 Task: Open the event Second Performance Improvement Plan Review and Progress Evaluation on '2023/11/23', change the date to 2023/12/13, change the font style of the description to Verdana, set the availability to Away, insert an emoji Yellow heart, logged in from the account softage.10@softage.net and add another guest for the event, softage.7@softage.net. Change the alignment of the event description to Align center.Change the font color of the description to Blue and select an event charm, 
Action: Mouse moved to (341, 162)
Screenshot: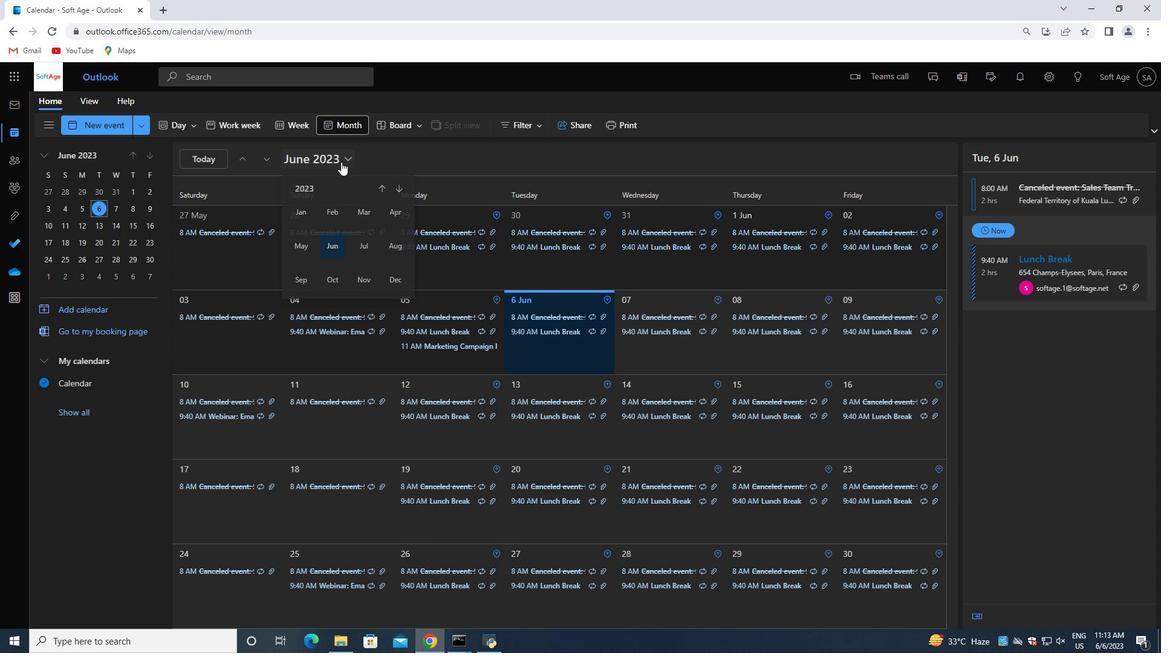
Action: Mouse pressed left at (341, 162)
Screenshot: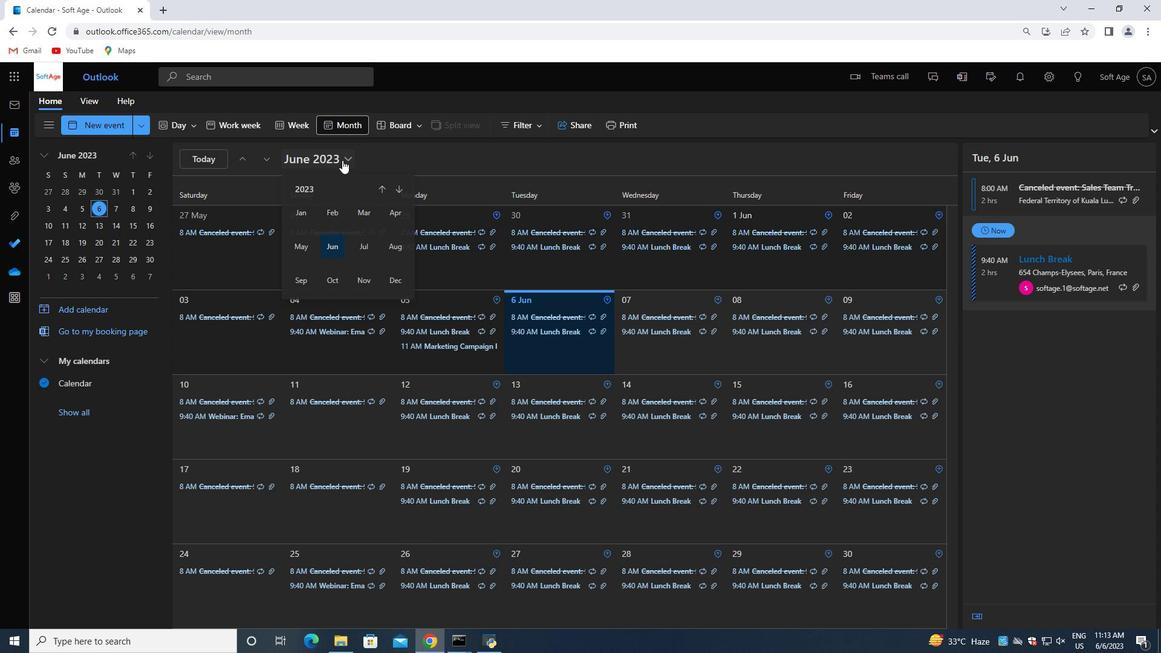 
Action: Mouse moved to (363, 280)
Screenshot: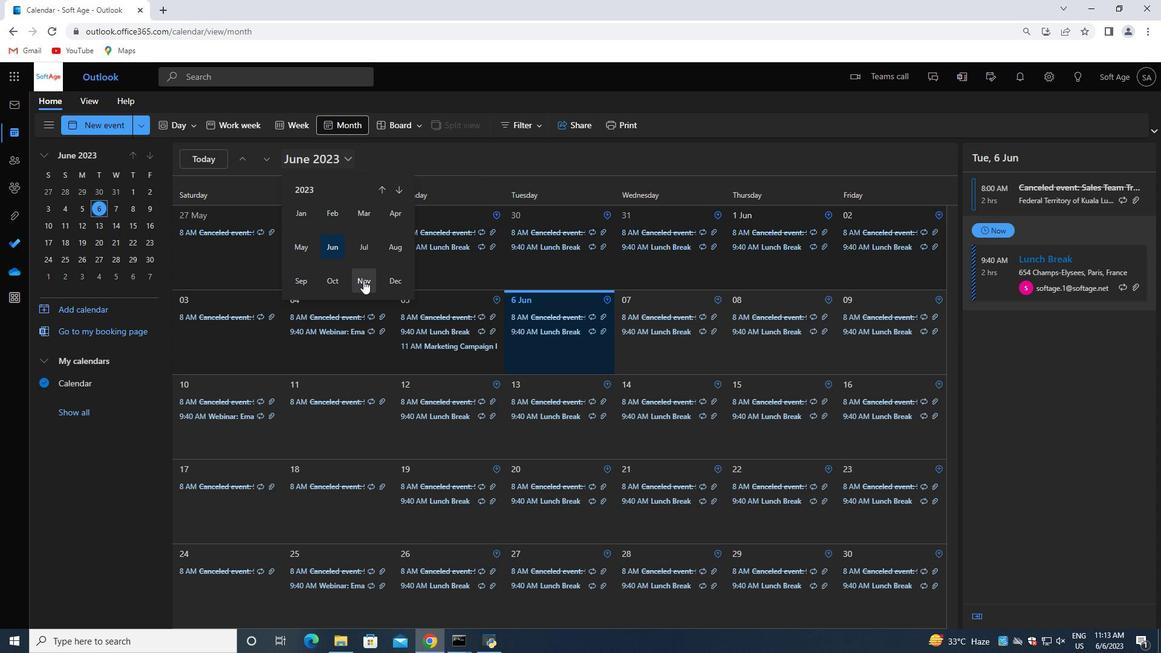 
Action: Mouse pressed left at (363, 280)
Screenshot: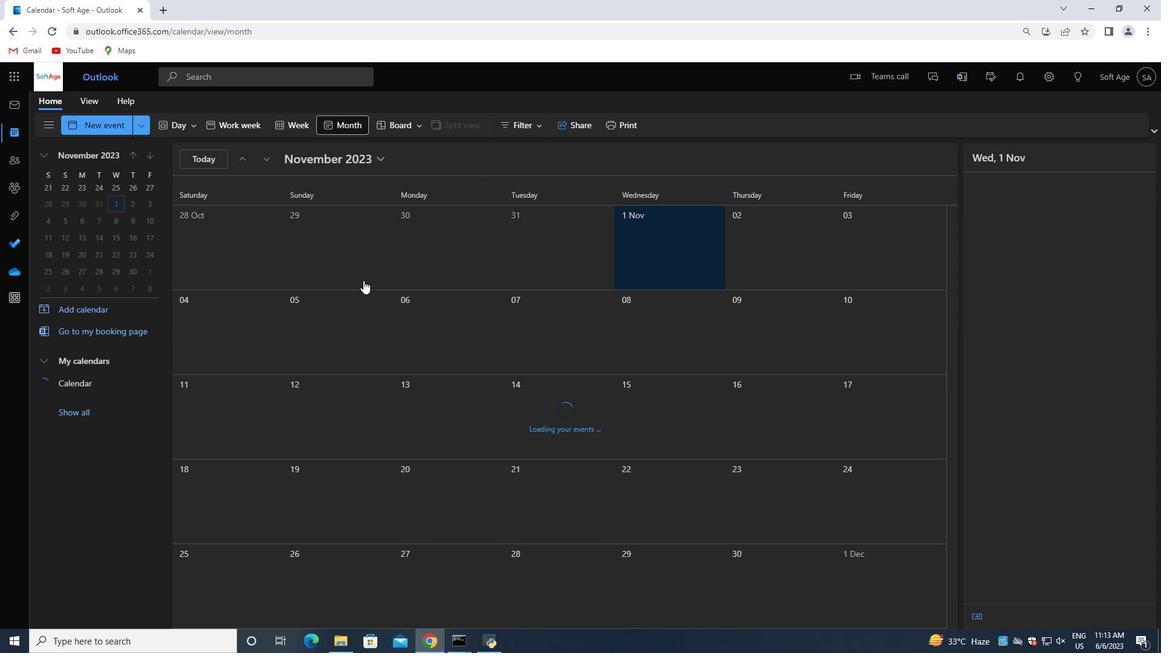 
Action: Mouse moved to (747, 538)
Screenshot: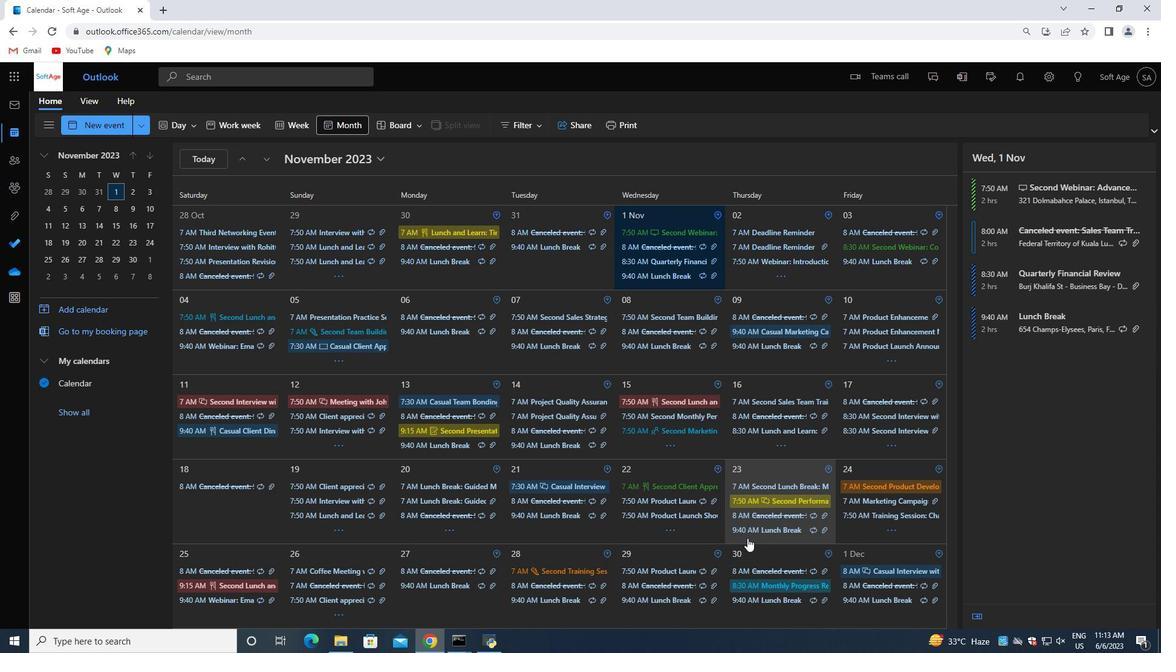 
Action: Mouse pressed left at (747, 538)
Screenshot: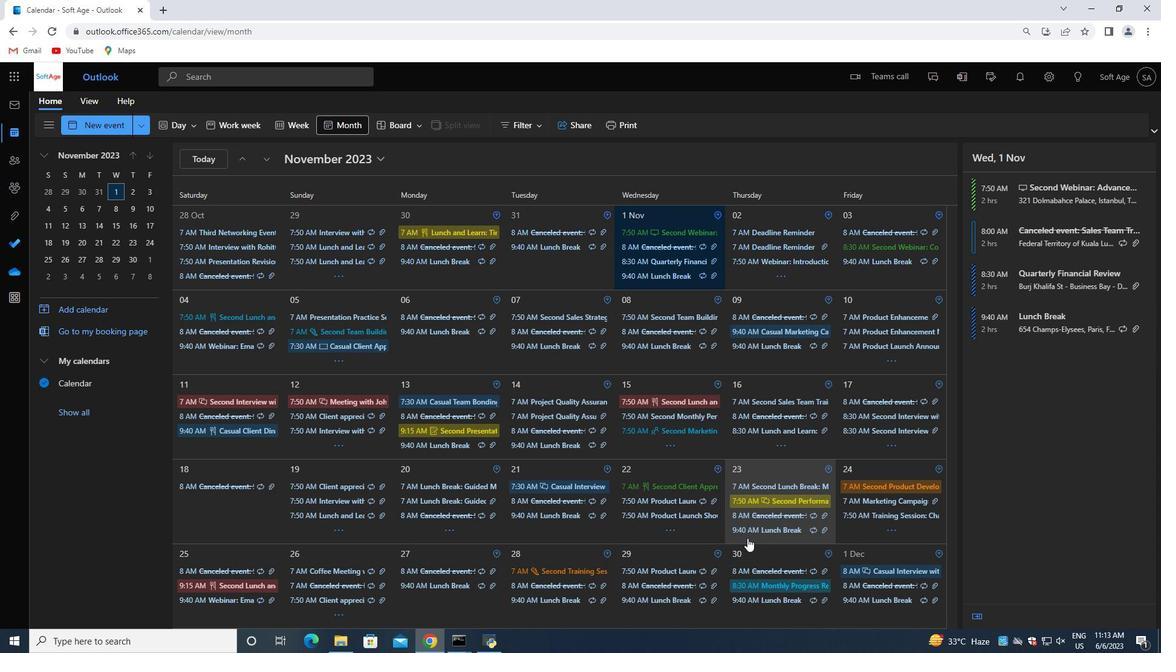 
Action: Mouse moved to (1107, 241)
Screenshot: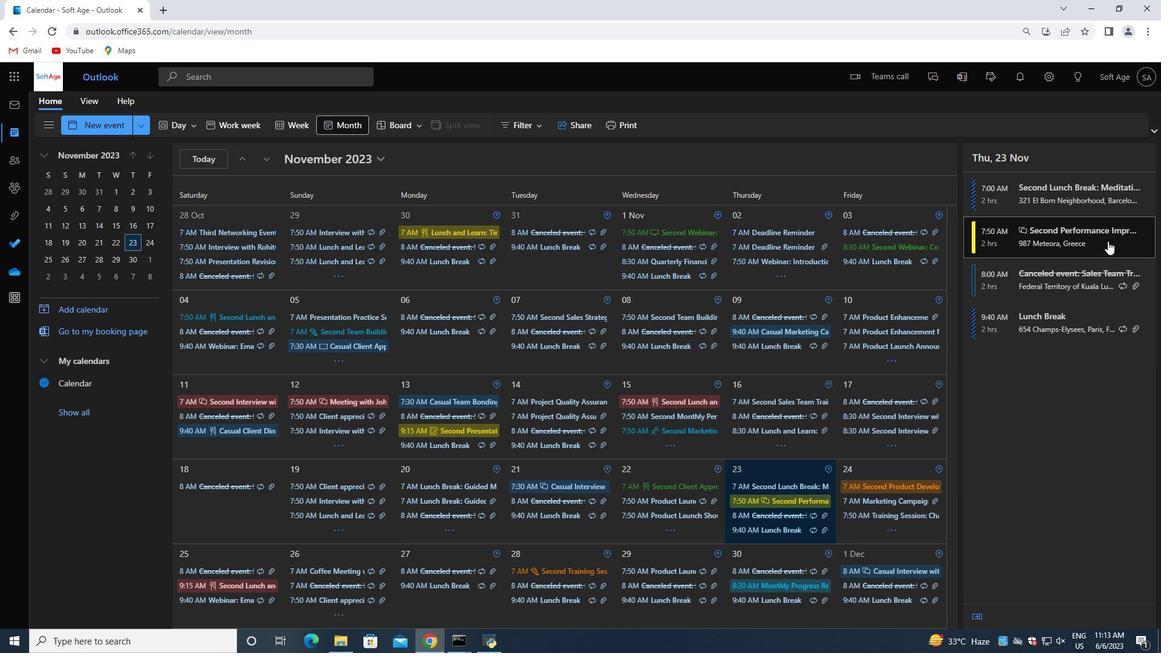 
Action: Mouse pressed left at (1107, 241)
Screenshot: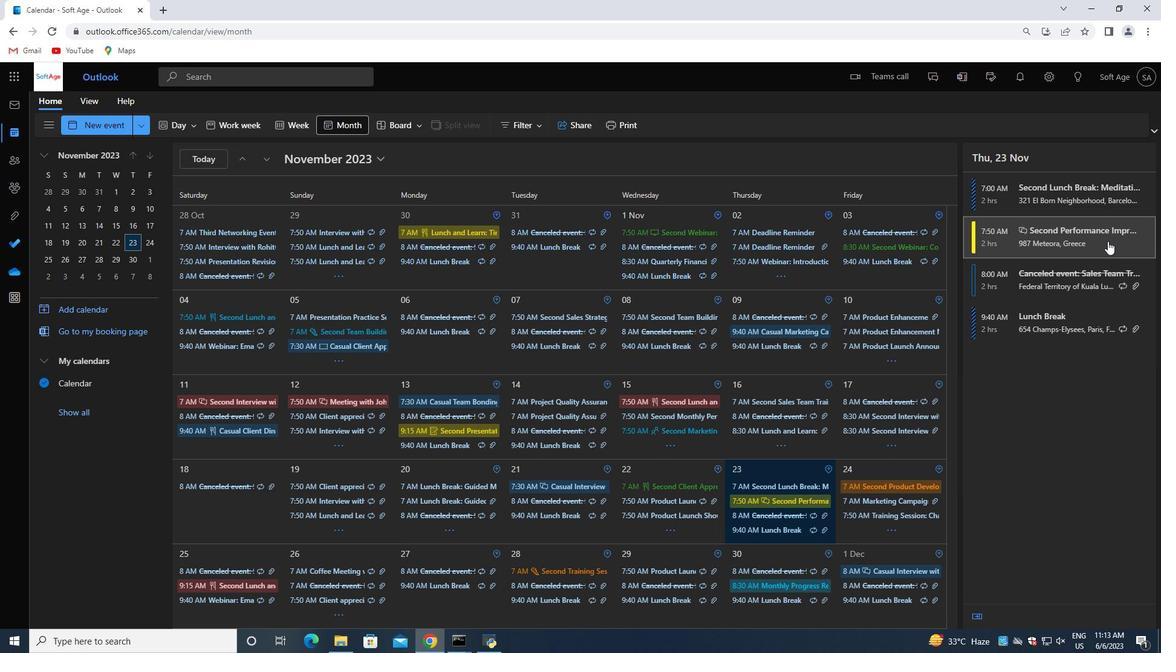 
Action: Mouse moved to (769, 387)
Screenshot: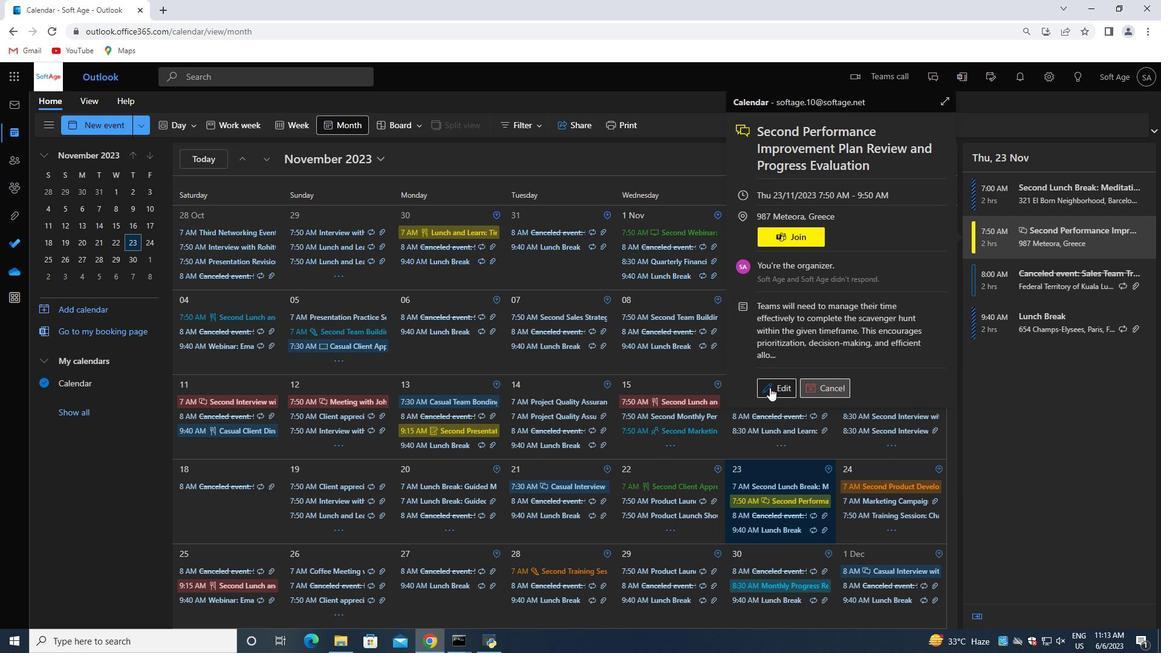 
Action: Mouse pressed left at (769, 387)
Screenshot: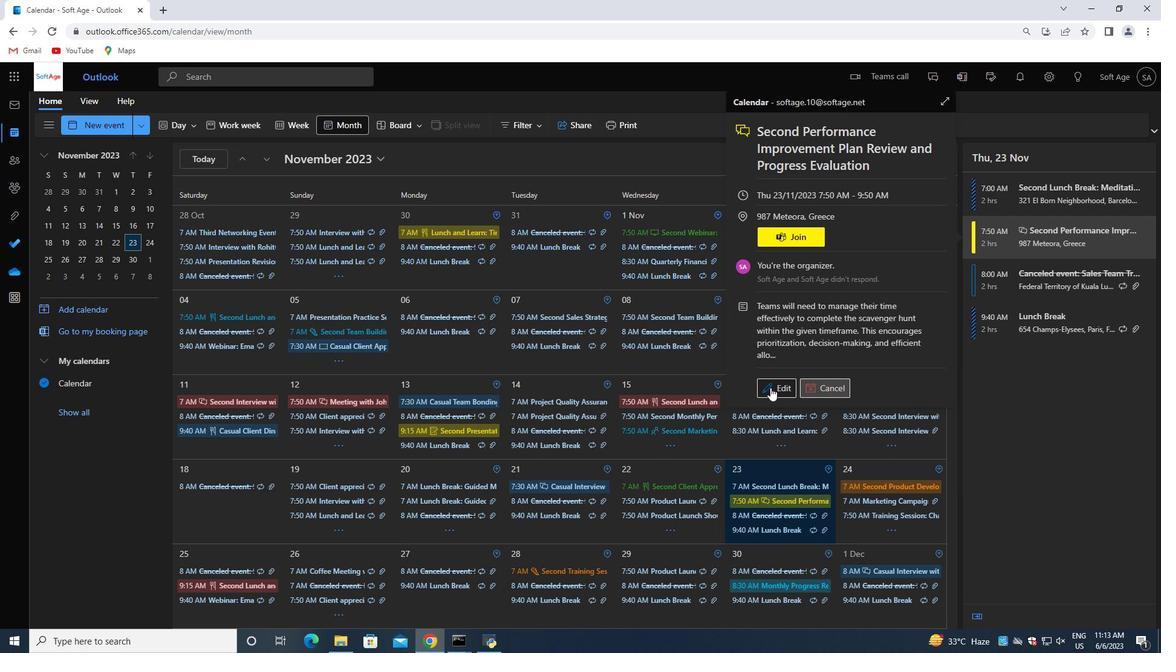 
Action: Mouse moved to (351, 335)
Screenshot: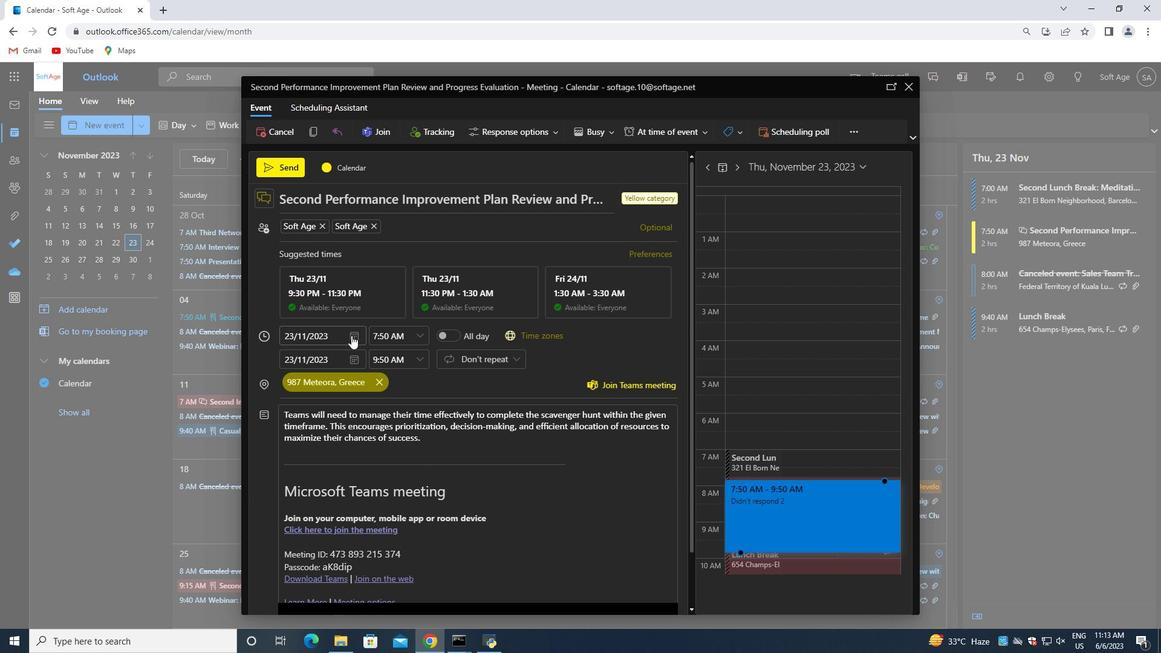 
Action: Mouse pressed left at (351, 335)
Screenshot: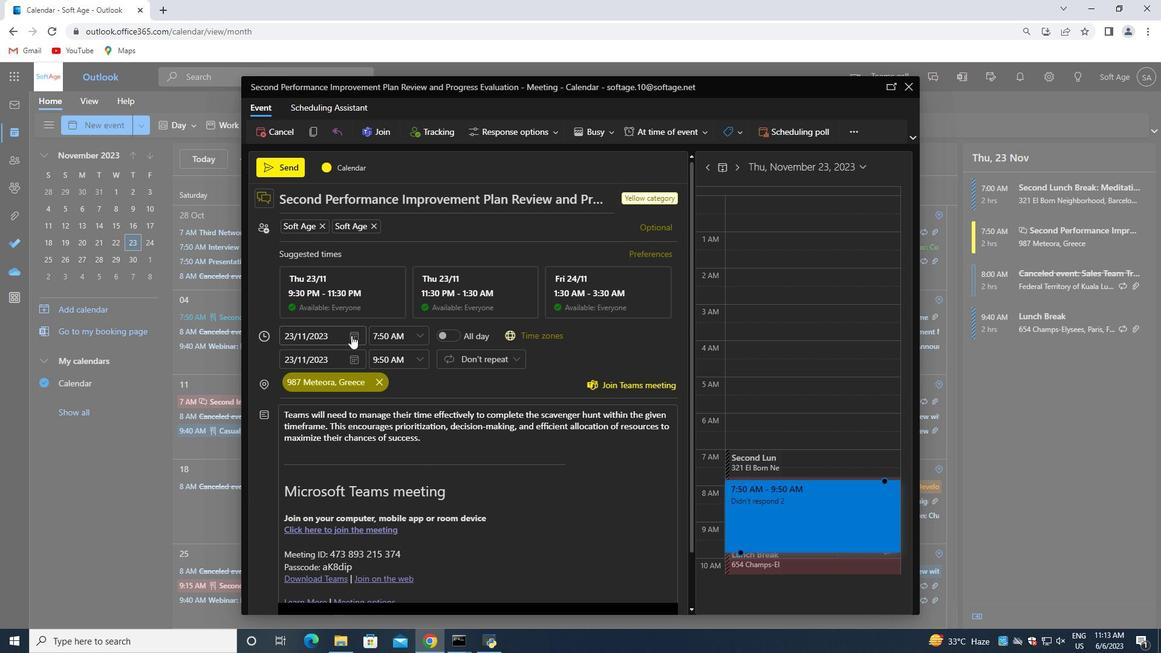 
Action: Mouse moved to (391, 359)
Screenshot: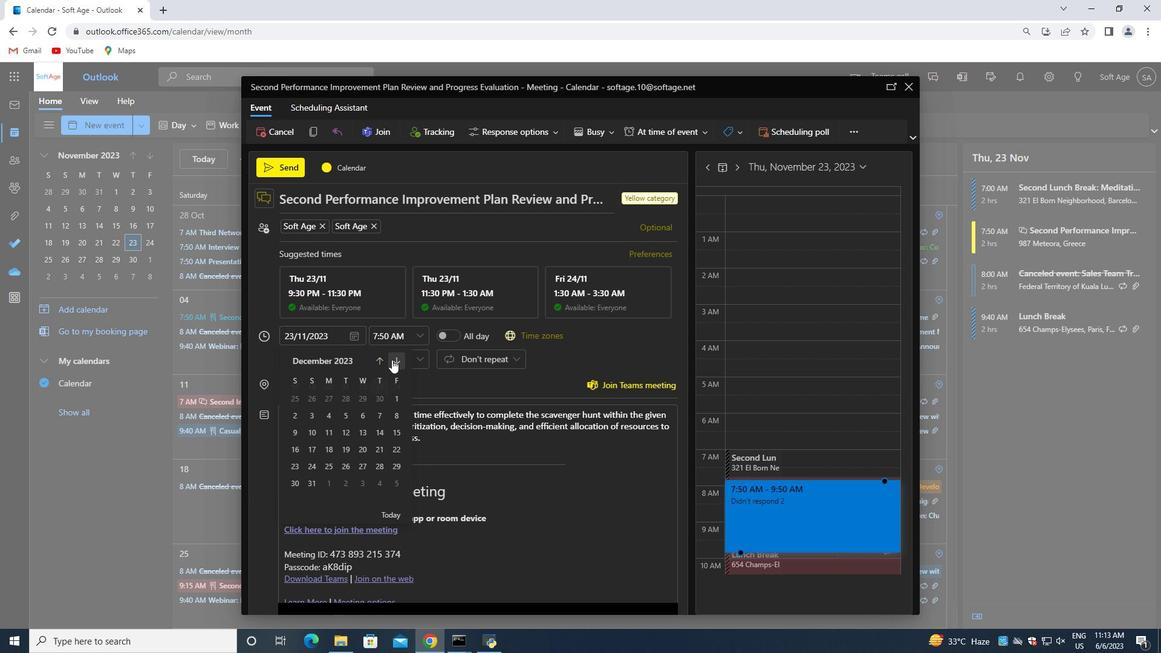 
Action: Mouse pressed left at (391, 359)
Screenshot: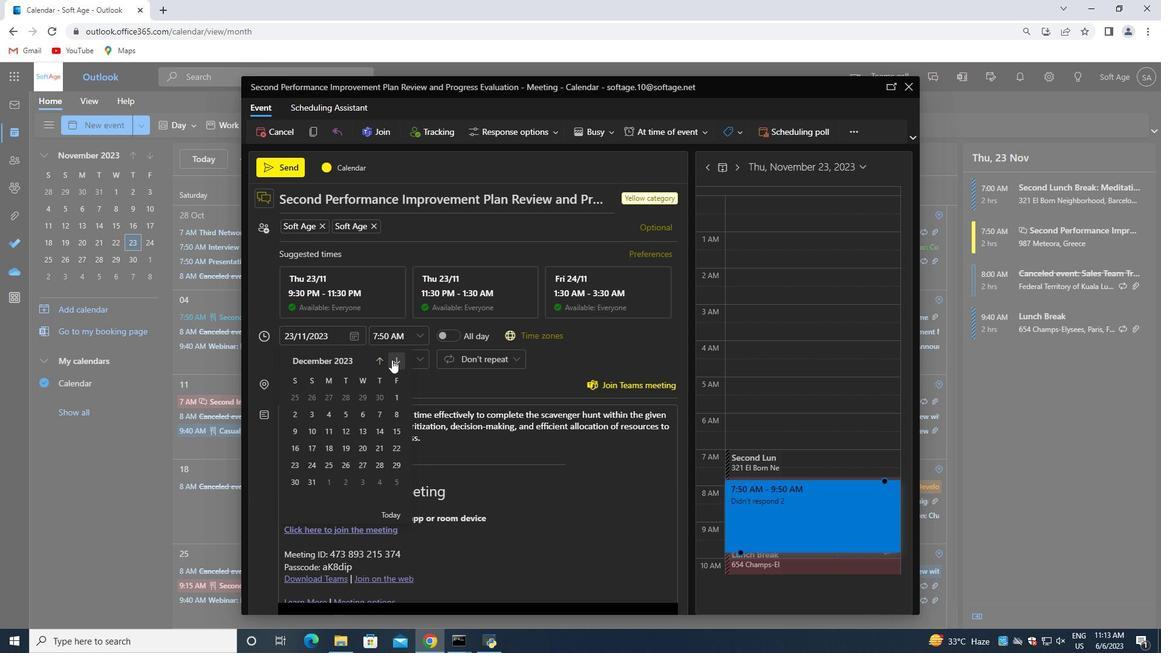 
Action: Mouse moved to (367, 428)
Screenshot: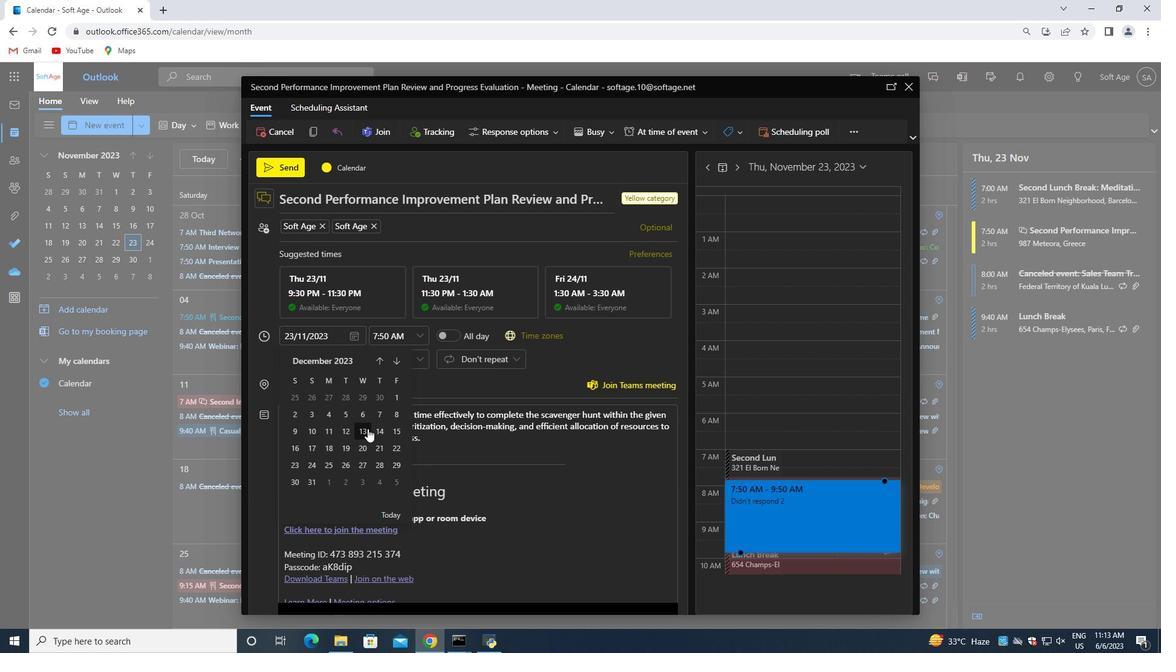 
Action: Mouse pressed left at (367, 428)
Screenshot: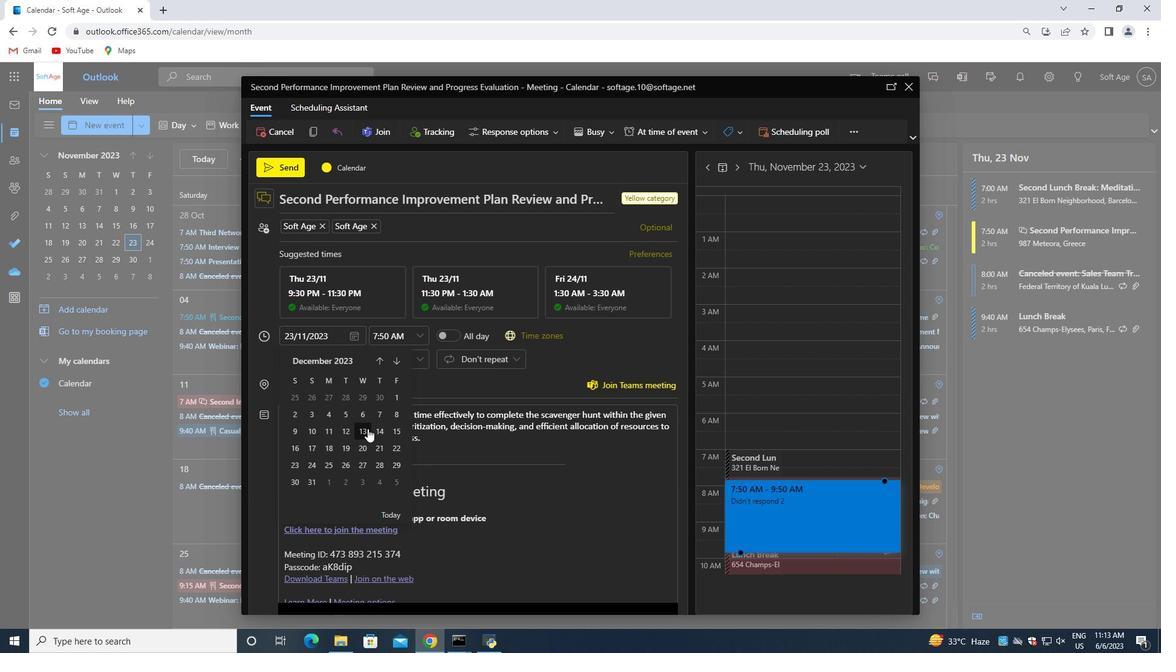 
Action: Mouse moved to (428, 439)
Screenshot: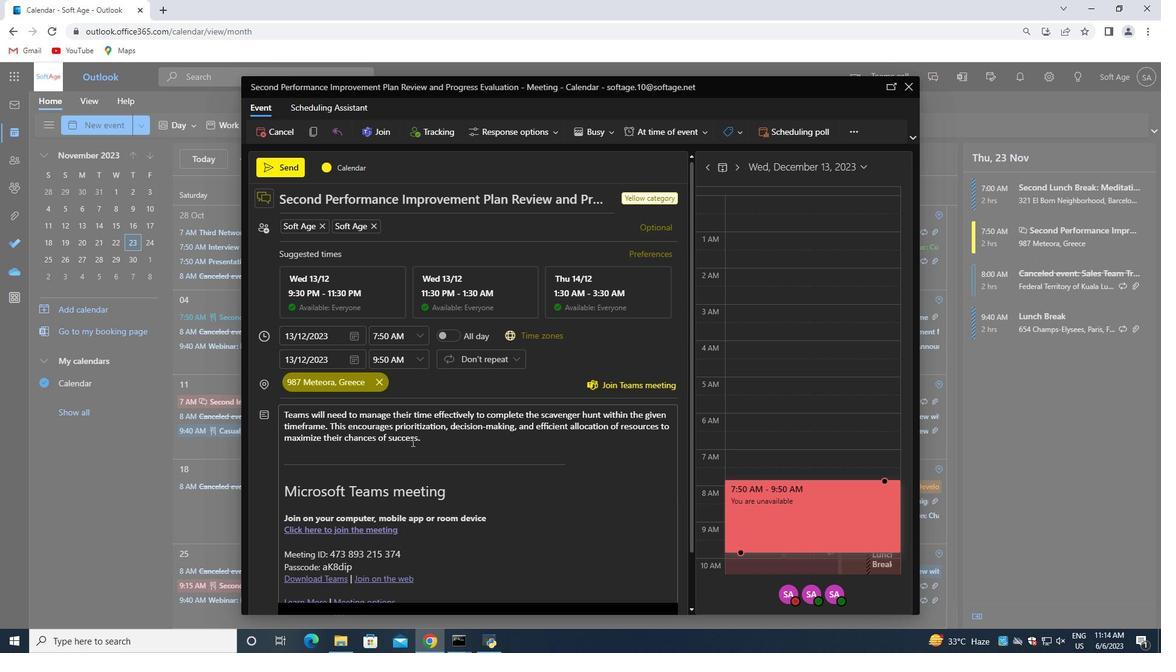 
Action: Mouse pressed left at (428, 439)
Screenshot: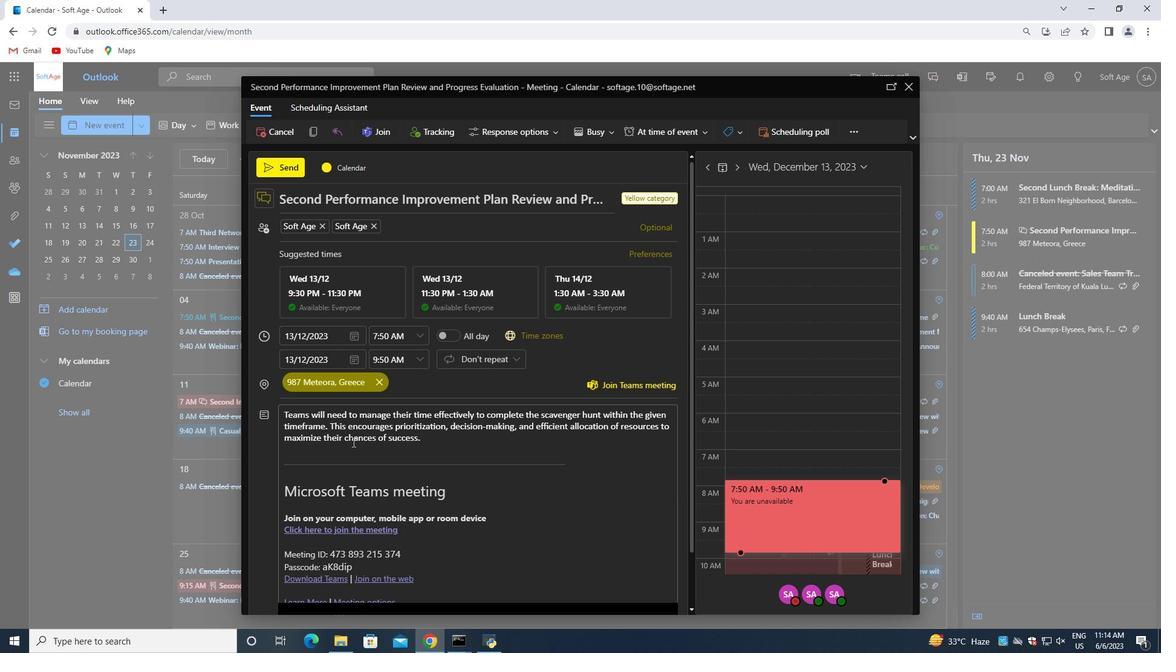 
Action: Mouse moved to (465, 450)
Screenshot: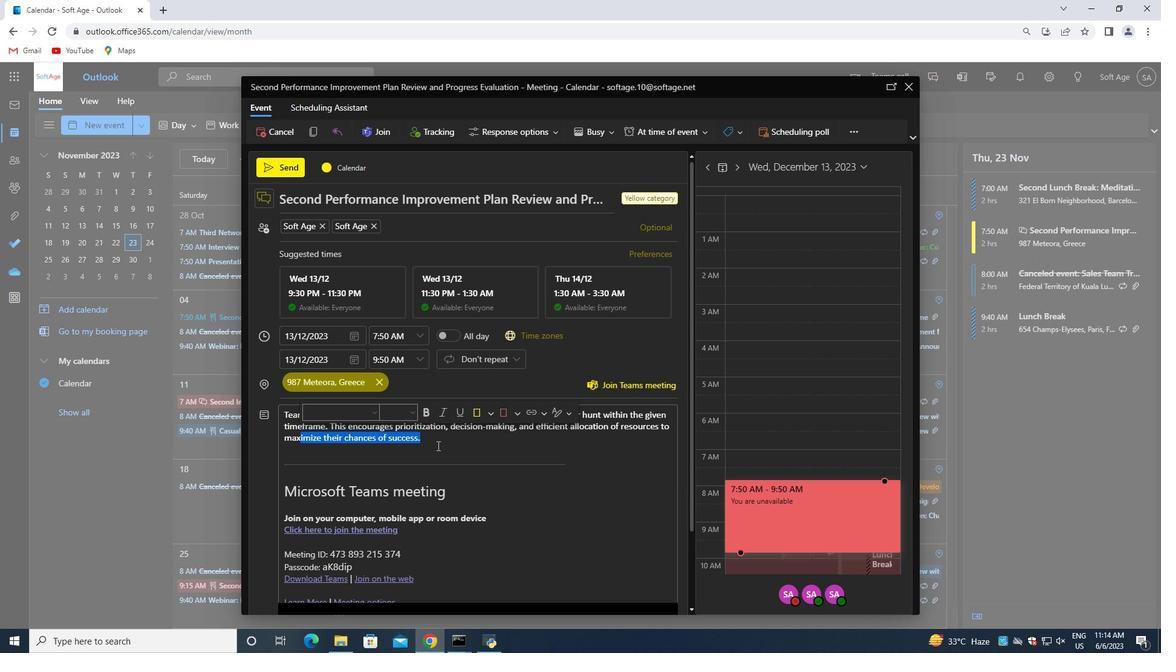 
Action: Mouse pressed left at (465, 450)
Screenshot: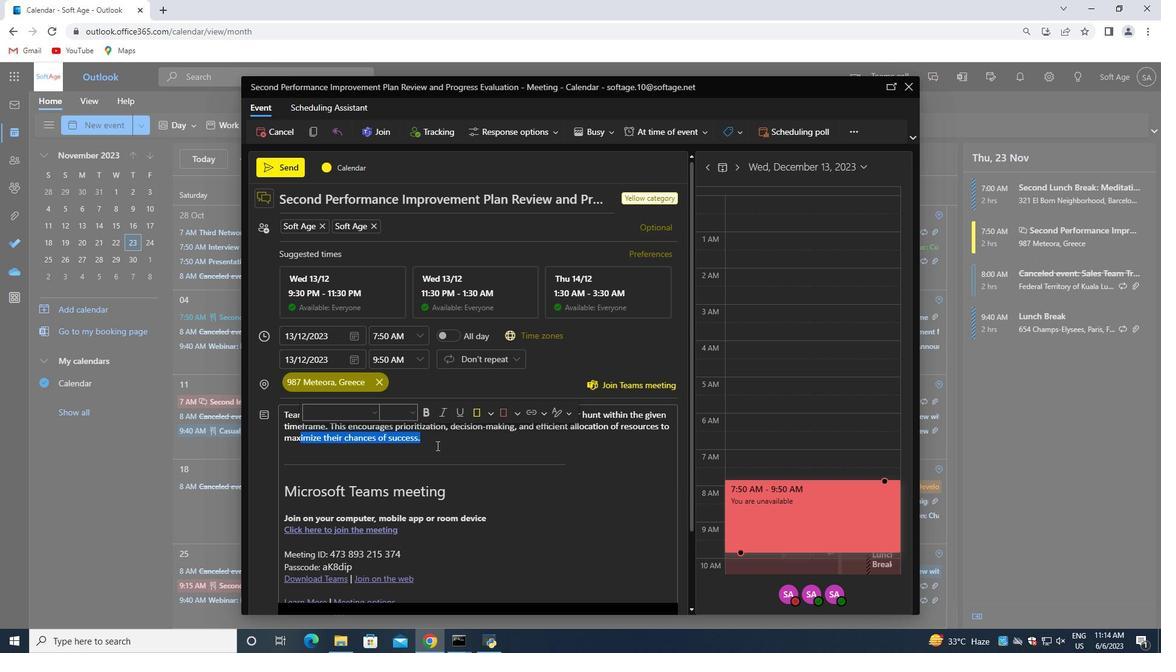 
Action: Mouse moved to (429, 435)
Screenshot: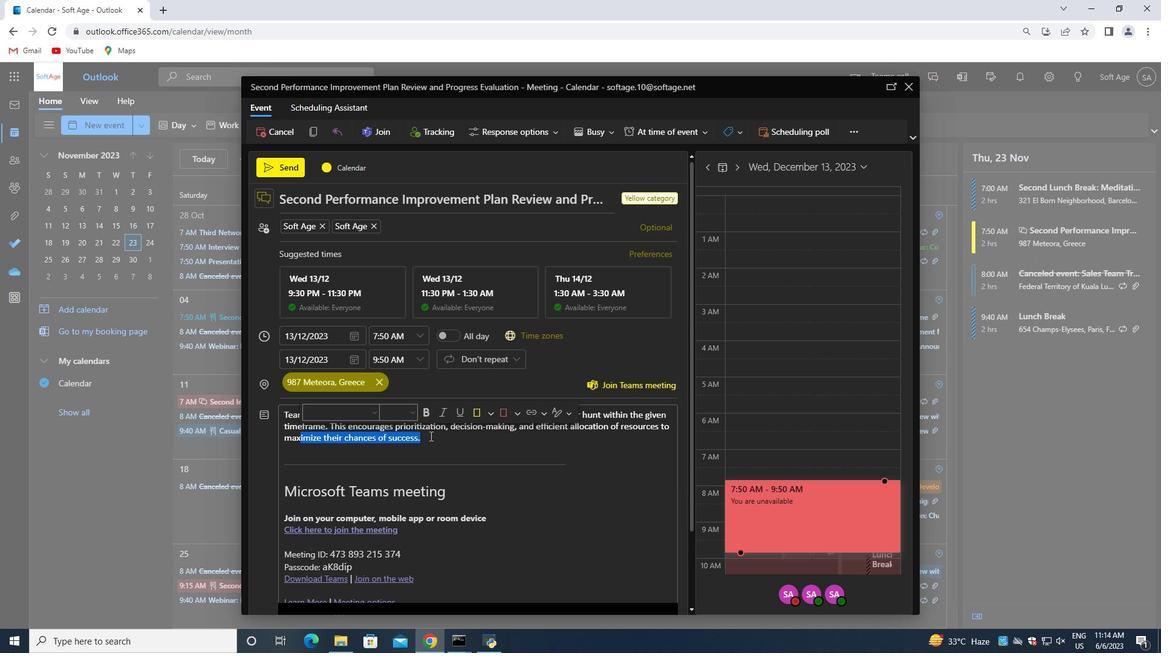 
Action: Key pressed ctrl+A
Screenshot: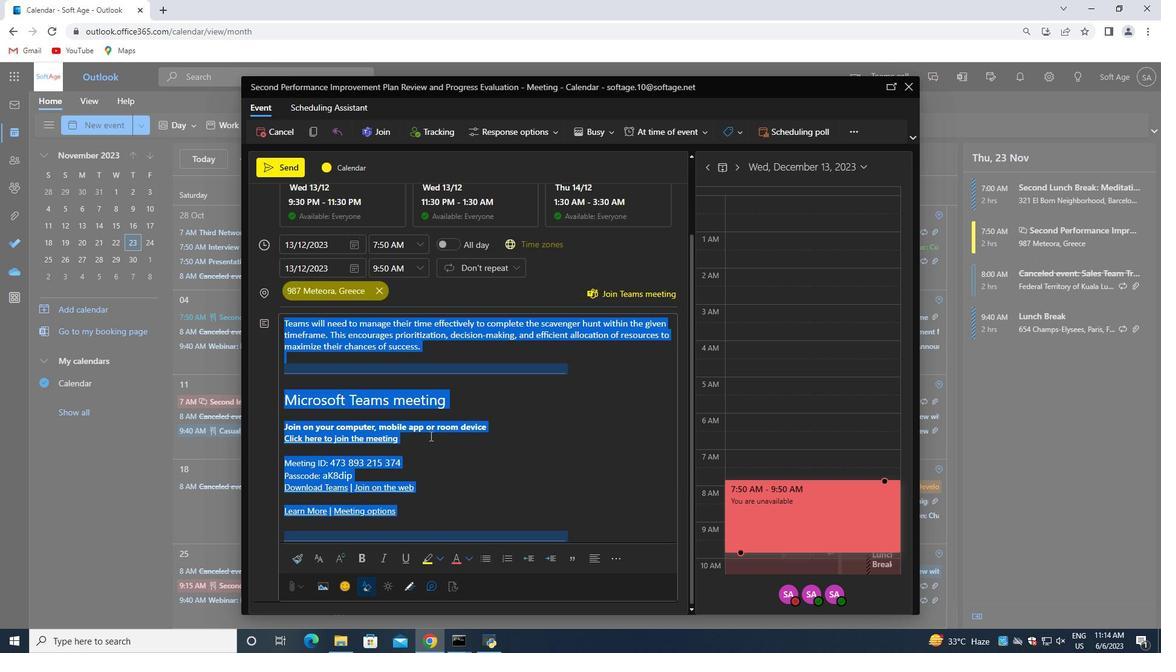 
Action: Mouse moved to (448, 460)
Screenshot: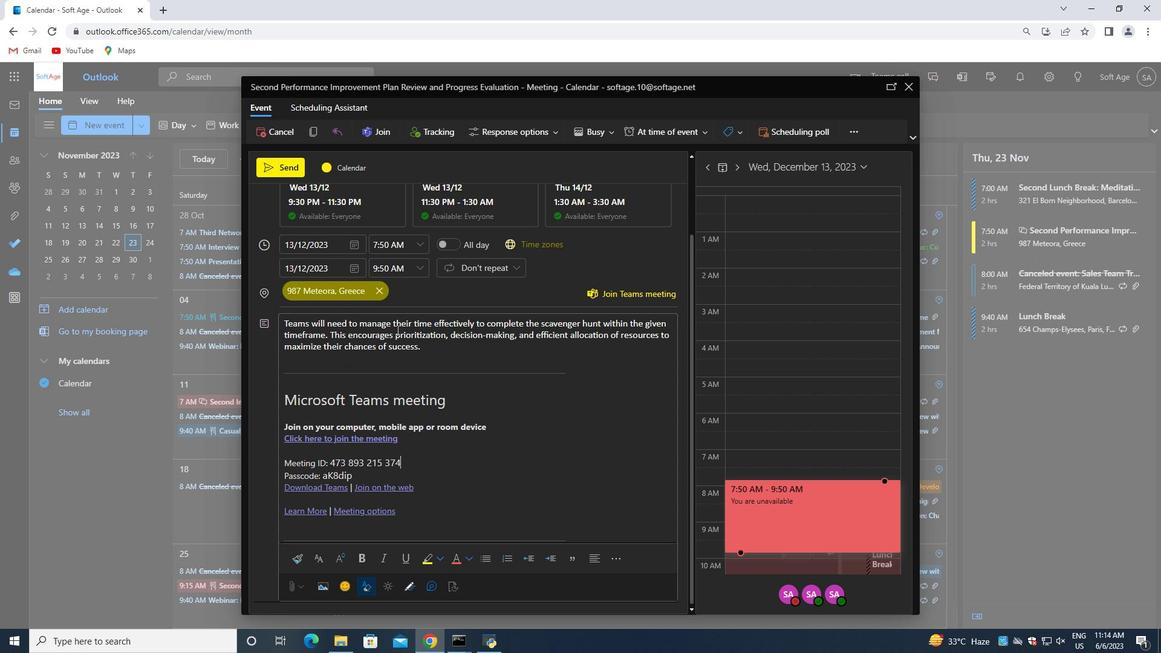 
Action: Mouse pressed left at (448, 460)
Screenshot: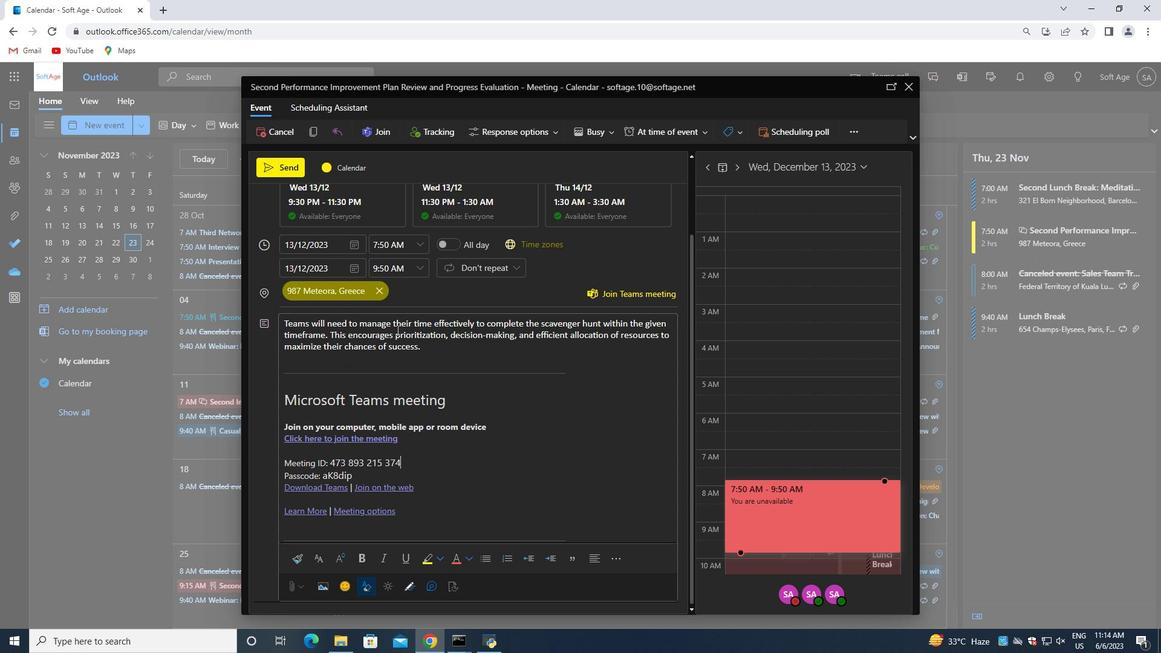 
Action: Mouse moved to (425, 347)
Screenshot: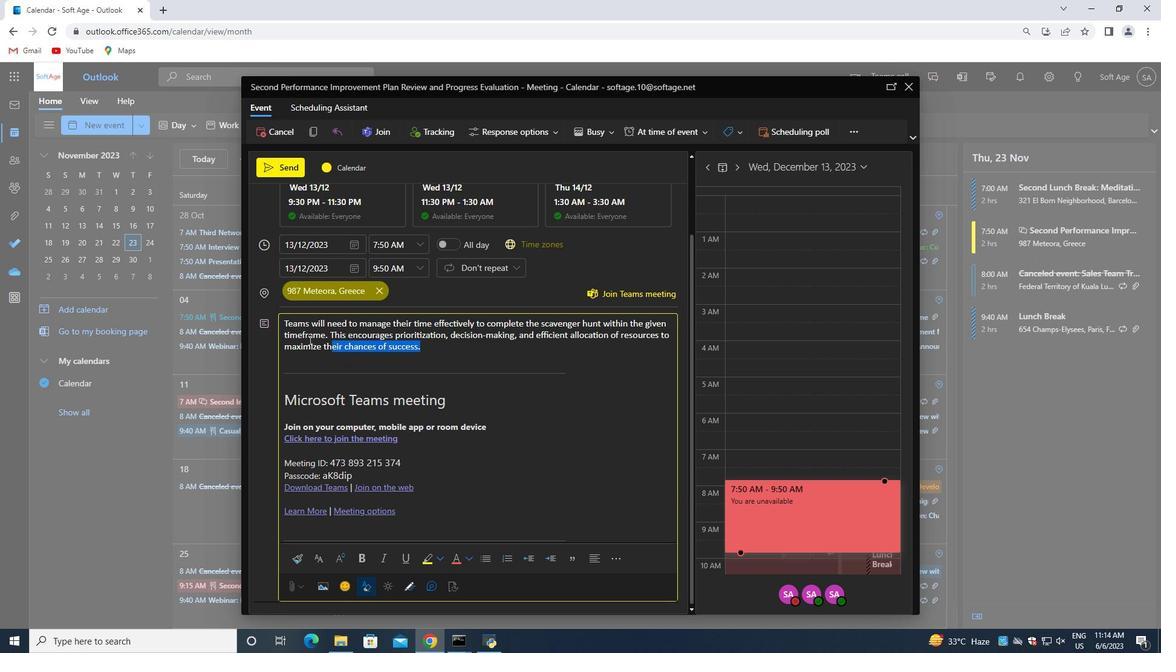 
Action: Mouse pressed left at (425, 347)
Screenshot: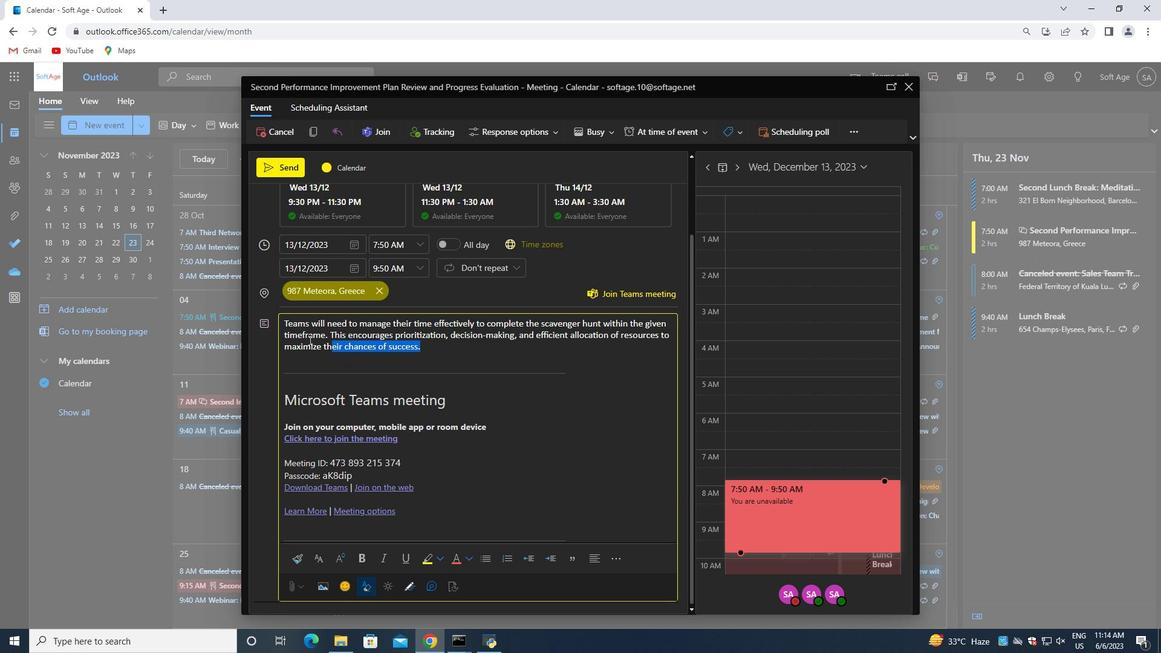 
Action: Mouse moved to (536, 445)
Screenshot: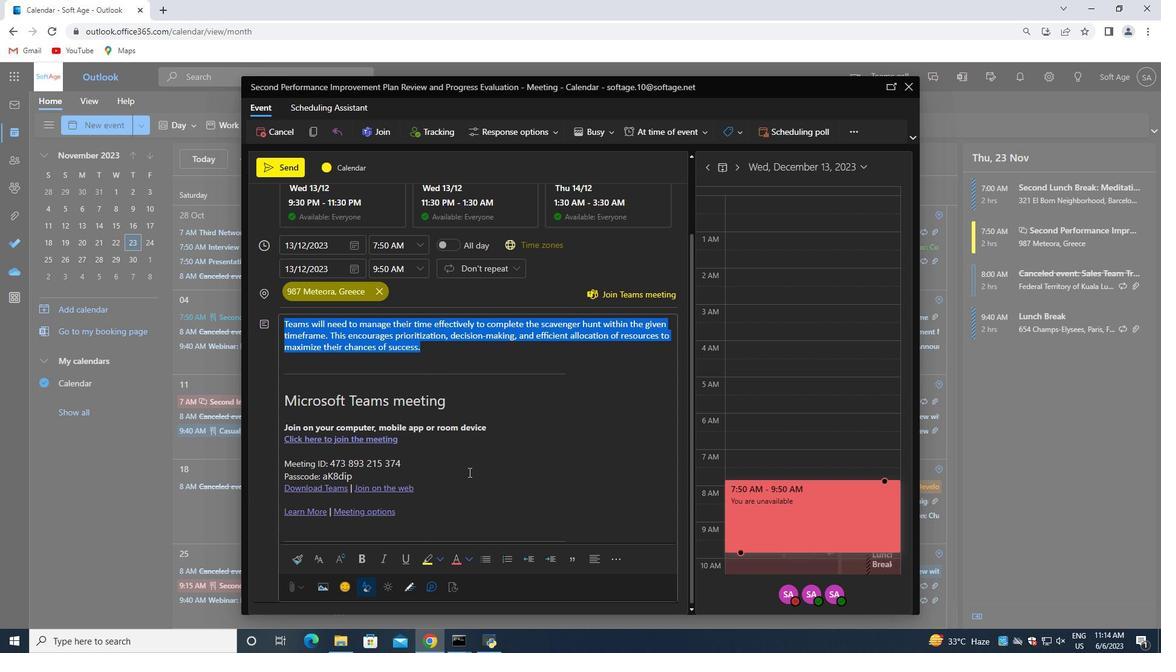 
Action: Mouse scrolled (536, 445) with delta (0, 0)
Screenshot: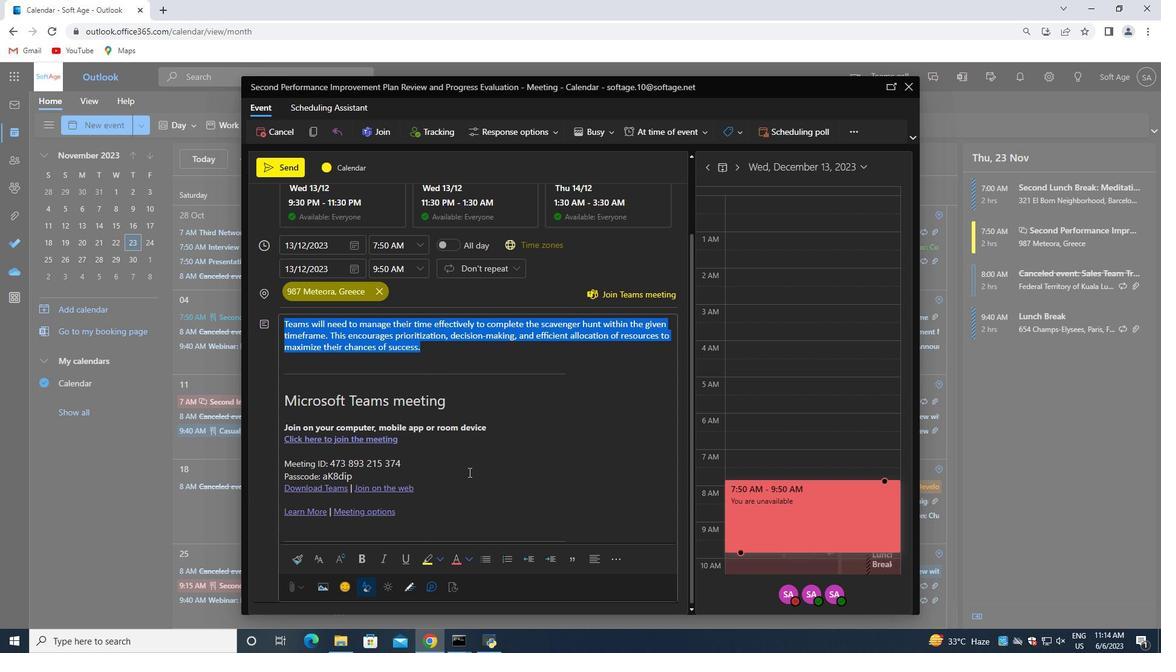 
Action: Mouse moved to (531, 454)
Screenshot: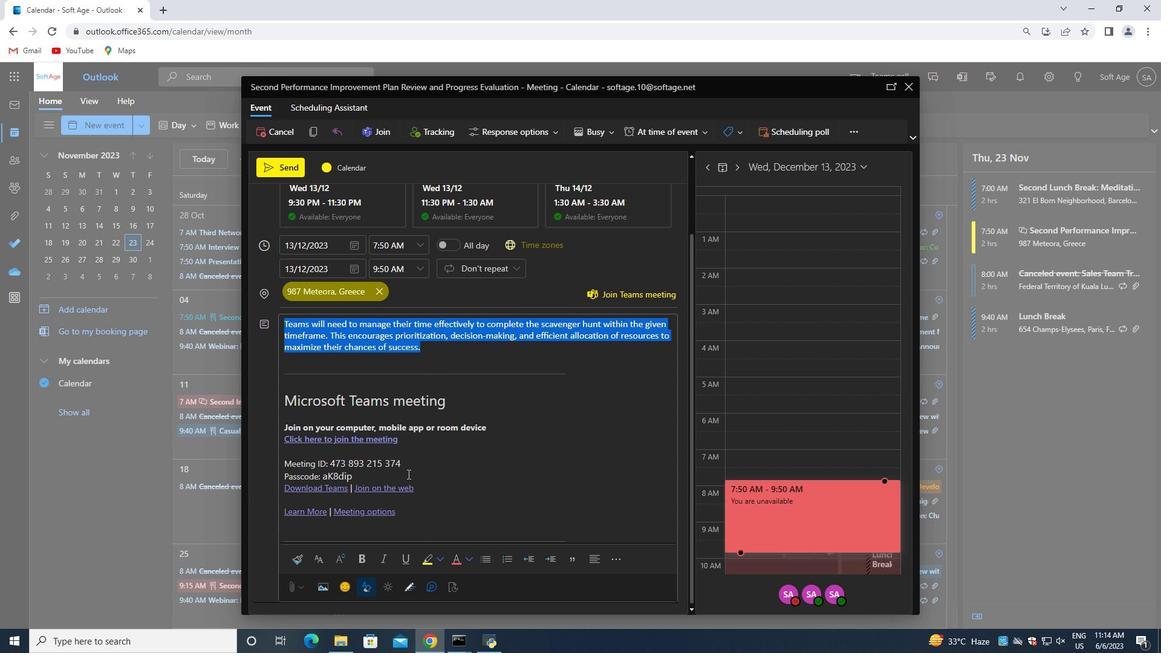 
Action: Mouse scrolled (531, 454) with delta (0, 0)
Screenshot: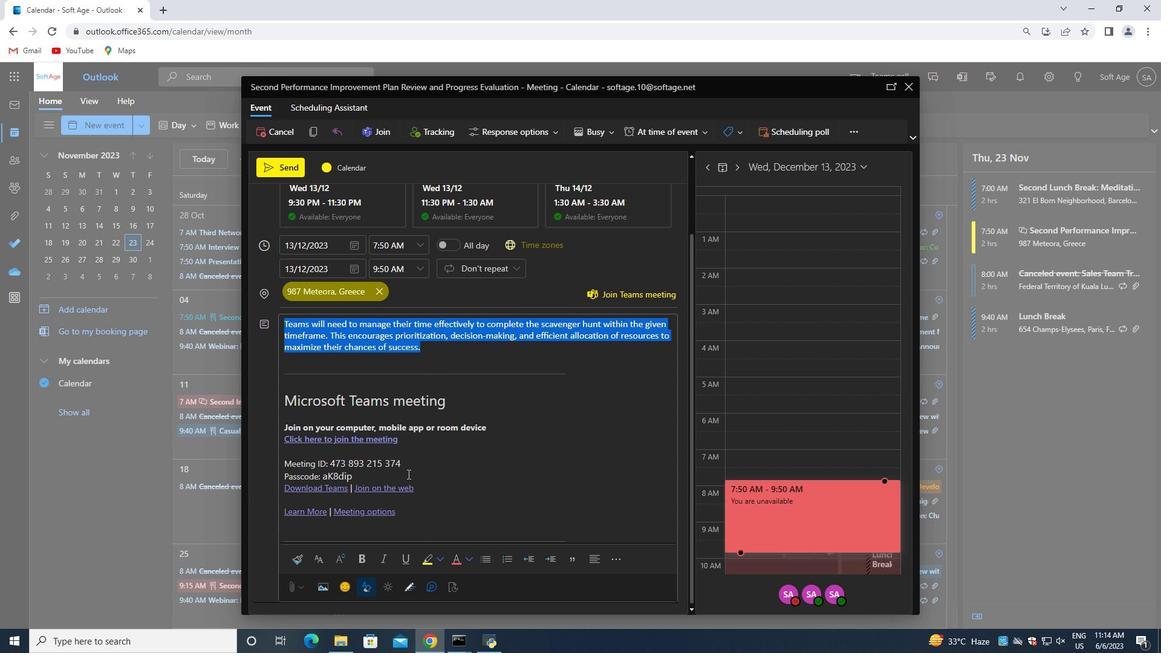 
Action: Mouse moved to (514, 461)
Screenshot: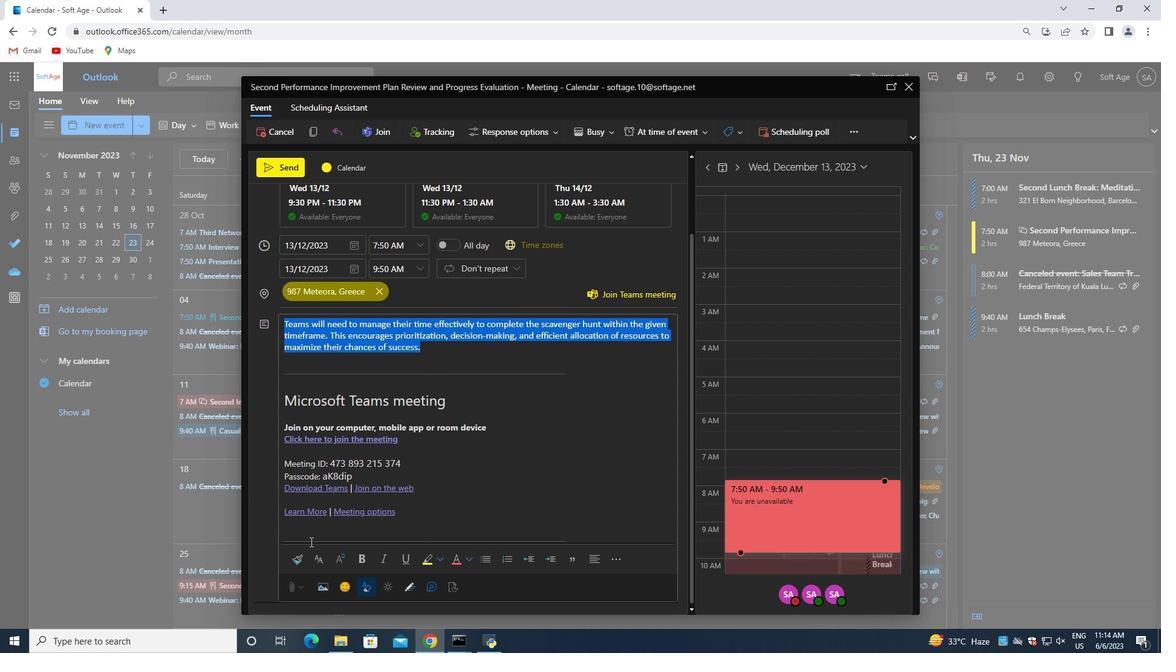 
Action: Mouse scrolled (514, 461) with delta (0, 0)
Screenshot: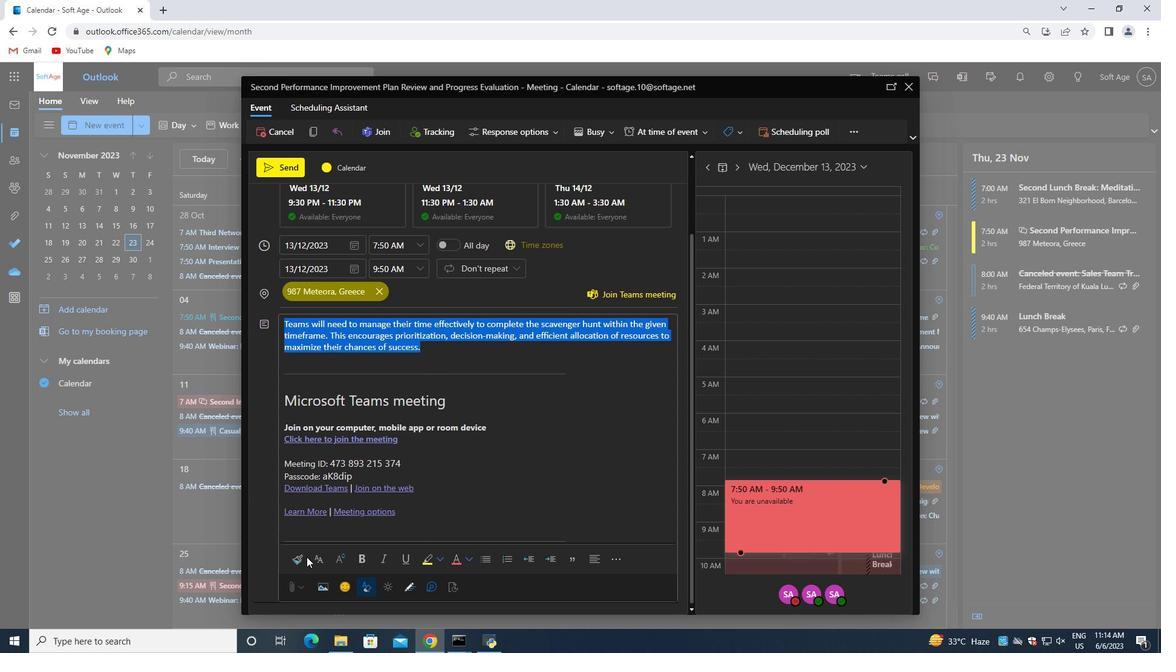 
Action: Mouse moved to (490, 469)
Screenshot: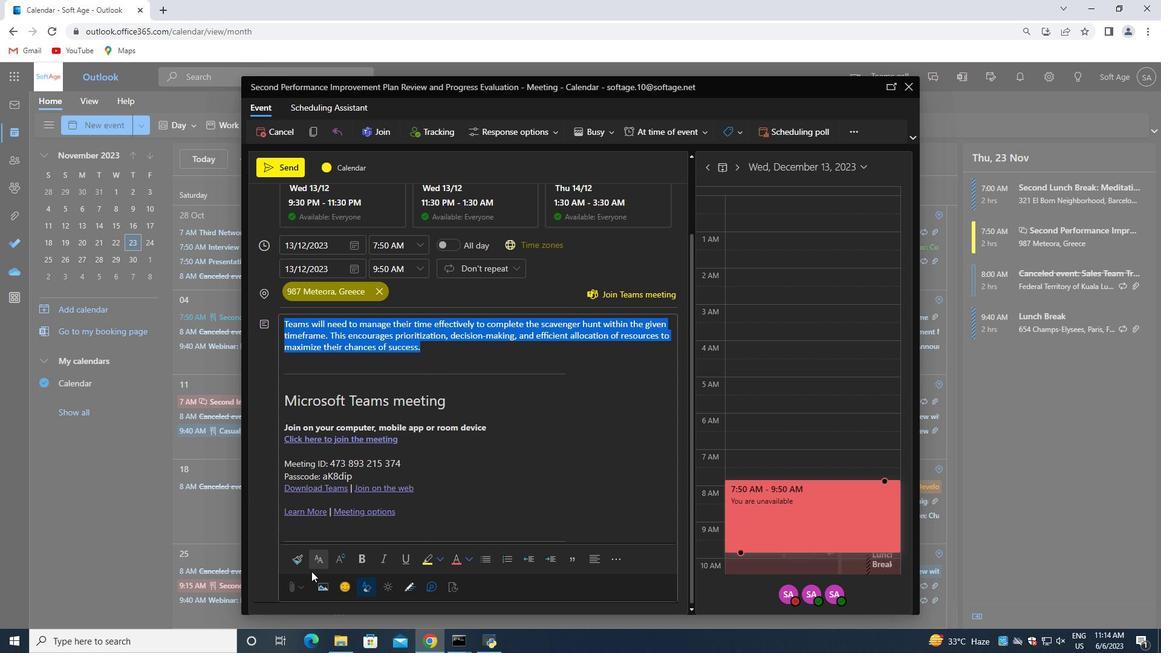 
Action: Mouse scrolled (490, 469) with delta (0, 0)
Screenshot: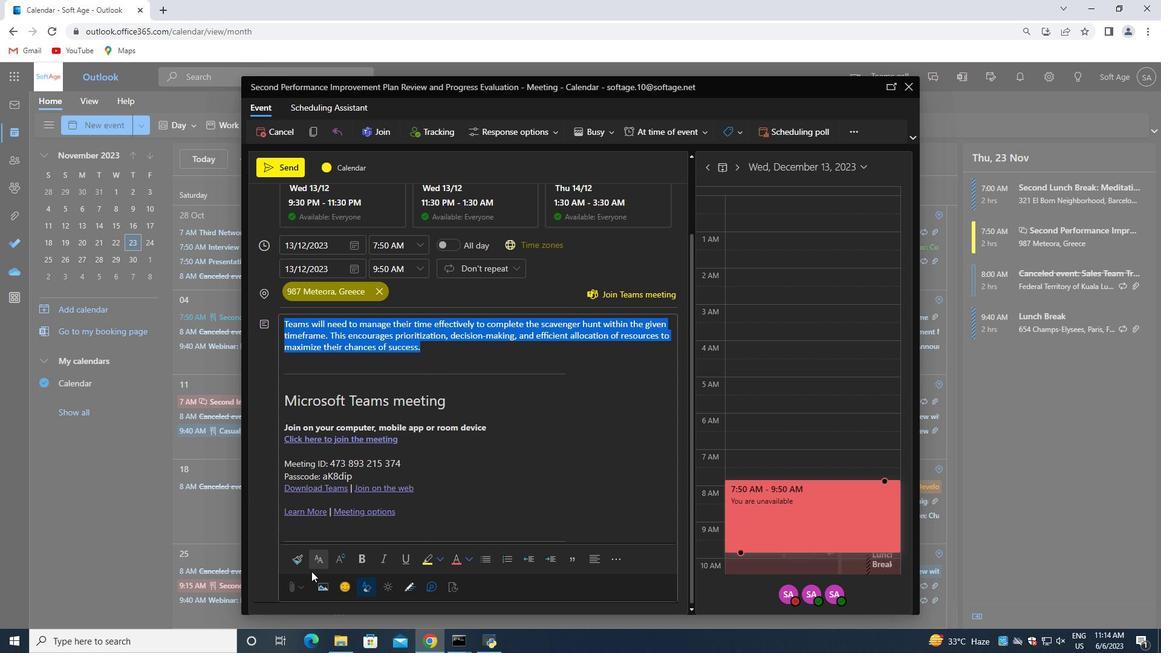 
Action: Mouse moved to (316, 556)
Screenshot: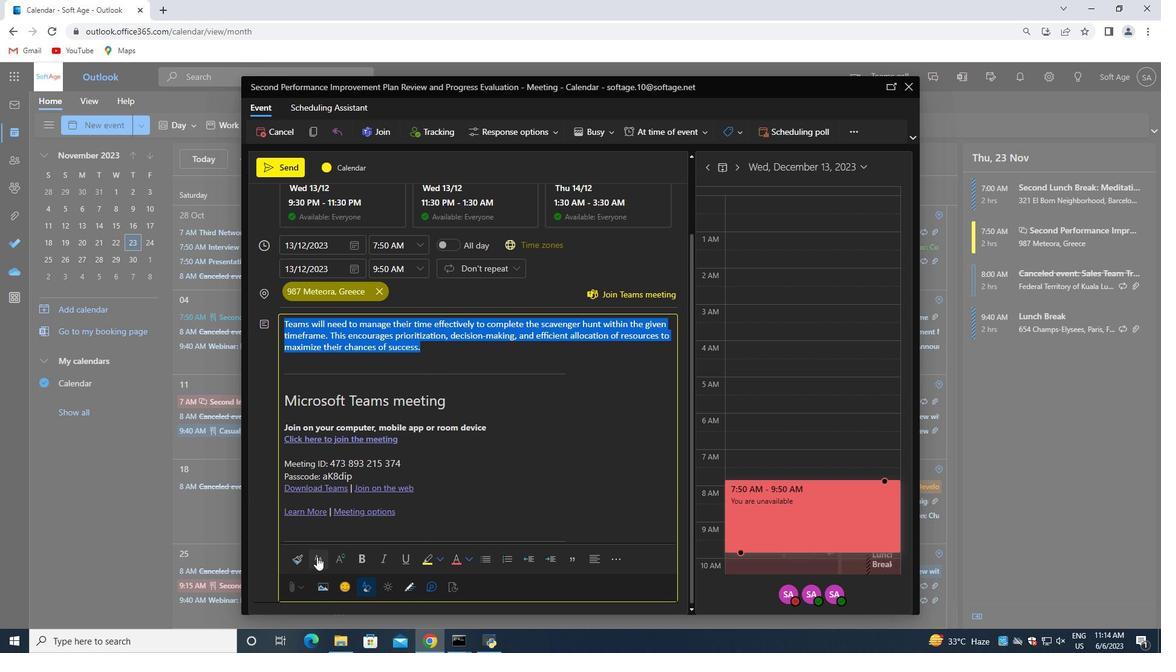 
Action: Mouse pressed left at (316, 556)
Screenshot: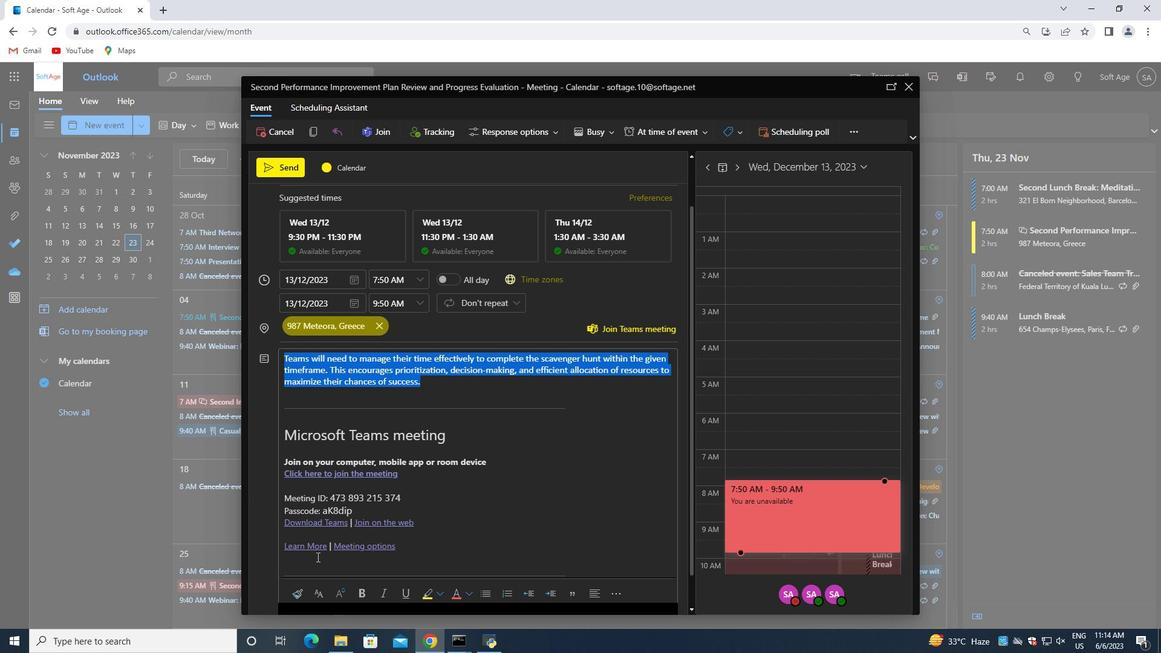 
Action: Mouse moved to (367, 491)
Screenshot: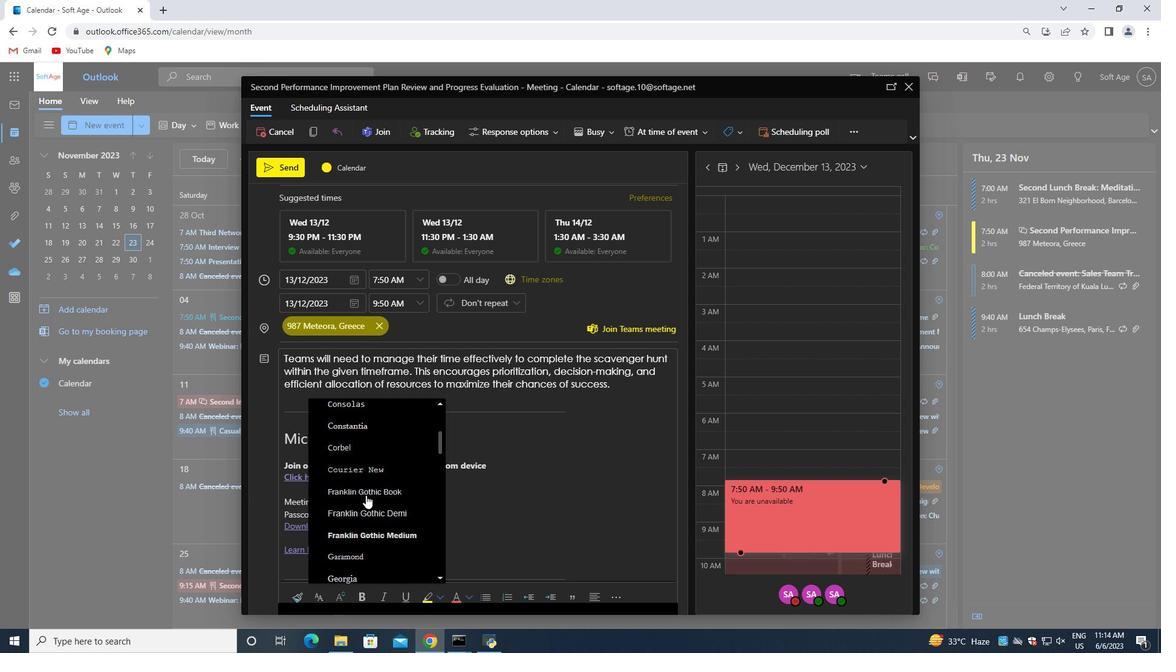 
Action: Mouse scrolled (367, 490) with delta (0, 0)
Screenshot: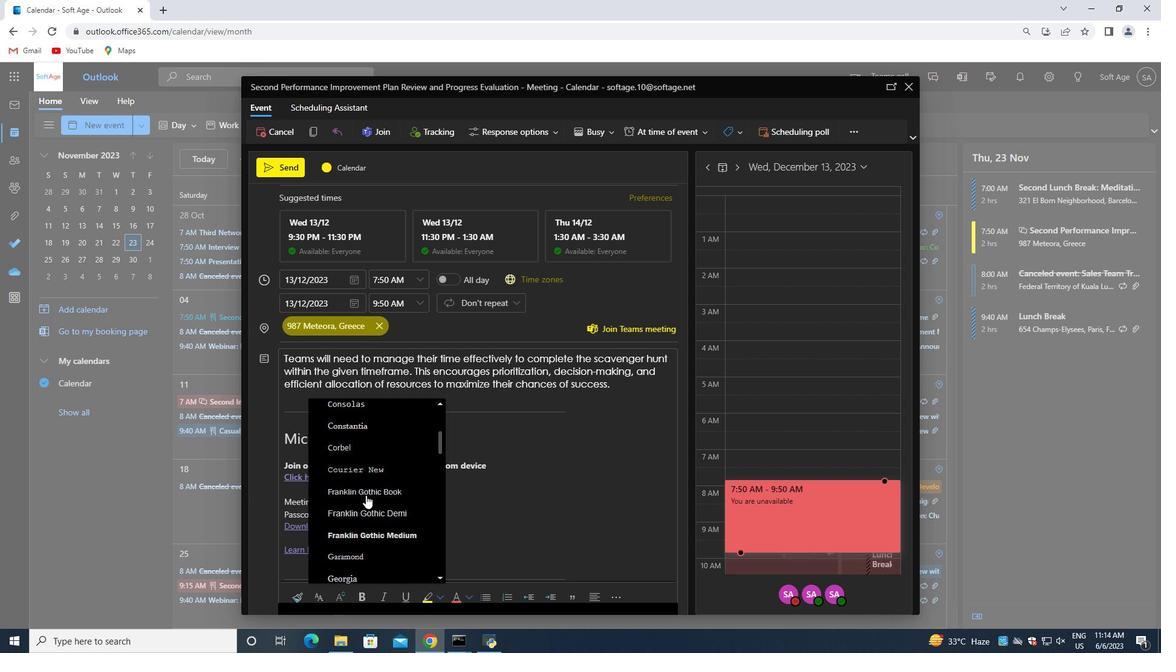 
Action: Mouse moved to (366, 493)
Screenshot: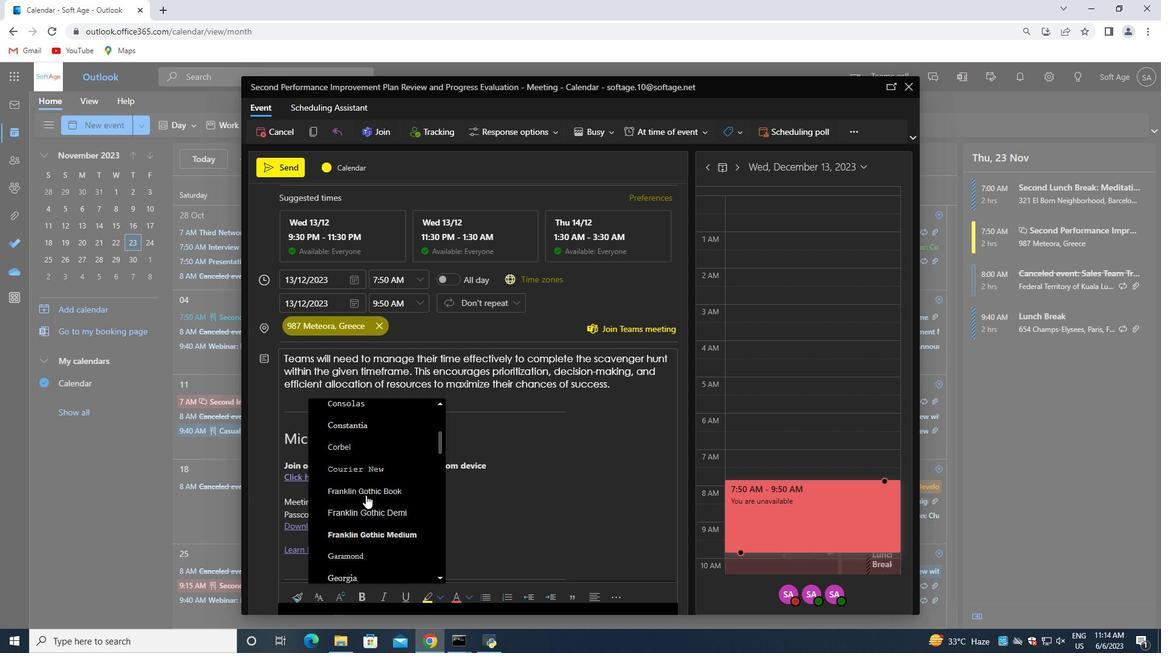 
Action: Mouse scrolled (366, 492) with delta (0, 0)
Screenshot: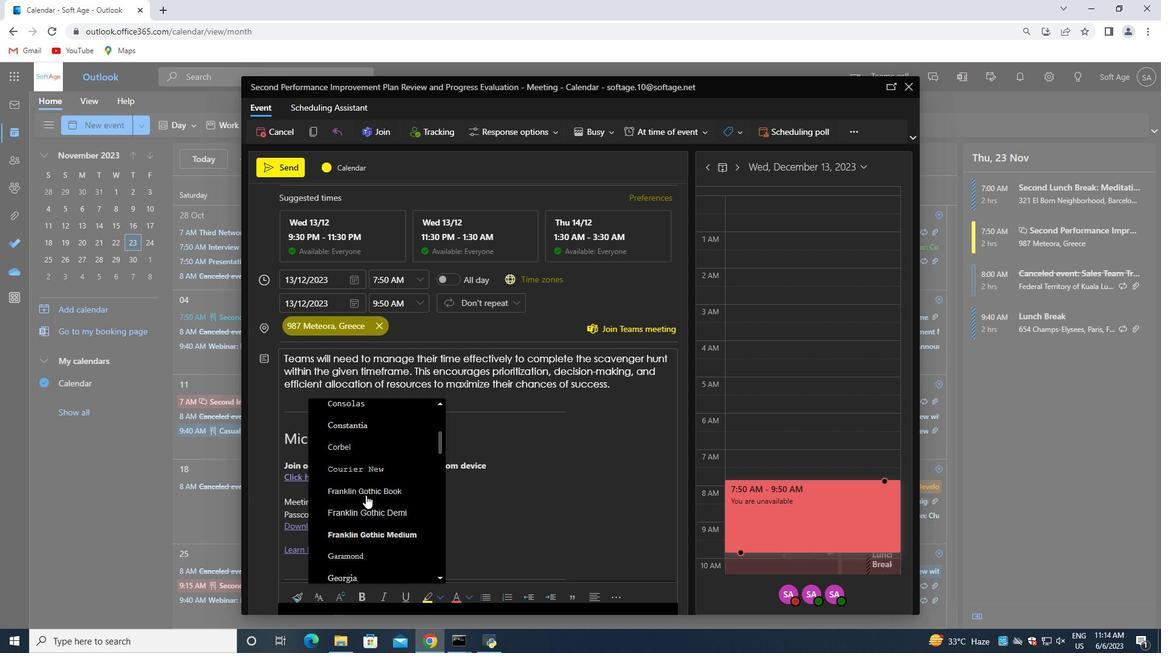 
Action: Mouse moved to (365, 495)
Screenshot: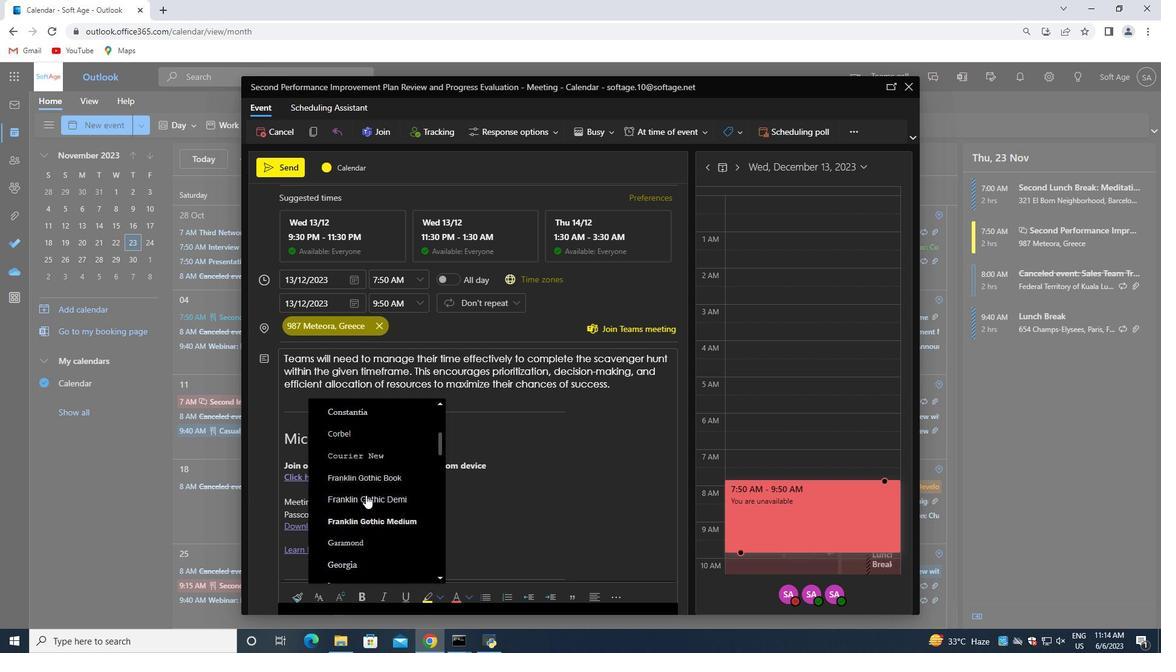 
Action: Mouse scrolled (365, 494) with delta (0, 0)
Screenshot: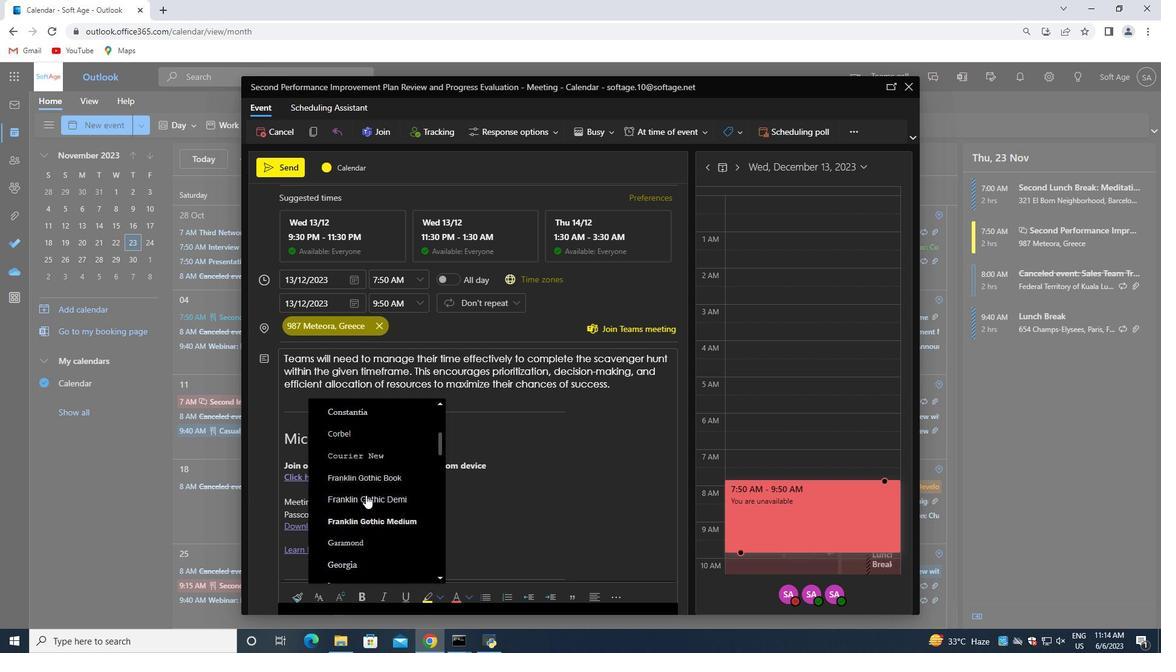 
Action: Mouse scrolled (365, 494) with delta (0, 0)
Screenshot: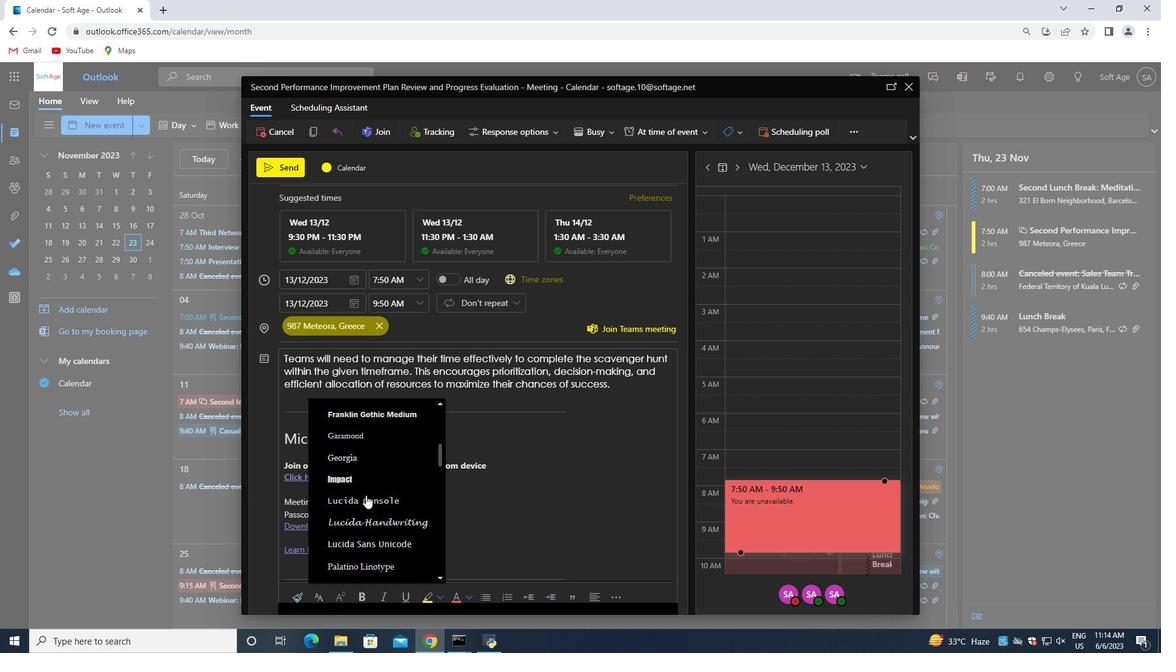 
Action: Mouse scrolled (365, 494) with delta (0, 0)
Screenshot: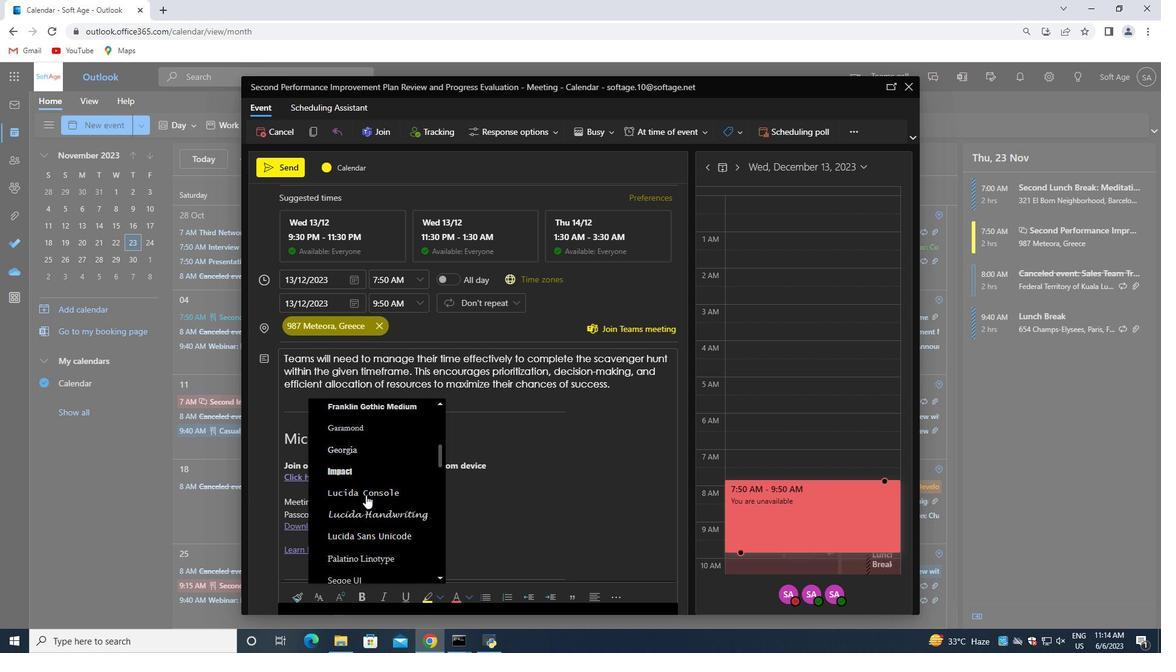 
Action: Mouse scrolled (365, 494) with delta (0, 0)
Screenshot: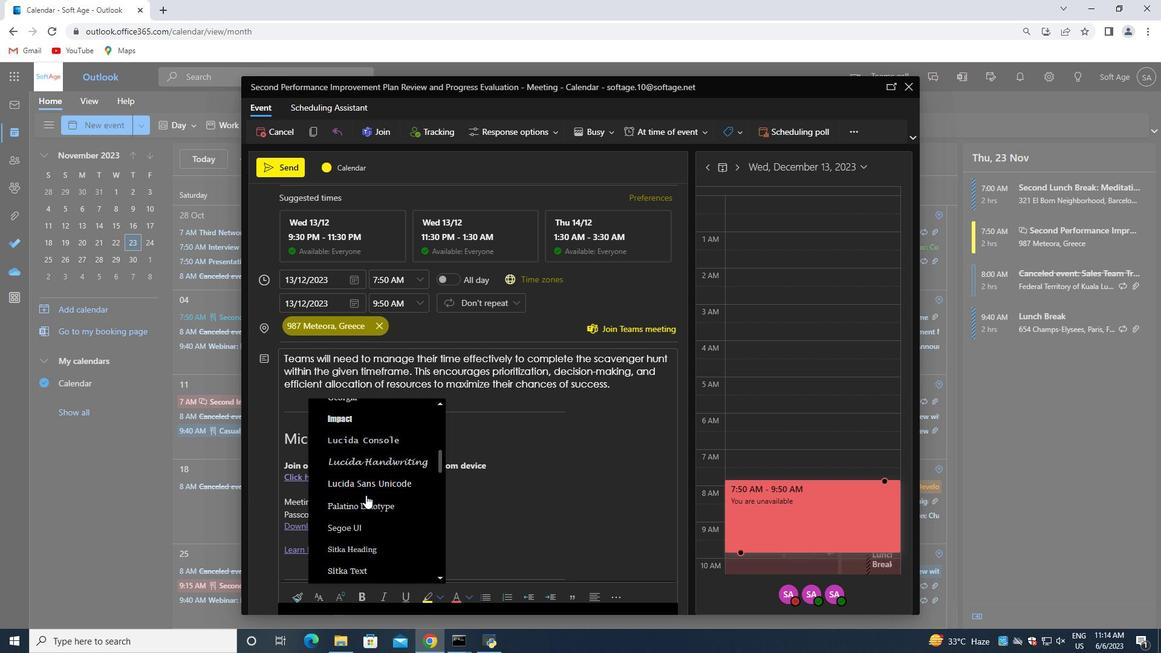 
Action: Mouse scrolled (365, 494) with delta (0, 0)
Screenshot: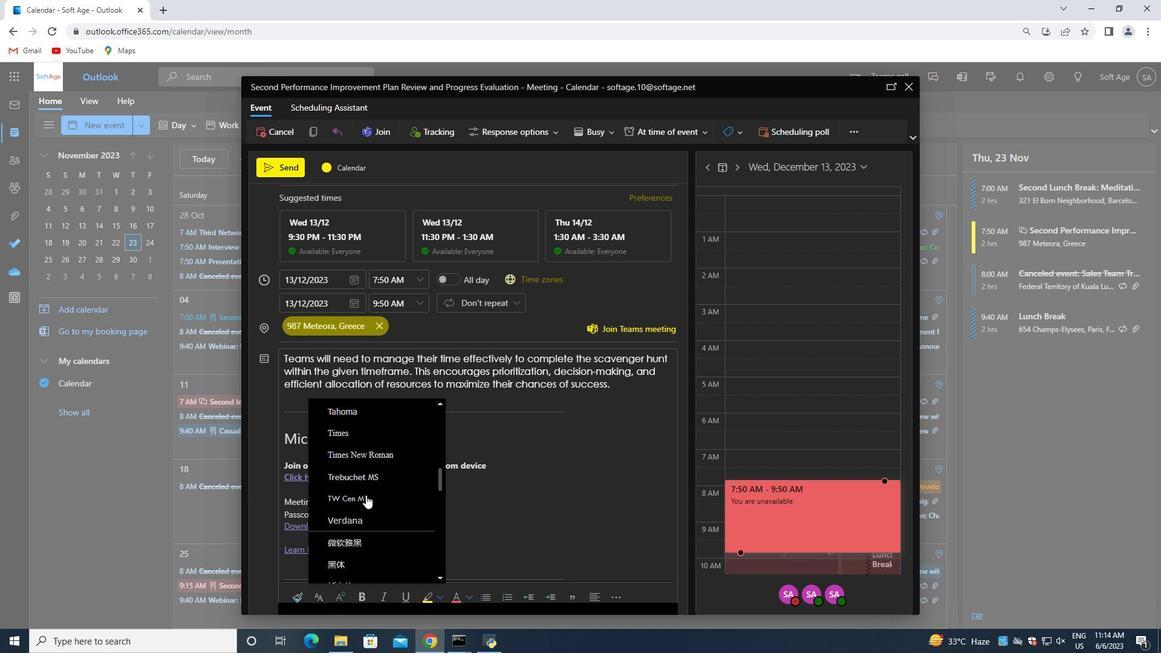 
Action: Mouse scrolled (365, 494) with delta (0, 0)
Screenshot: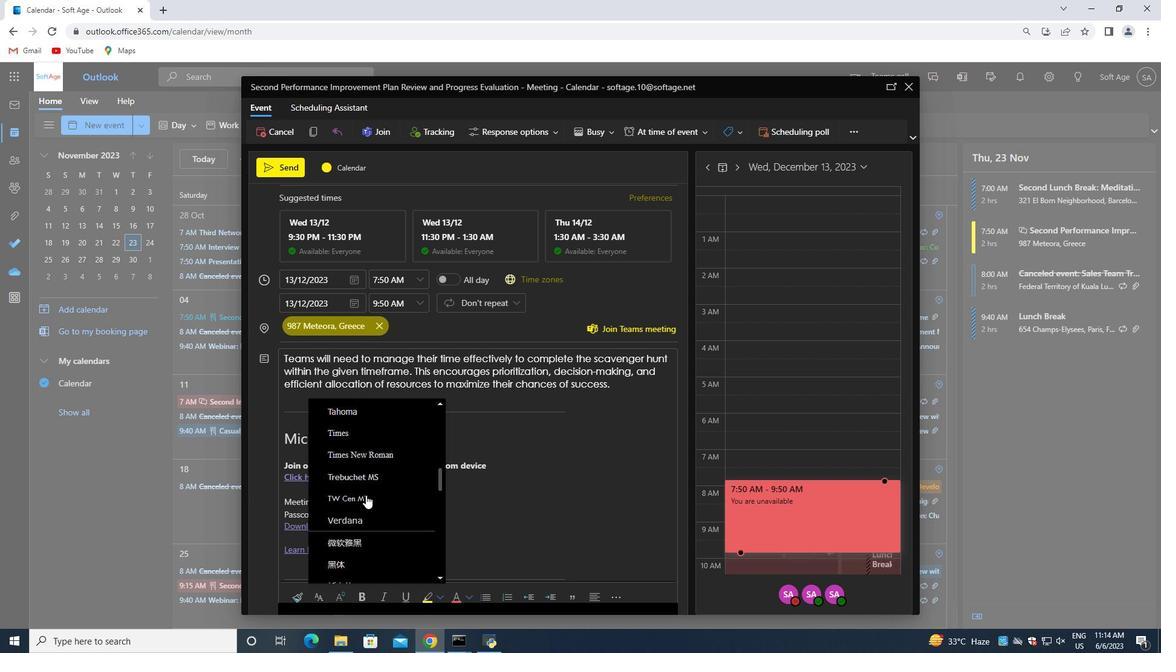 
Action: Mouse scrolled (365, 494) with delta (0, 0)
Screenshot: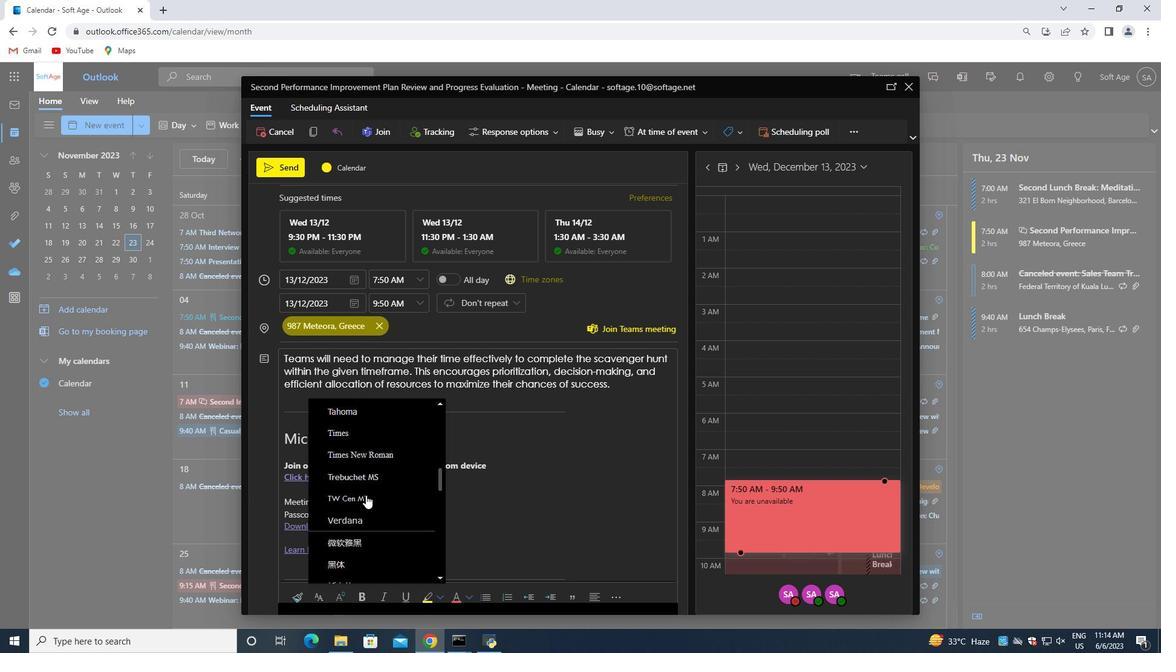
Action: Mouse scrolled (365, 494) with delta (0, 0)
Screenshot: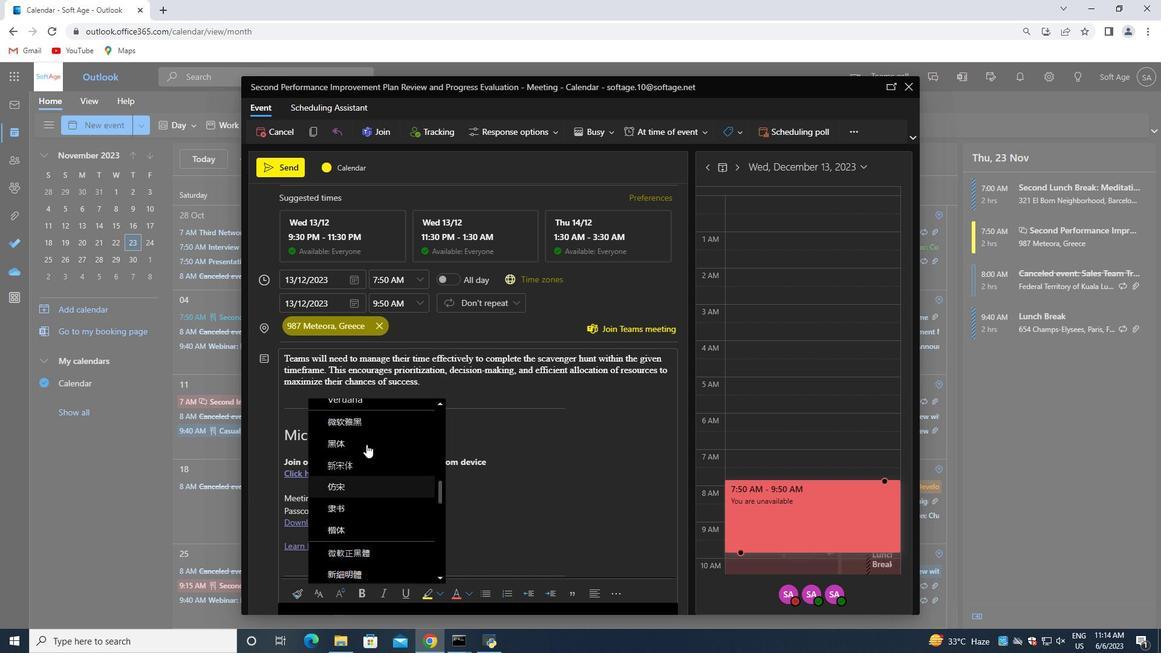 
Action: Mouse scrolled (365, 494) with delta (0, 0)
Screenshot: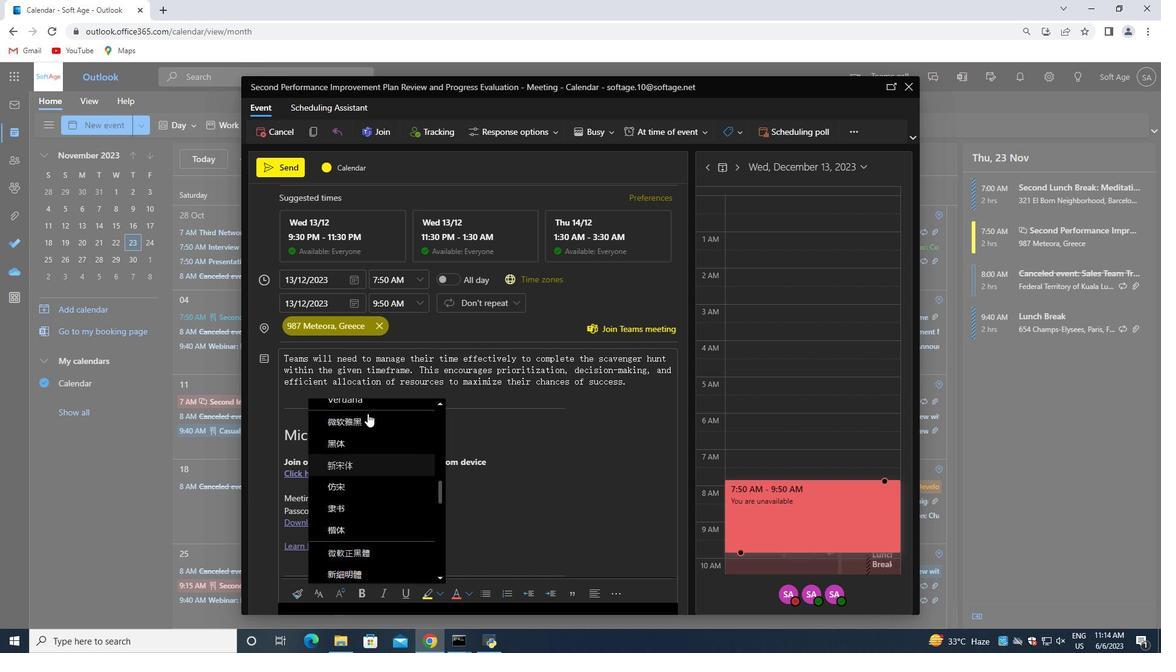 
Action: Mouse moved to (367, 429)
Screenshot: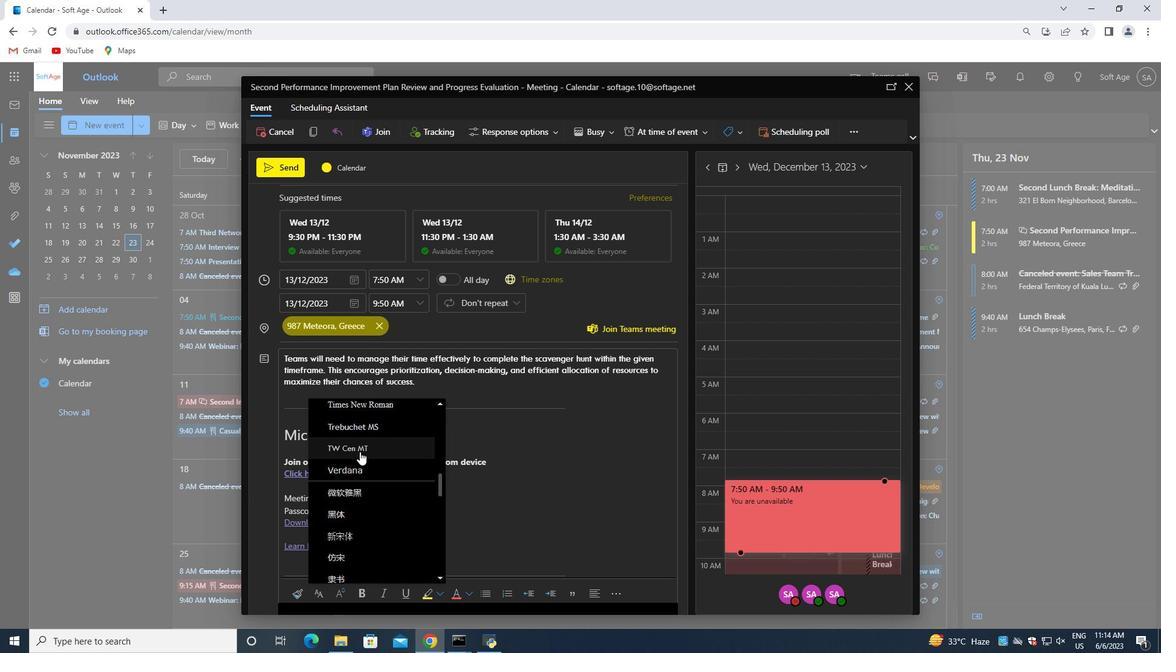 
Action: Mouse scrolled (367, 430) with delta (0, 0)
Screenshot: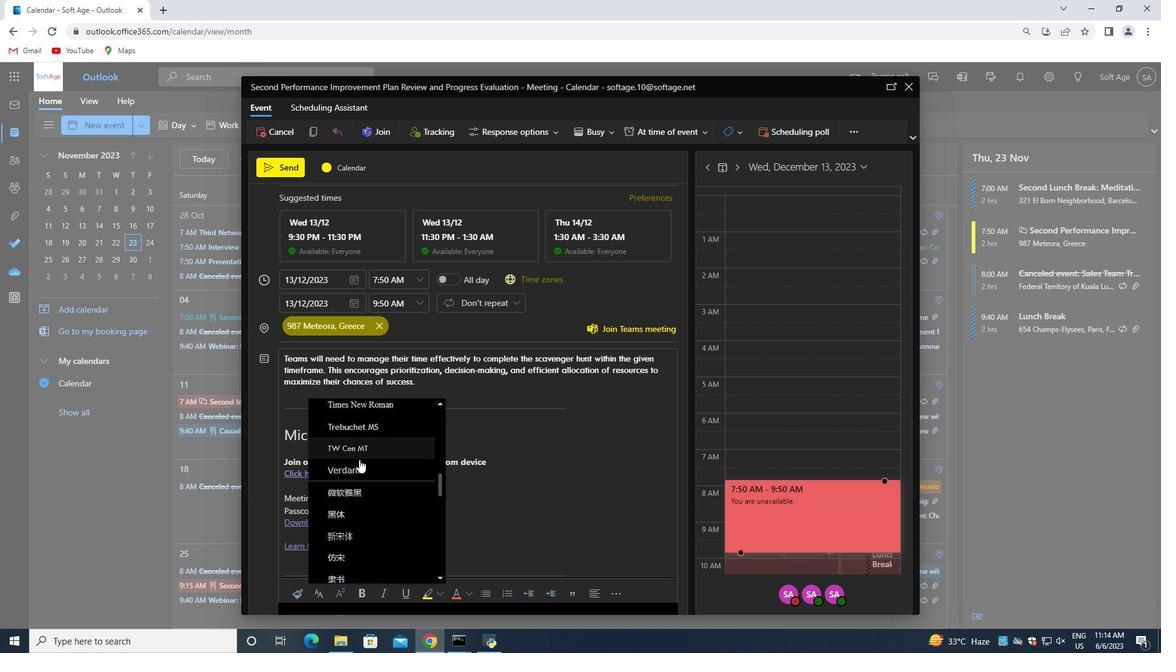 
Action: Mouse moved to (354, 466)
Screenshot: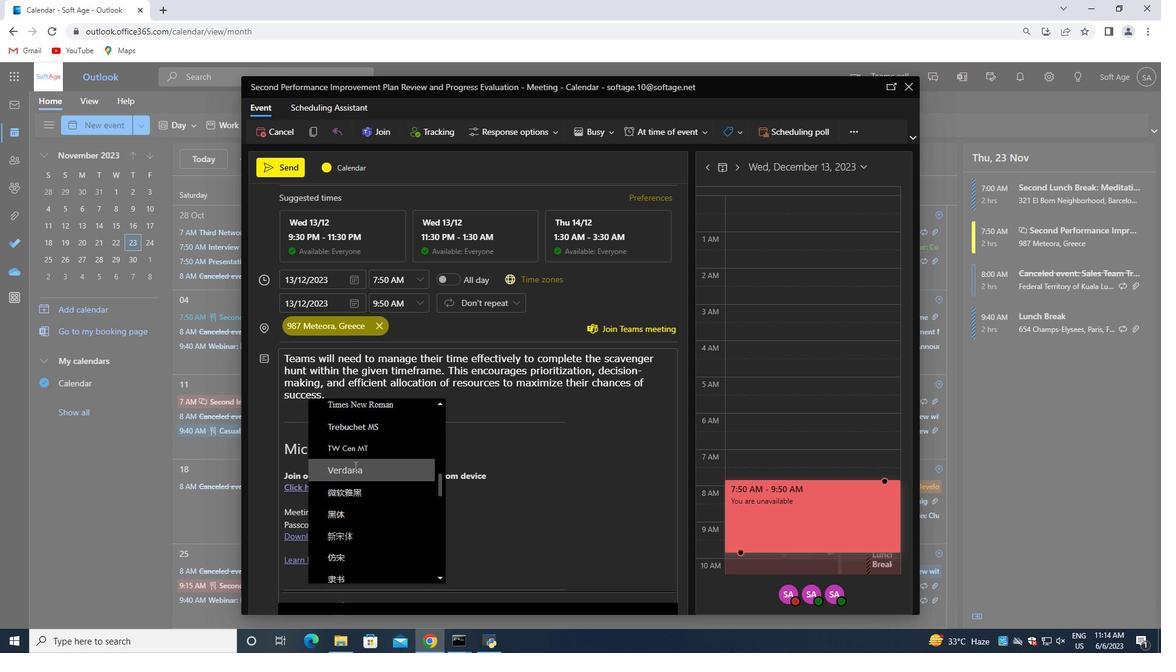 
Action: Mouse pressed left at (354, 466)
Screenshot: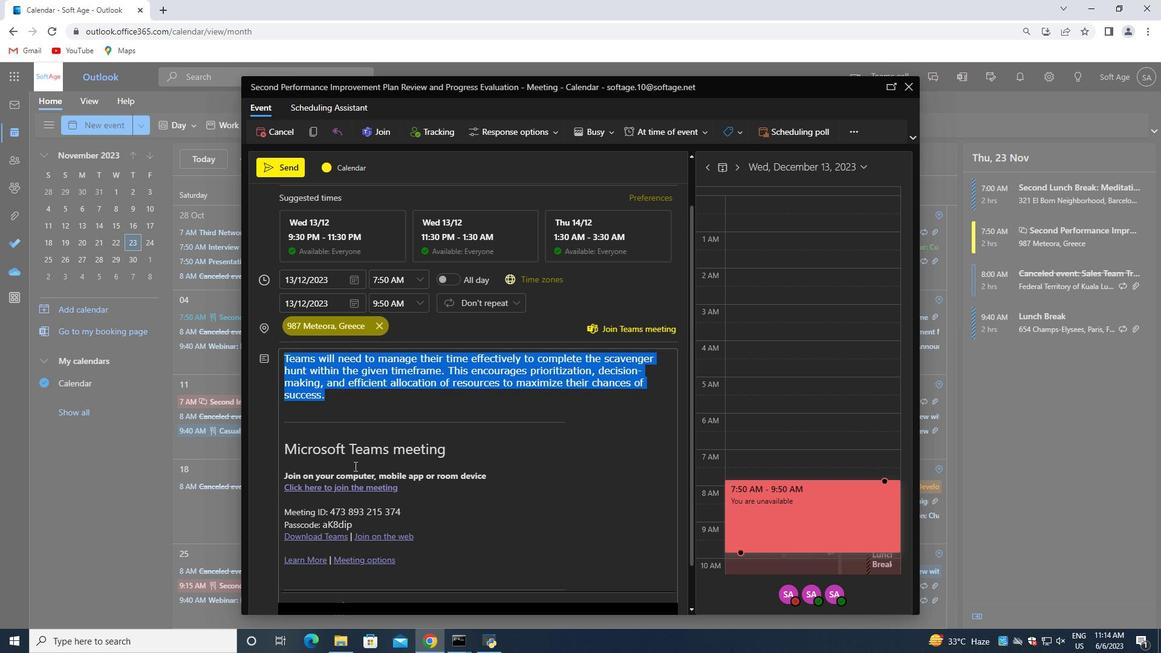 
Action: Mouse moved to (393, 405)
Screenshot: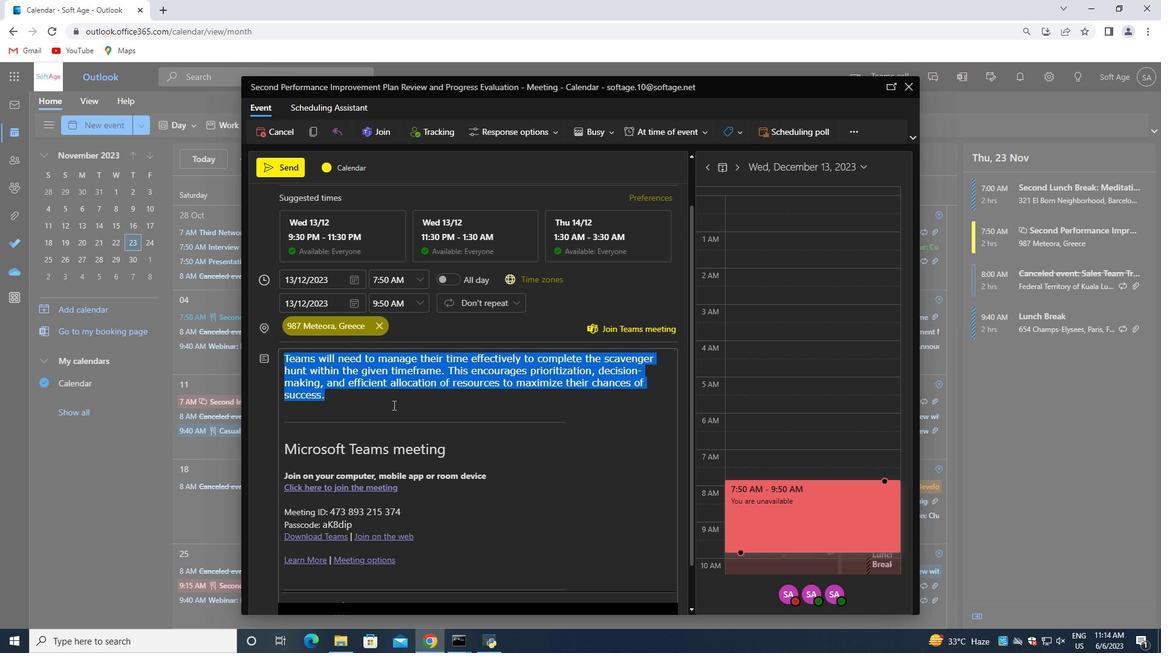 
Action: Mouse pressed left at (393, 405)
Screenshot: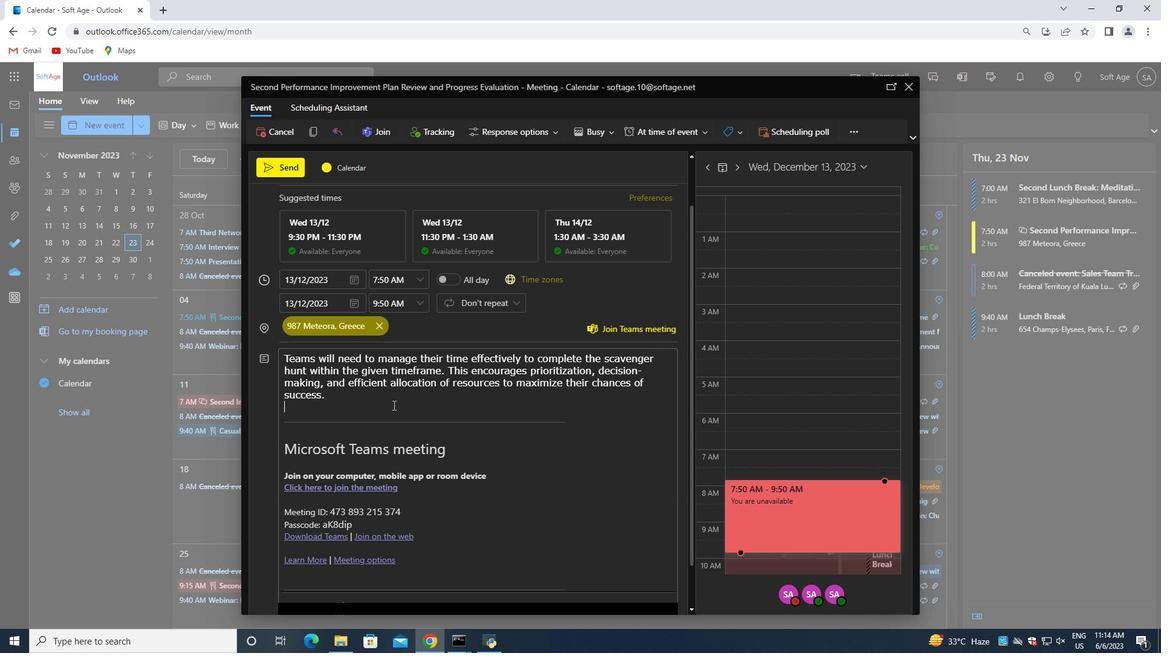 
Action: Mouse moved to (330, 394)
Screenshot: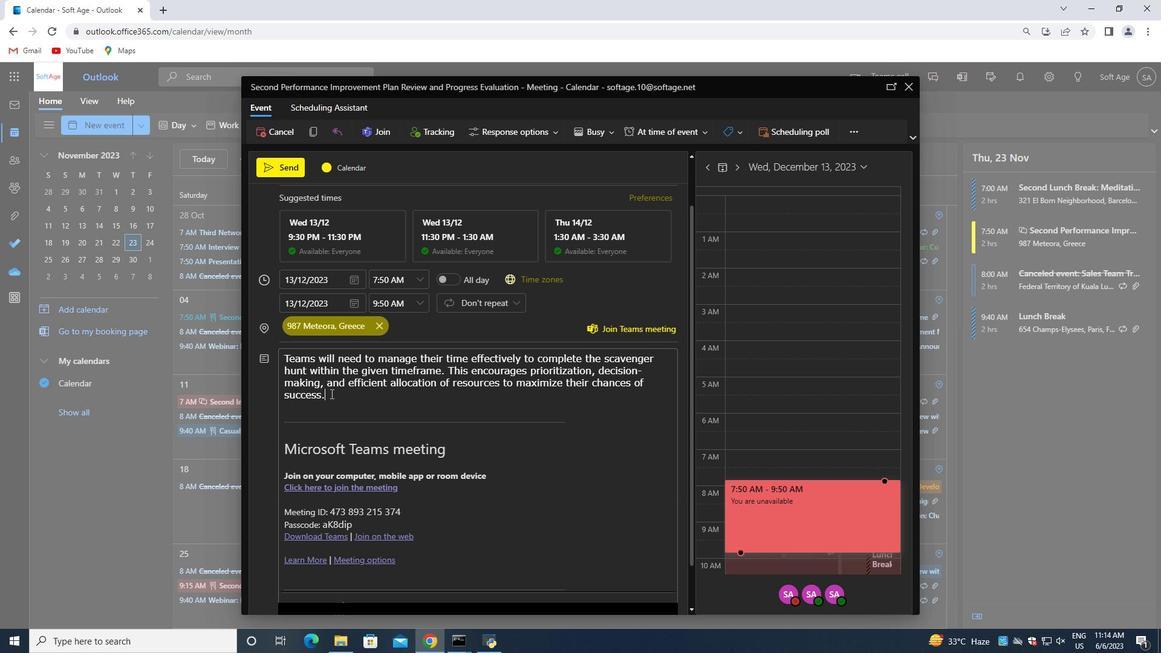 
Action: Mouse pressed left at (330, 394)
Screenshot: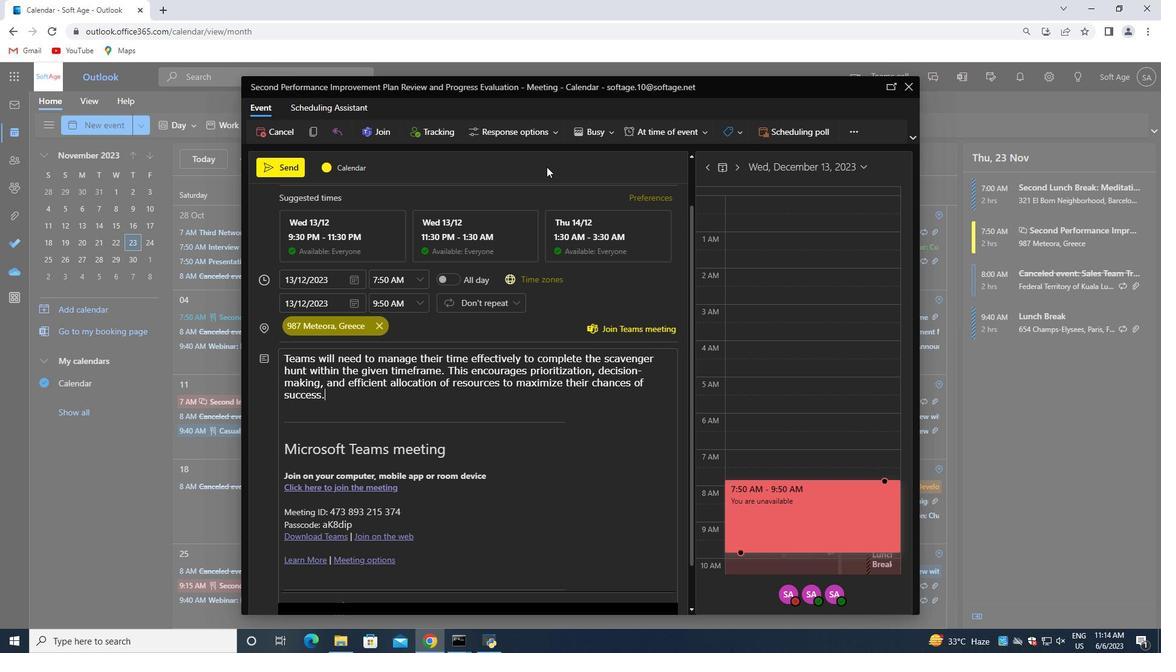 
Action: Mouse moved to (604, 133)
Screenshot: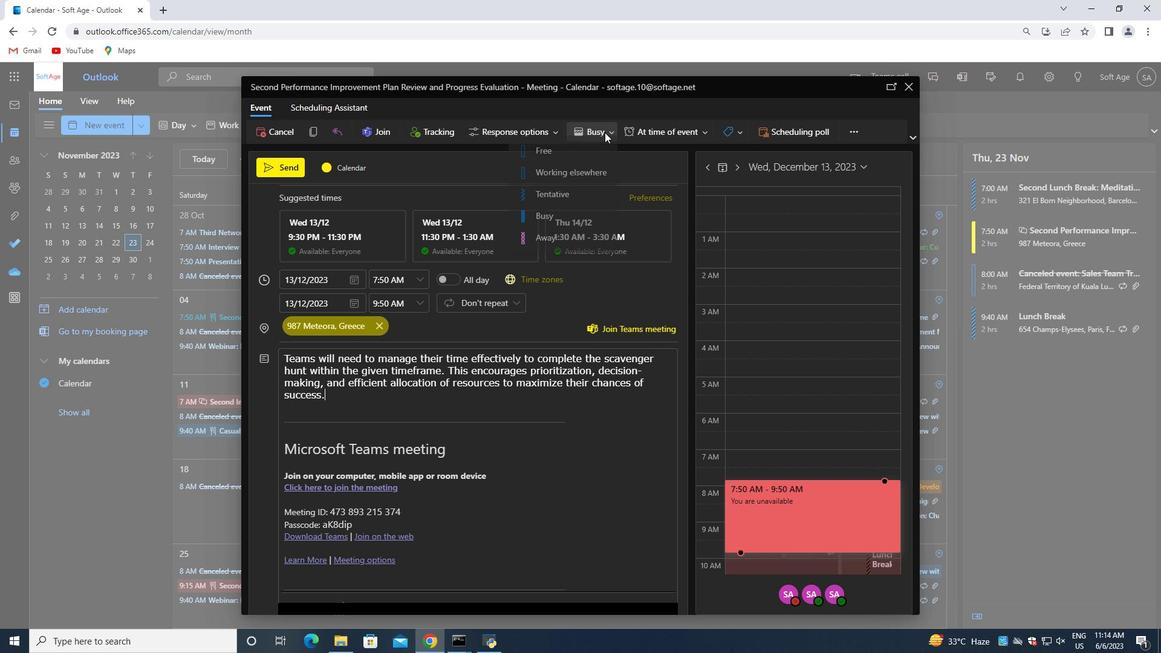 
Action: Mouse pressed left at (604, 133)
Screenshot: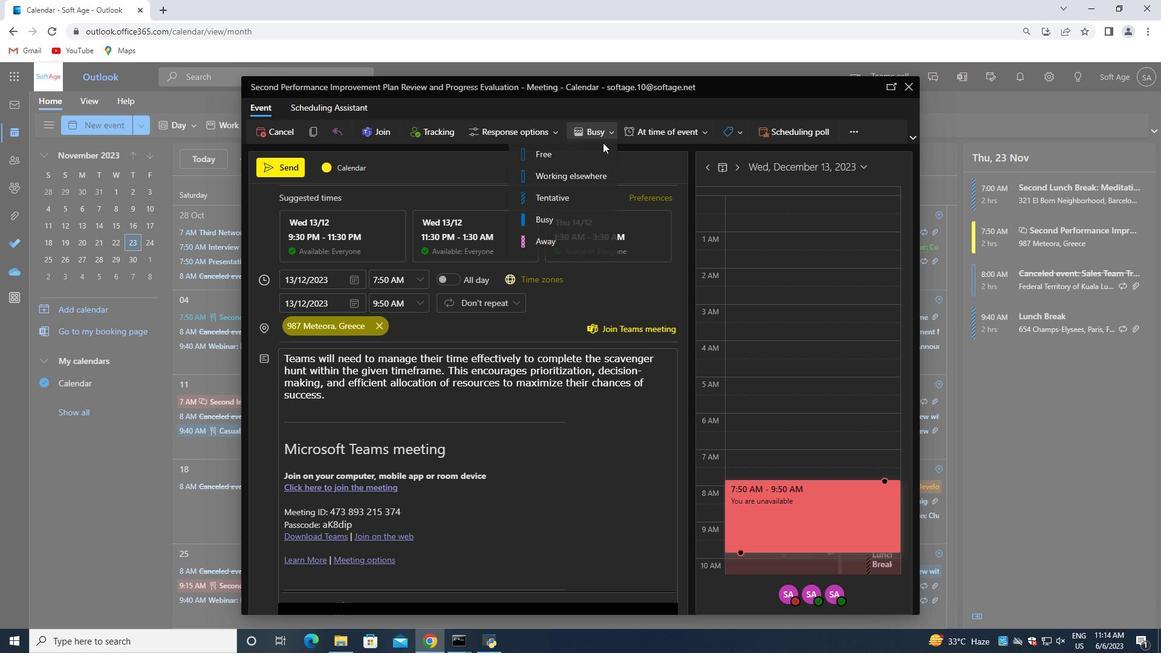 
Action: Mouse moved to (555, 246)
Screenshot: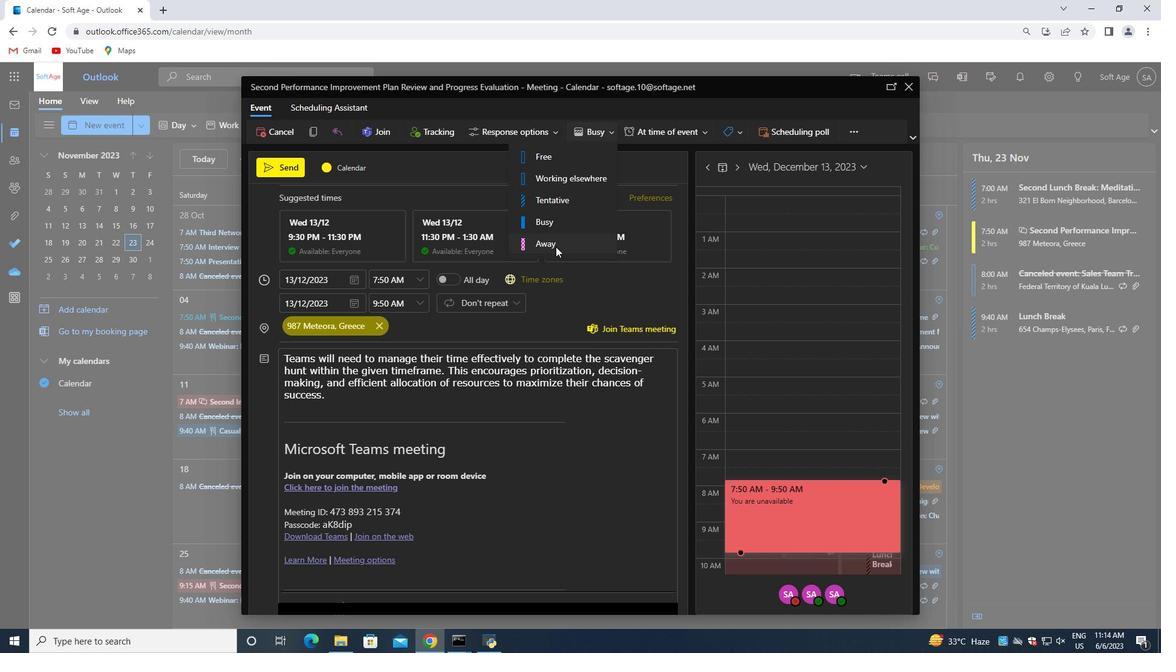 
Action: Mouse pressed left at (555, 246)
Screenshot: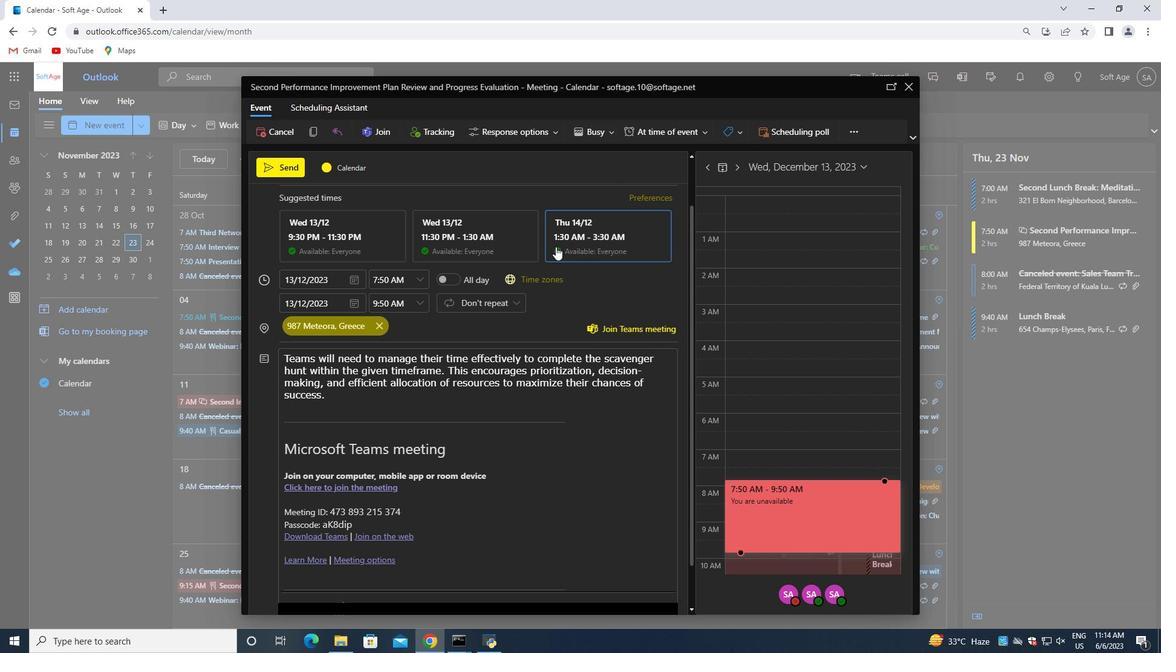 
Action: Mouse moved to (347, 398)
Screenshot: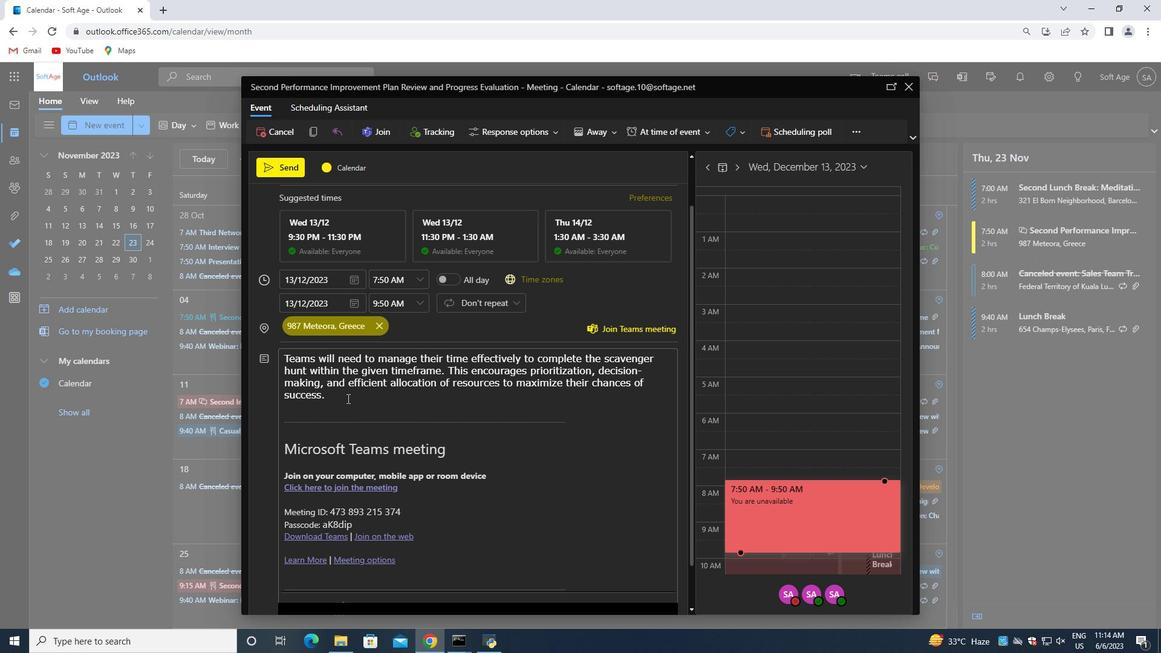 
Action: Mouse pressed left at (347, 398)
Screenshot: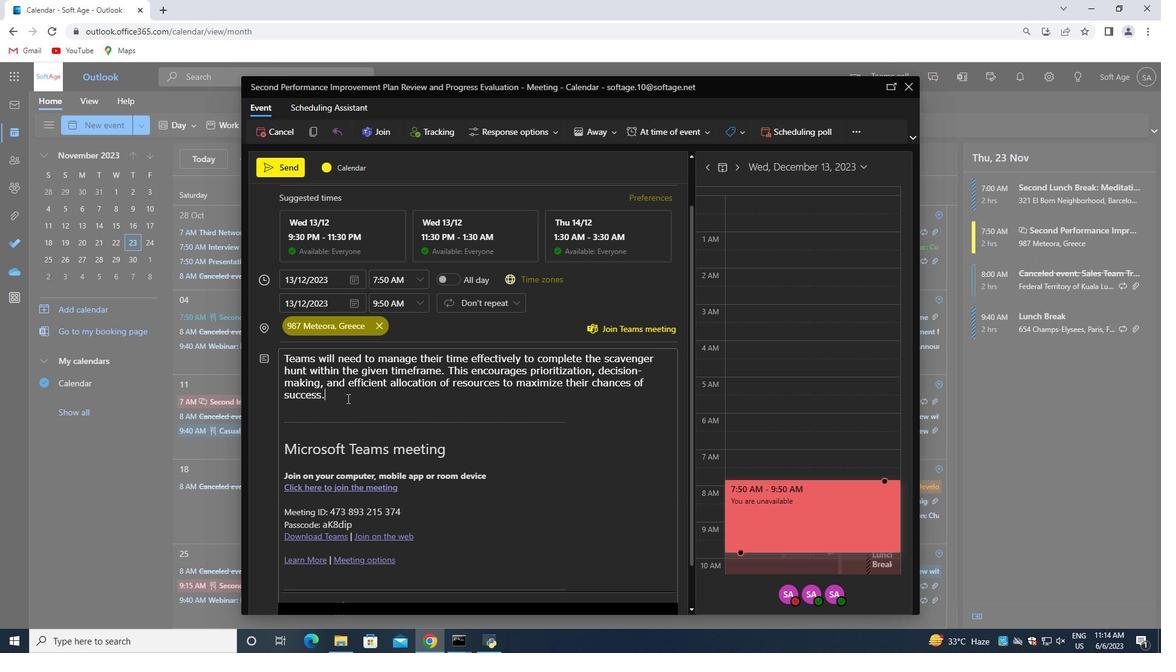 
Action: Mouse moved to (390, 473)
Screenshot: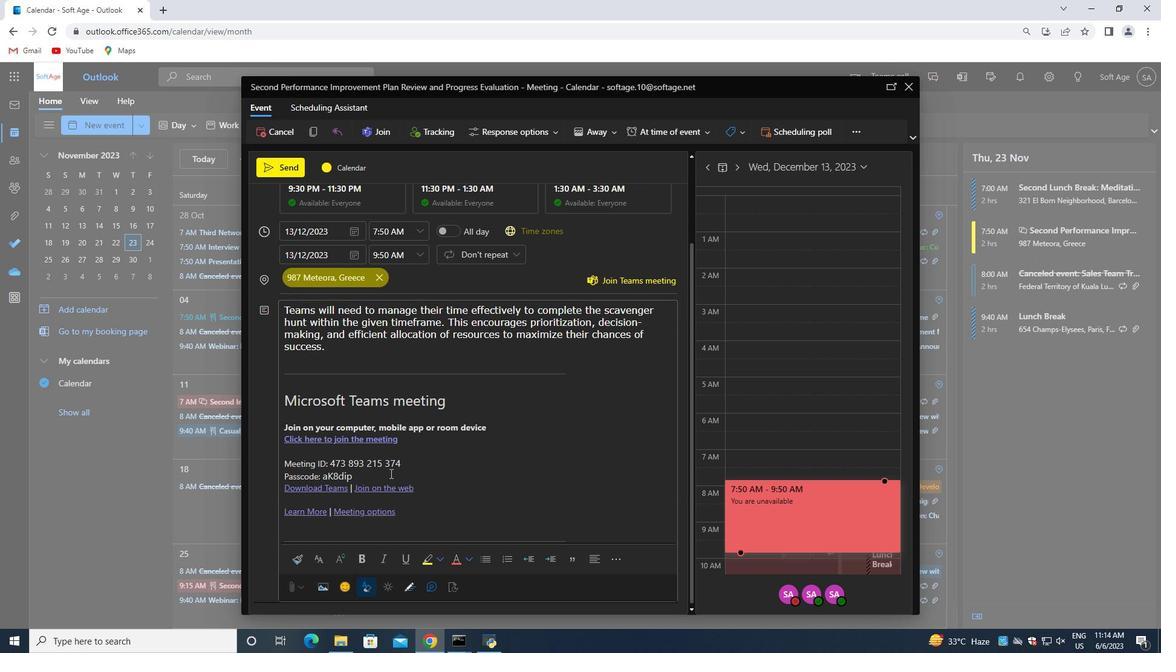 
Action: Mouse scrolled (390, 472) with delta (0, 0)
Screenshot: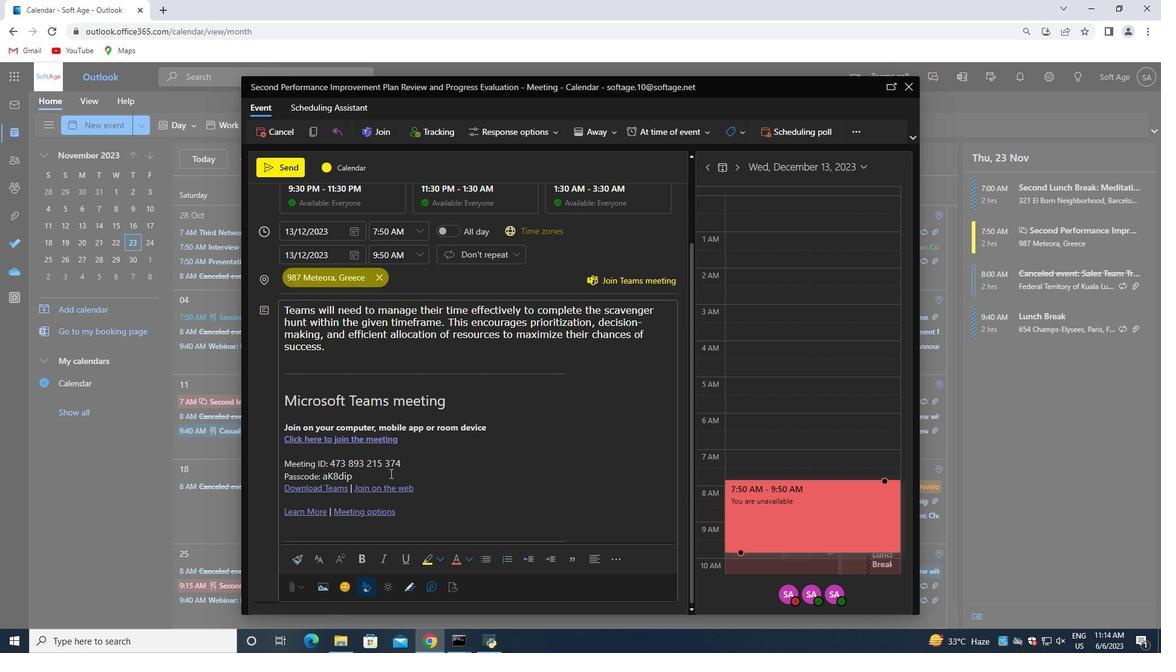
Action: Mouse scrolled (390, 472) with delta (0, 0)
Screenshot: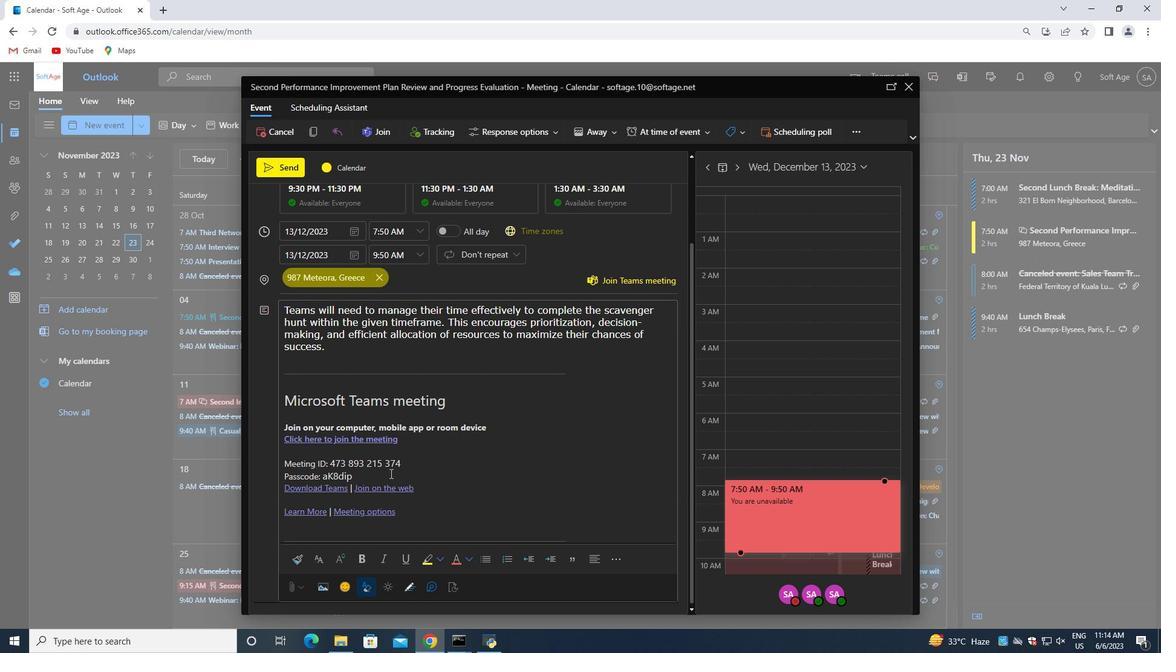 
Action: Mouse scrolled (390, 472) with delta (0, 0)
Screenshot: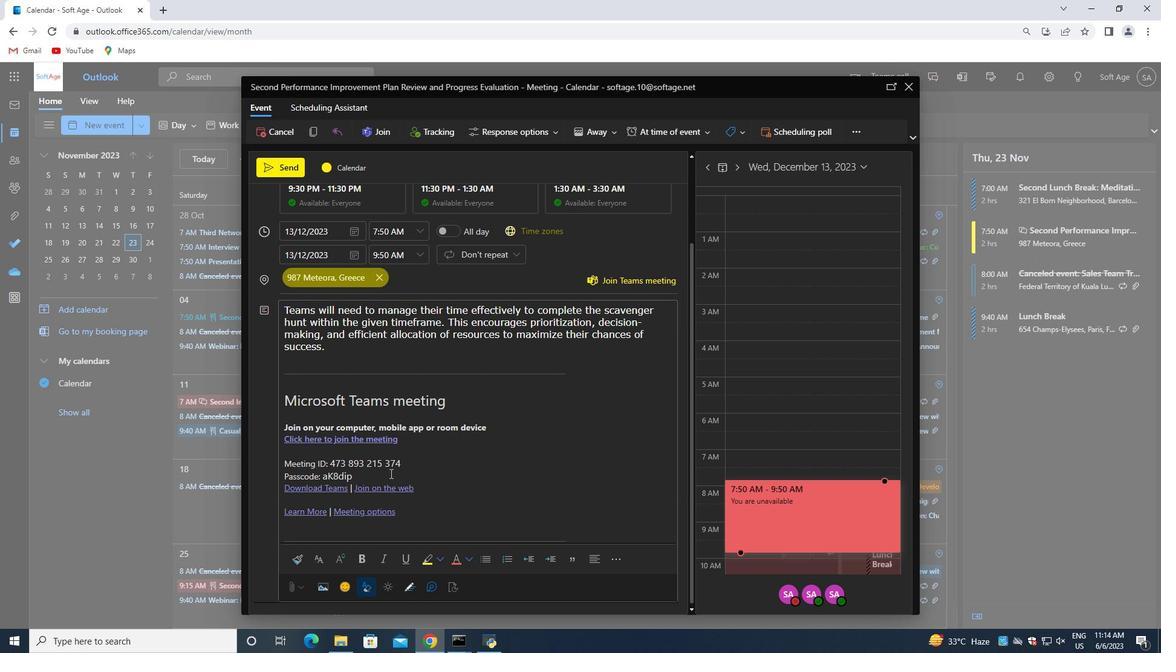 
Action: Mouse scrolled (390, 472) with delta (0, 0)
Screenshot: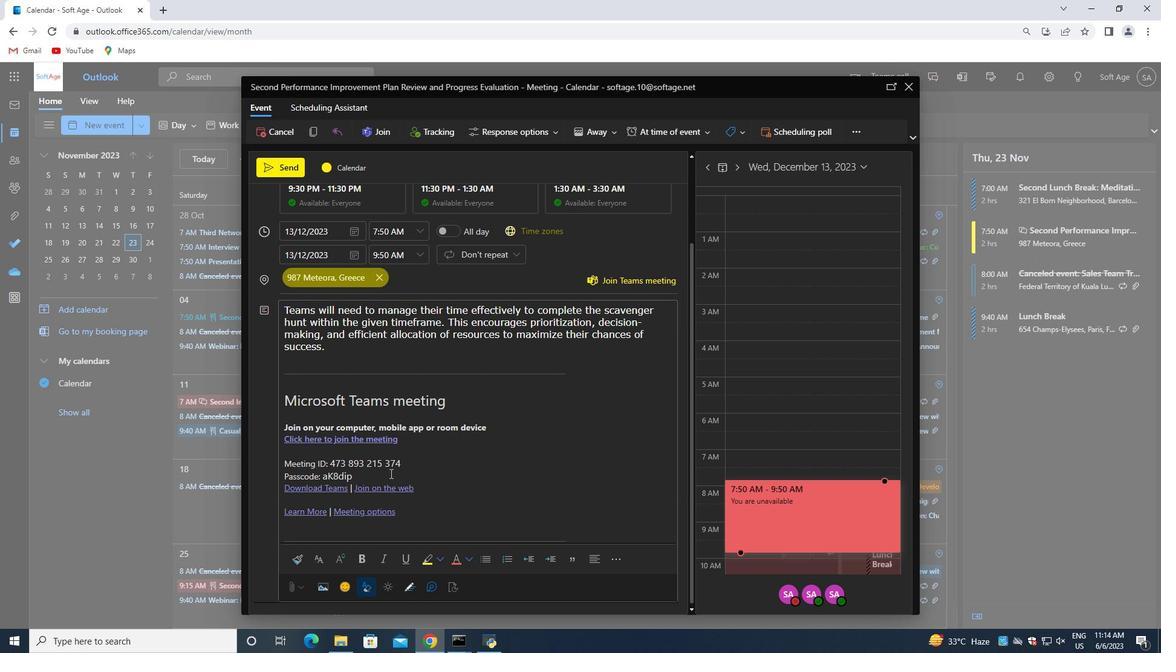 
Action: Mouse moved to (345, 582)
Screenshot: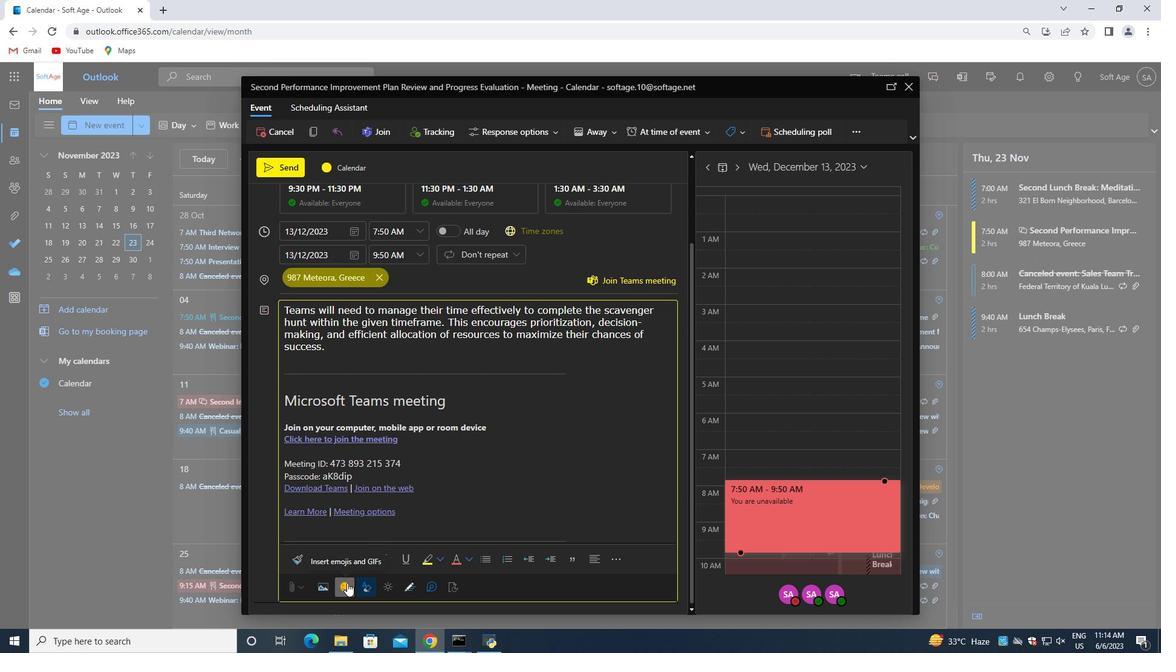 
Action: Mouse pressed left at (345, 582)
Screenshot: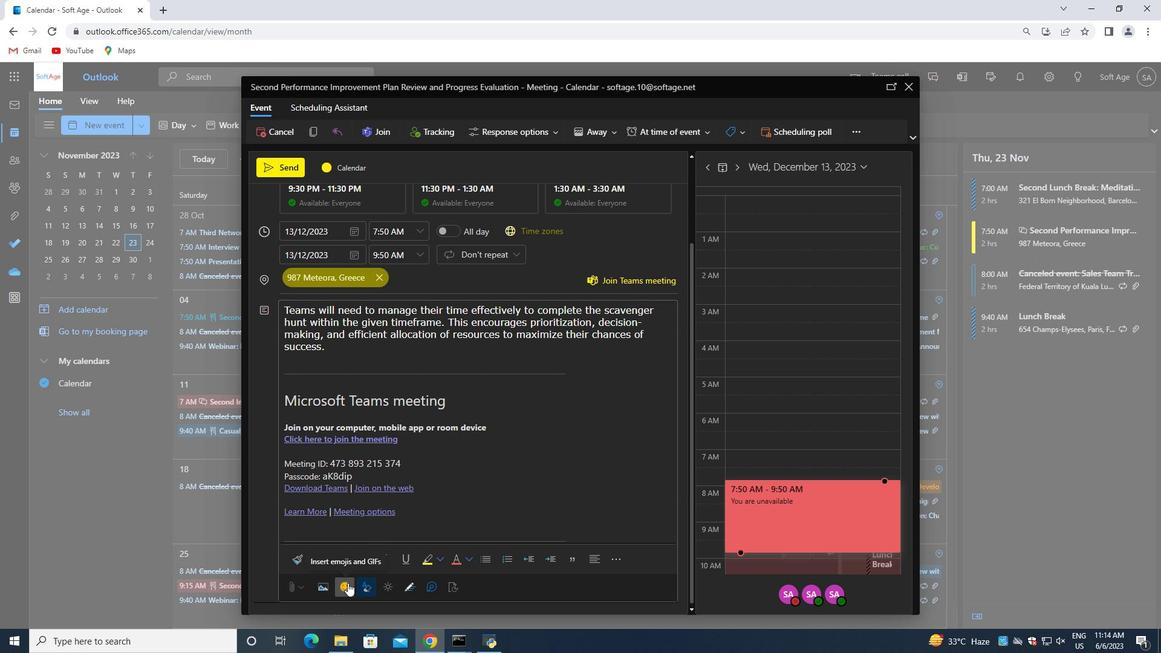 
Action: Mouse moved to (874, 259)
Screenshot: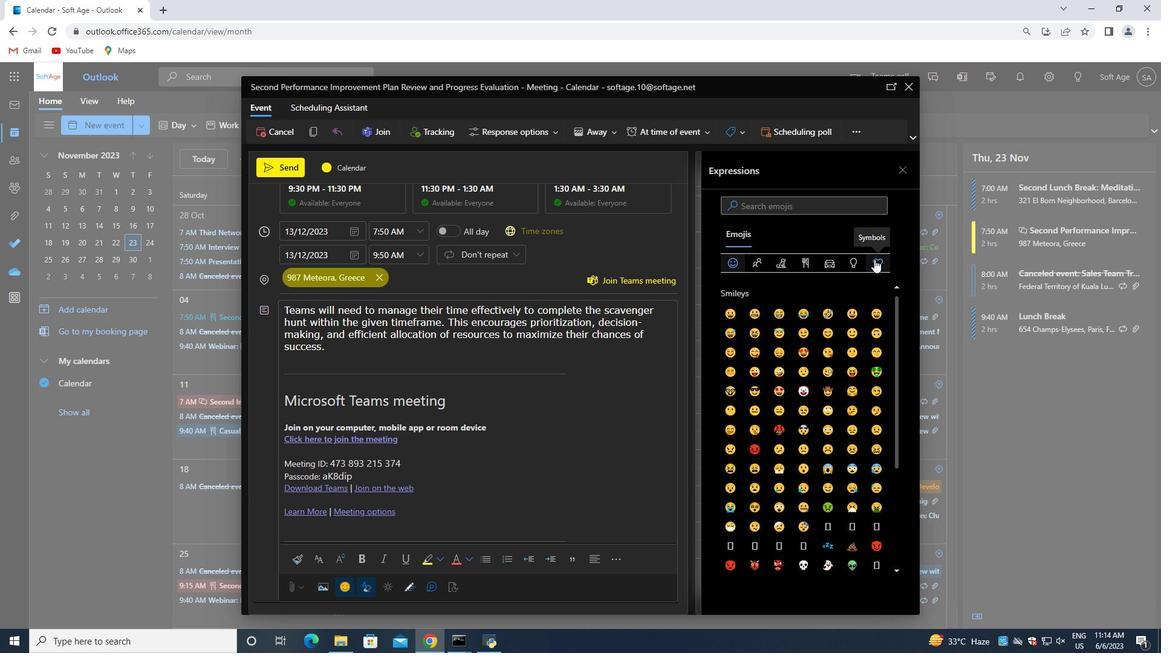 
Action: Mouse pressed left at (874, 259)
Screenshot: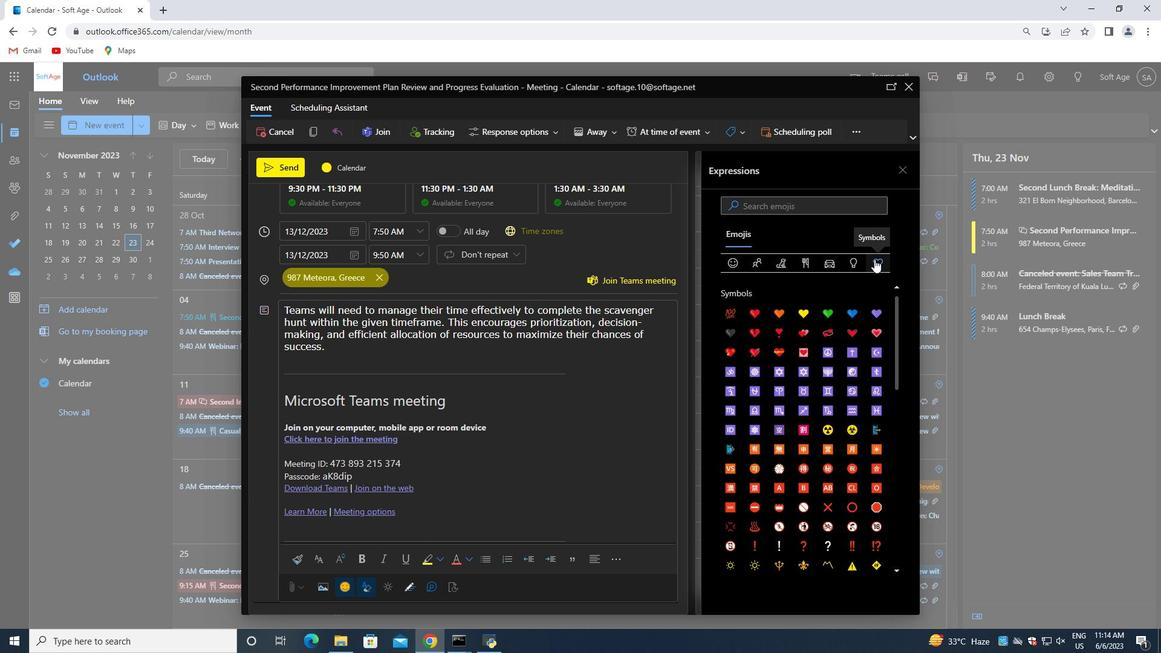 
Action: Mouse moved to (804, 315)
Screenshot: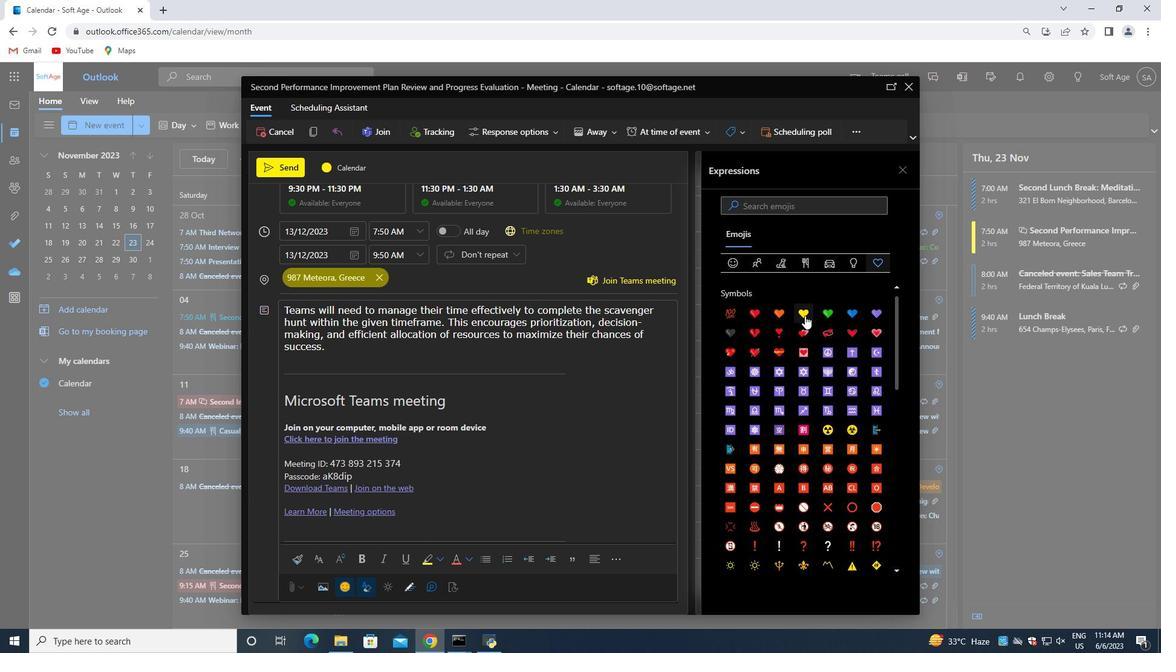 
Action: Mouse pressed left at (804, 315)
Screenshot: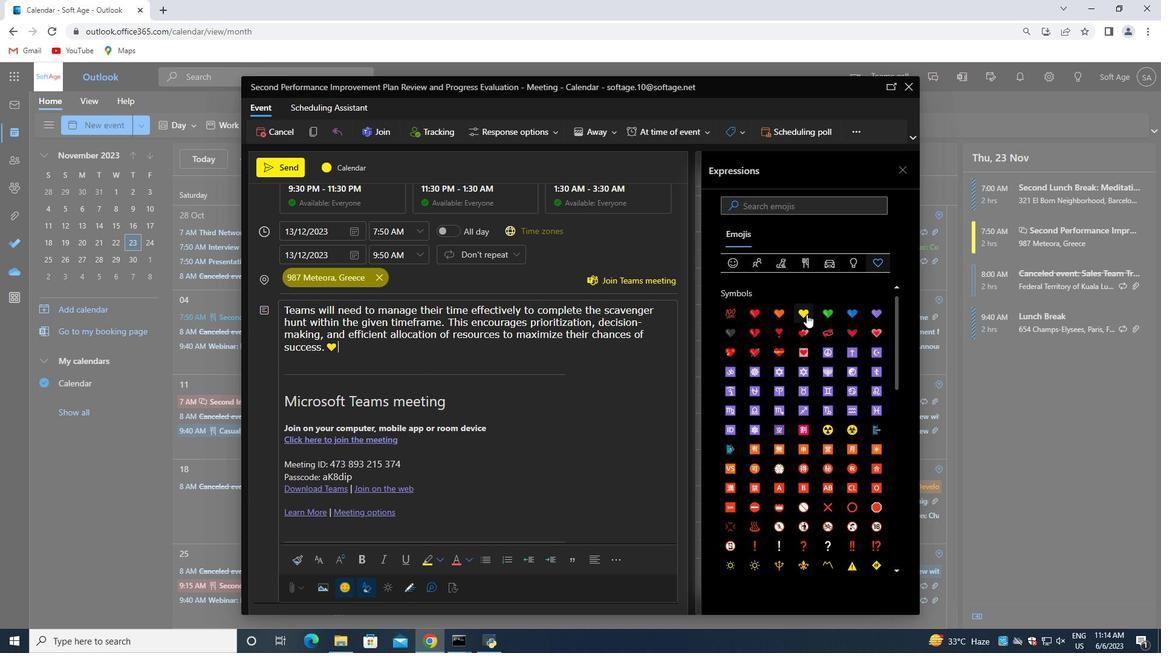 
Action: Mouse moved to (570, 343)
Screenshot: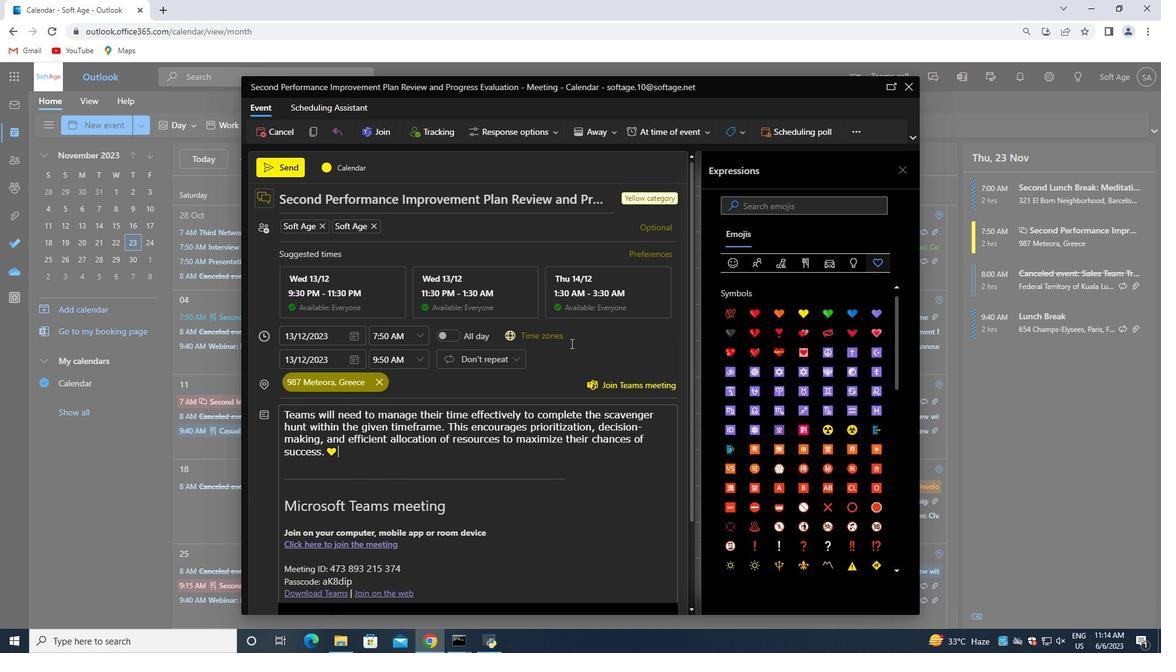 
Action: Mouse scrolled (570, 344) with delta (0, 0)
Screenshot: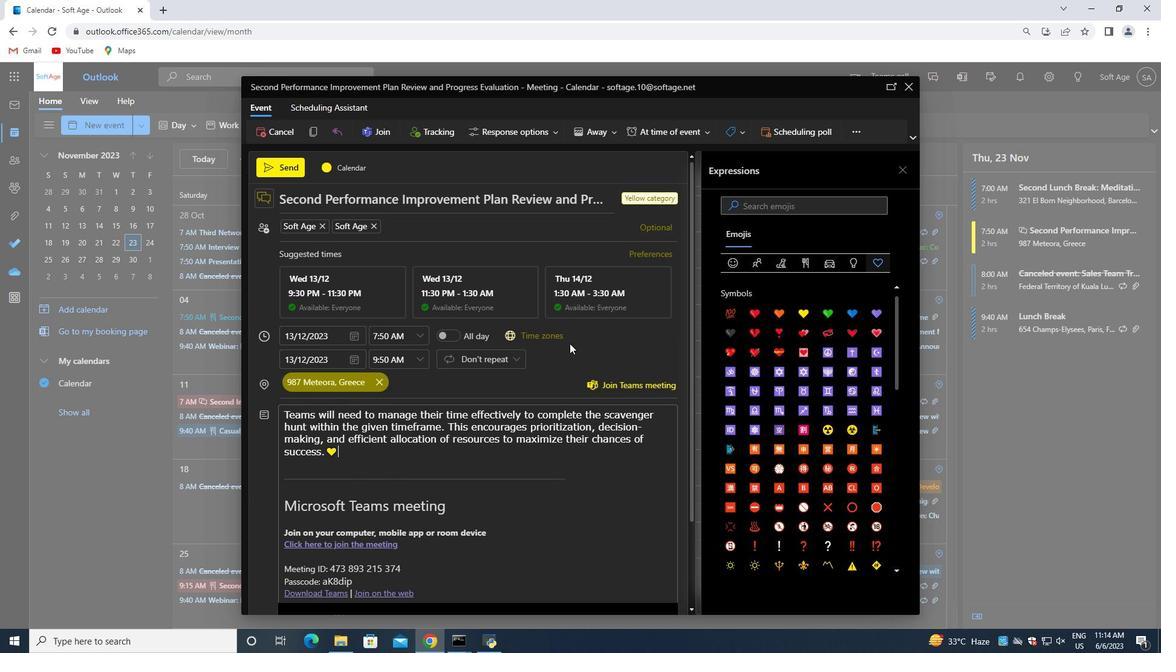 
Action: Mouse scrolled (570, 344) with delta (0, 0)
Screenshot: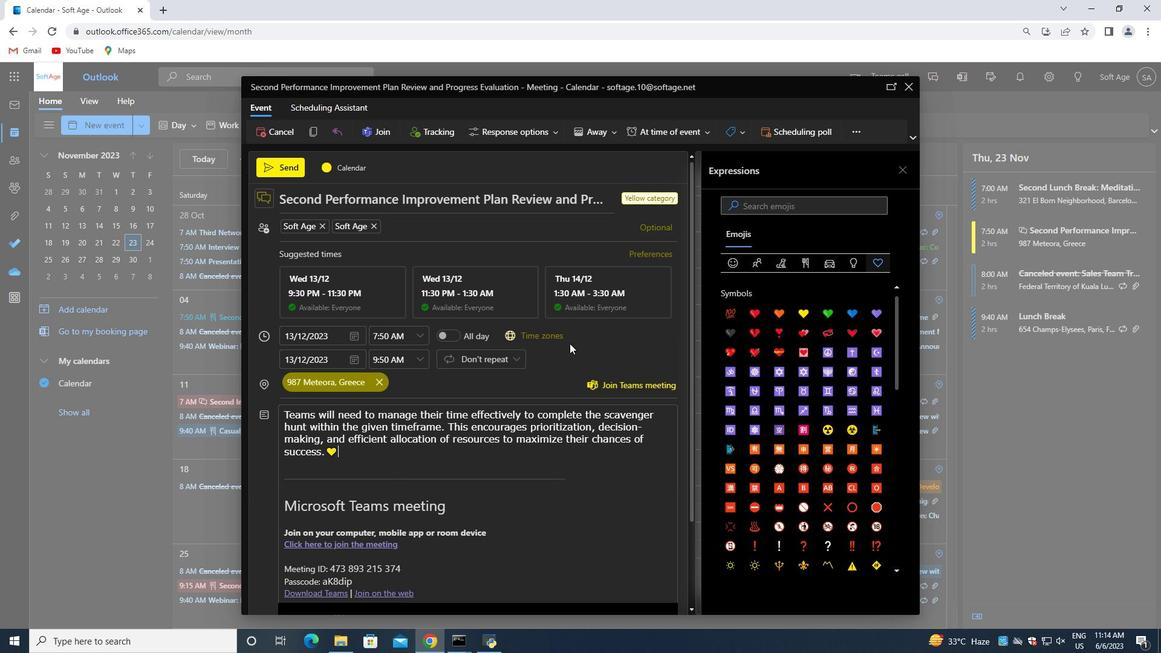 
Action: Mouse scrolled (570, 344) with delta (0, 0)
Screenshot: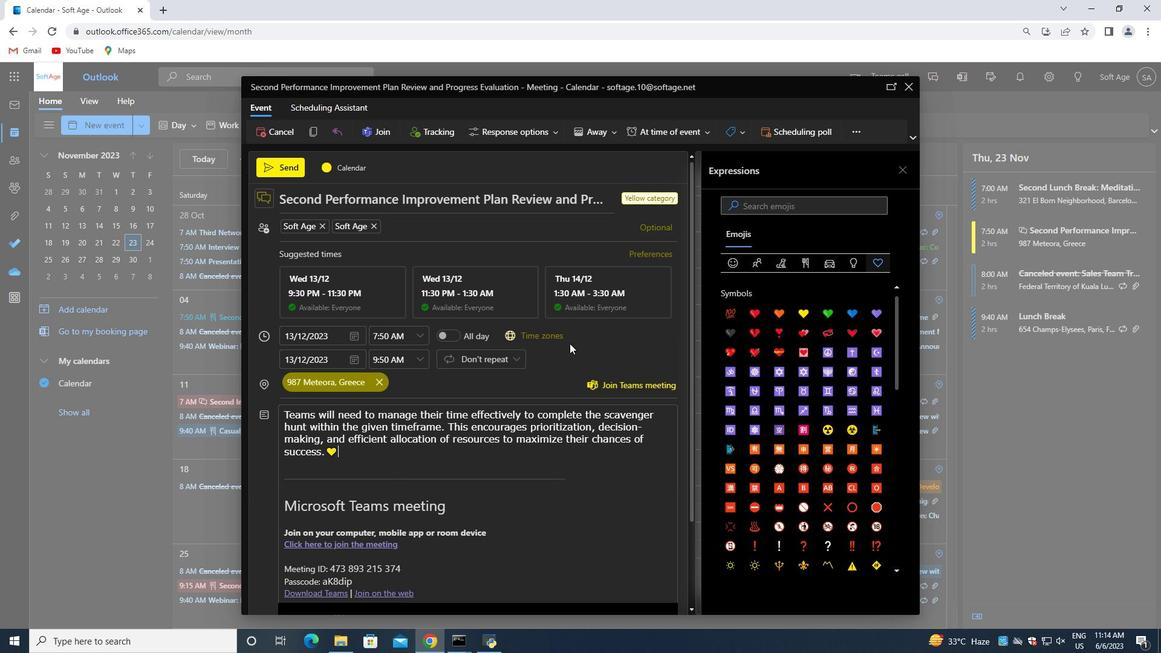 
Action: Mouse scrolled (570, 344) with delta (0, 0)
Screenshot: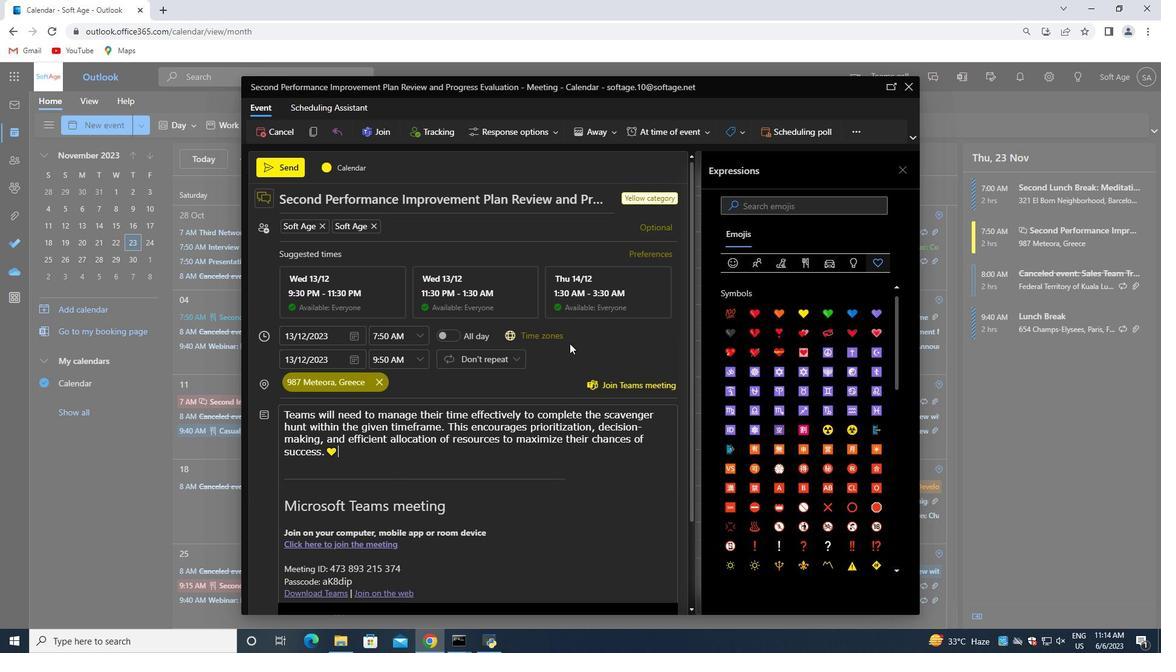 
Action: Mouse scrolled (570, 344) with delta (0, 0)
Screenshot: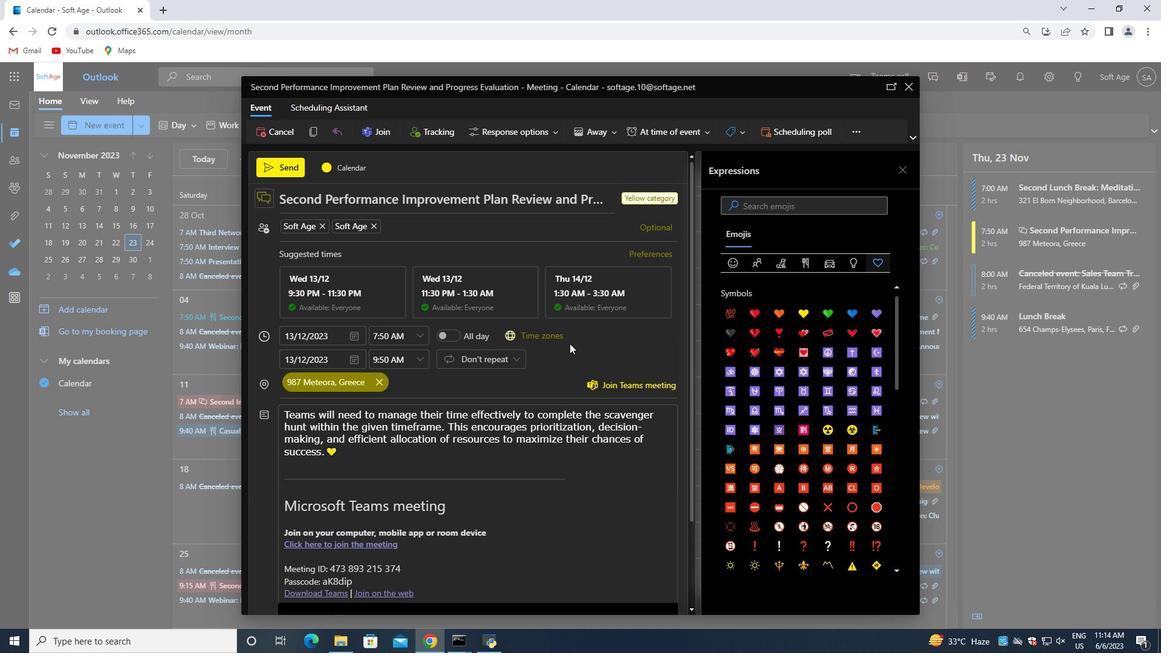 
Action: Mouse moved to (400, 229)
Screenshot: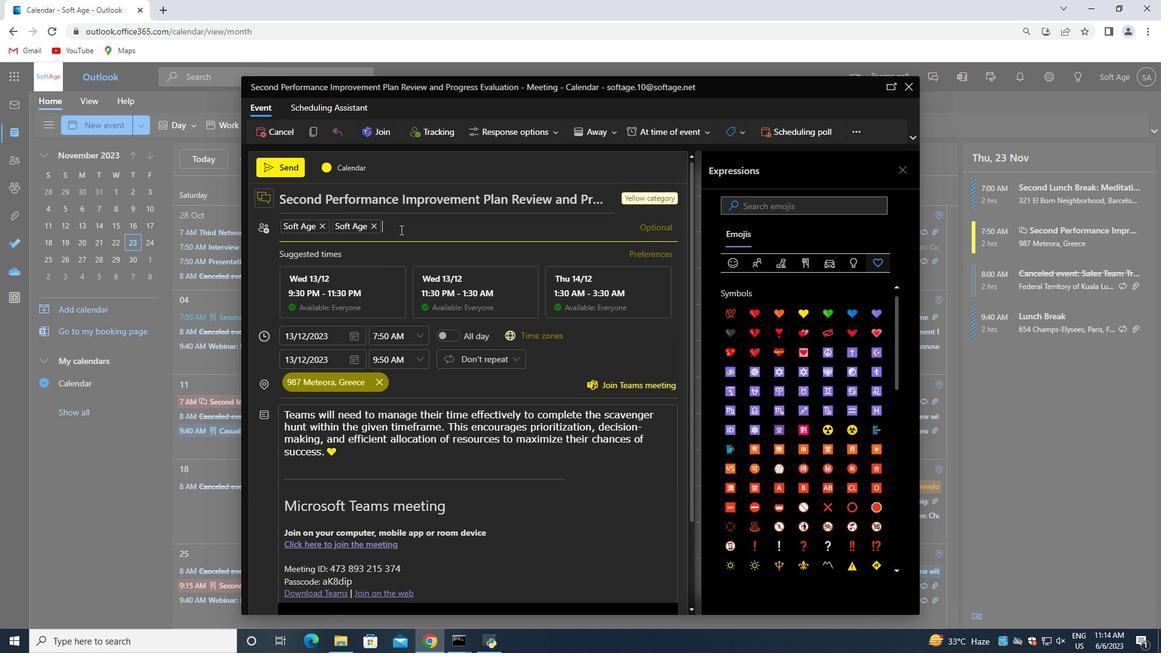 
Action: Mouse pressed left at (400, 229)
Screenshot: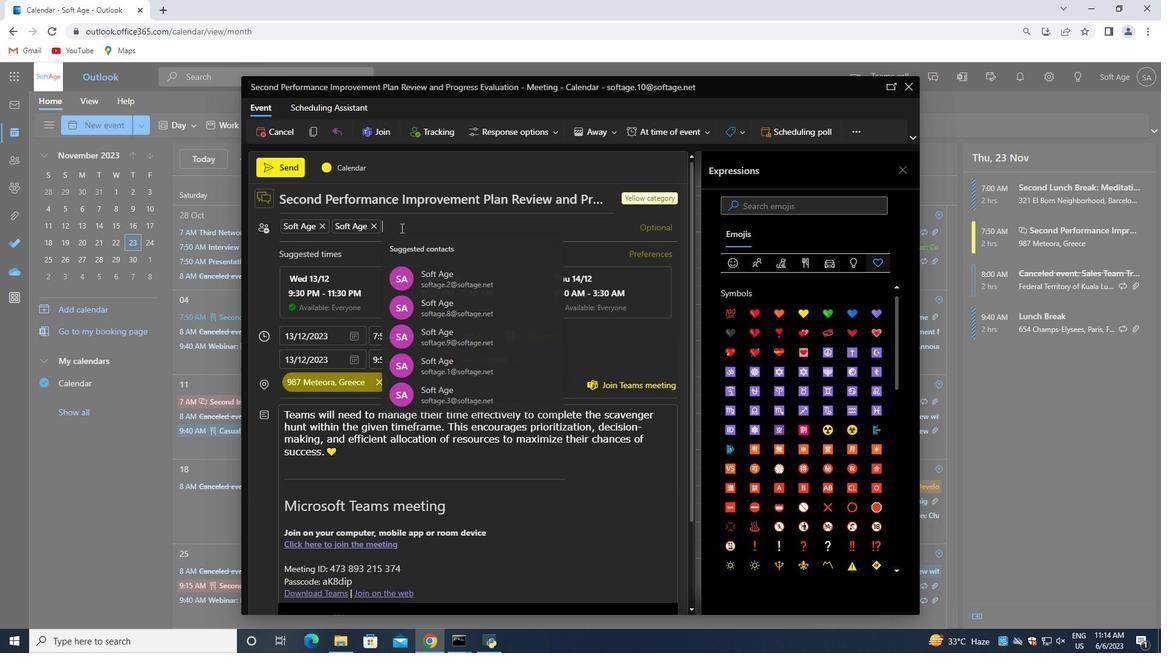 
Action: Mouse moved to (400, 227)
Screenshot: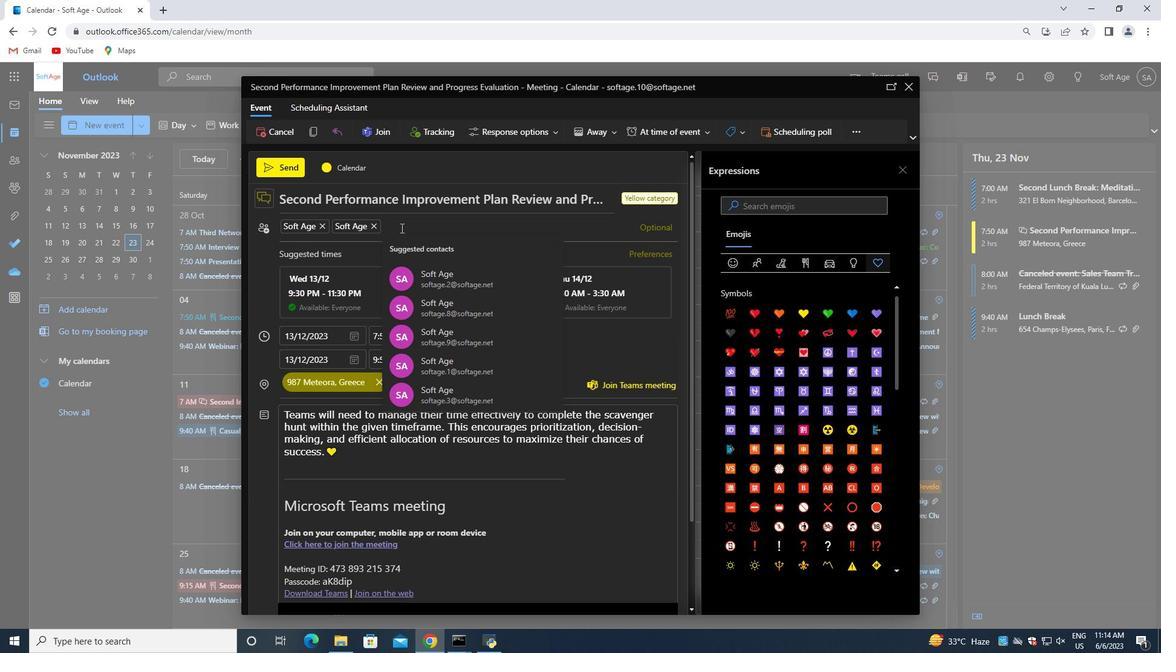 
Action: Key pressed softage.7<Key.shift>@softage.net<Key.enter>
Screenshot: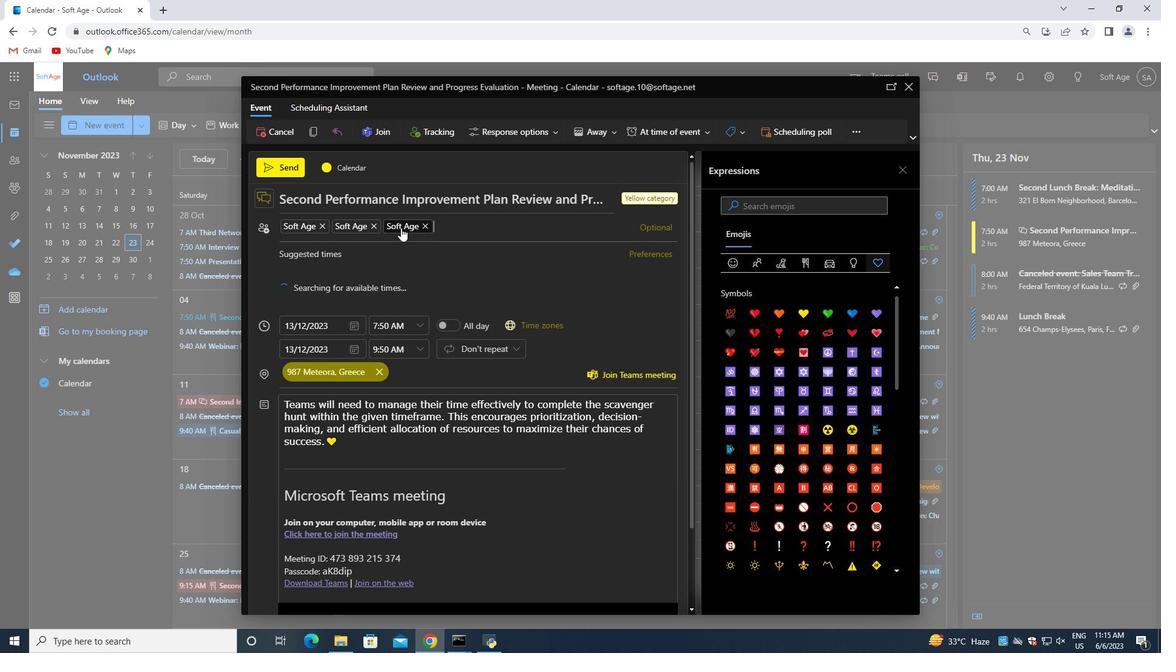 
Action: Mouse moved to (340, 441)
Screenshot: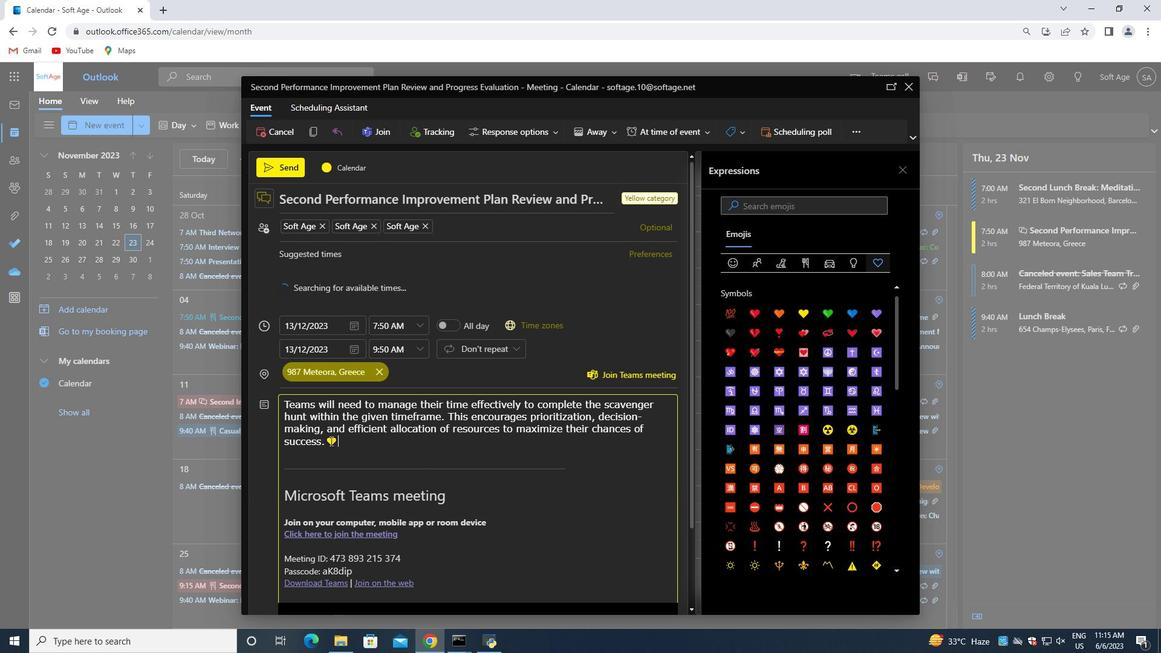 
Action: Mouse pressed left at (340, 441)
Screenshot: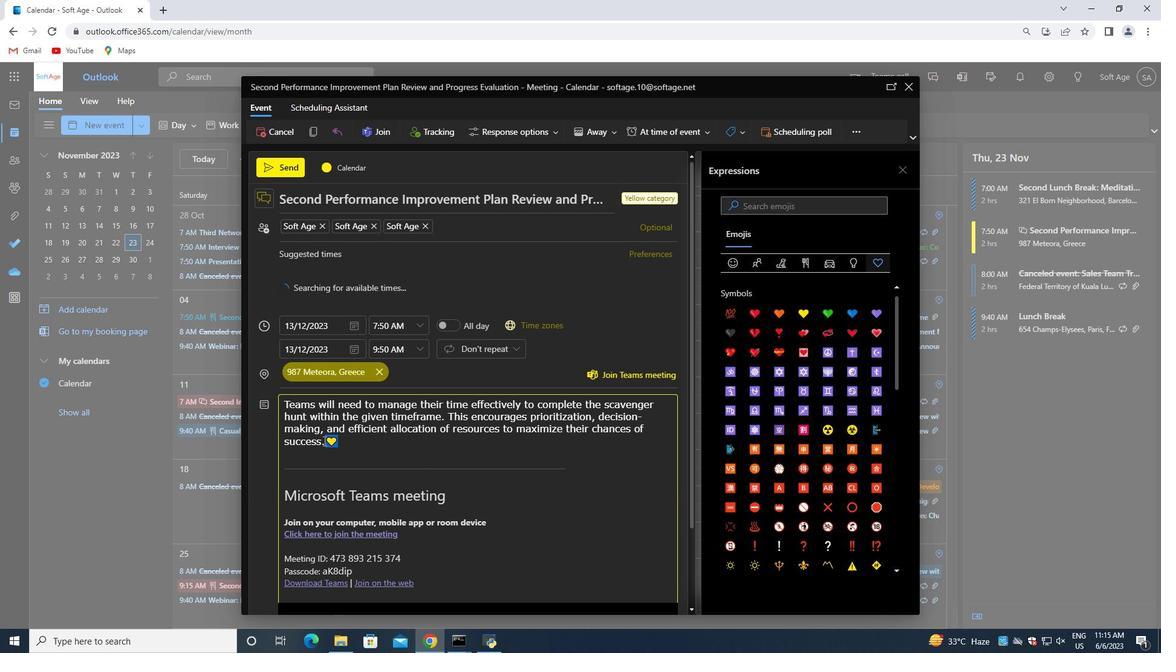 
Action: Mouse moved to (367, 487)
Screenshot: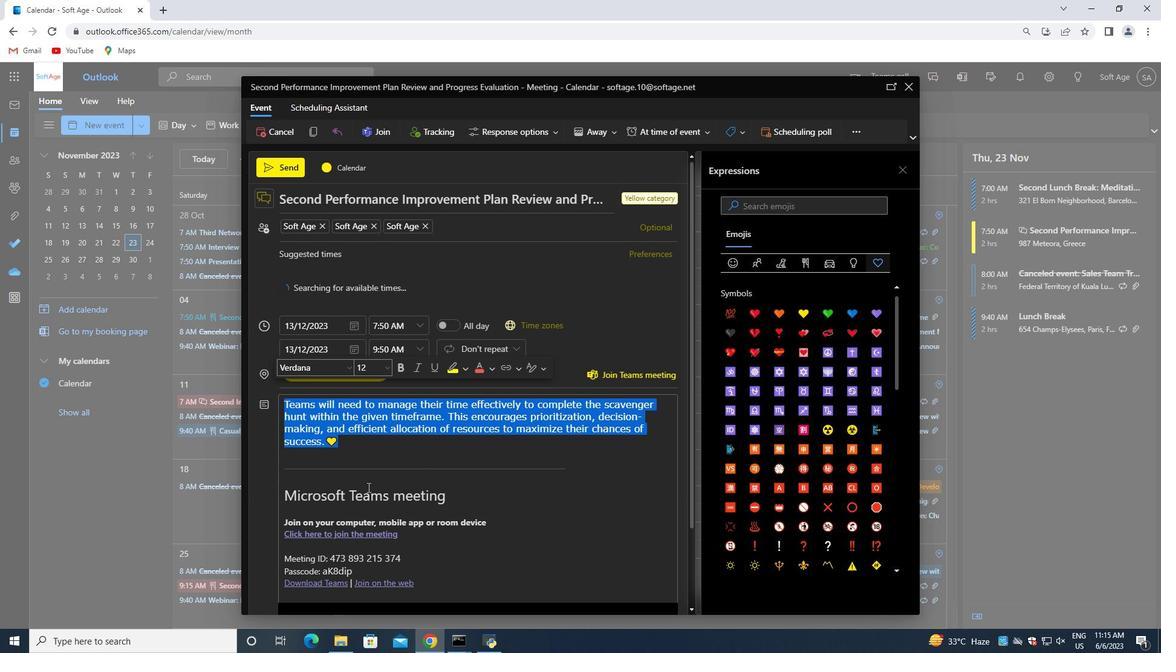 
Action: Mouse scrolled (367, 486) with delta (0, 0)
Screenshot: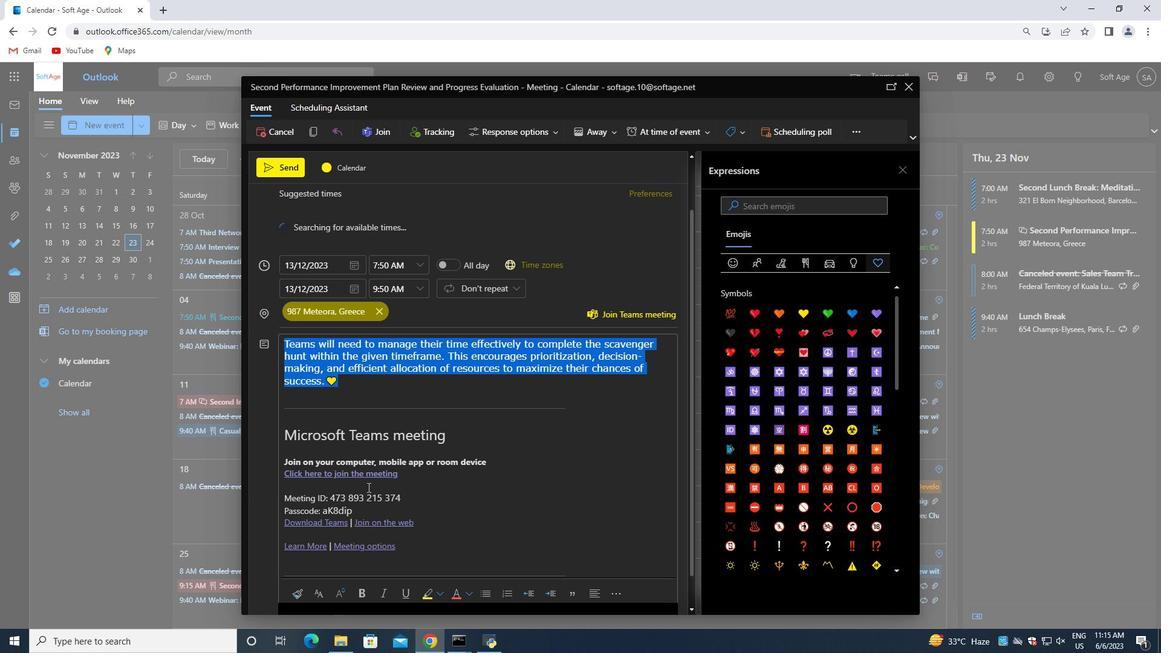 
Action: Mouse moved to (368, 472)
Screenshot: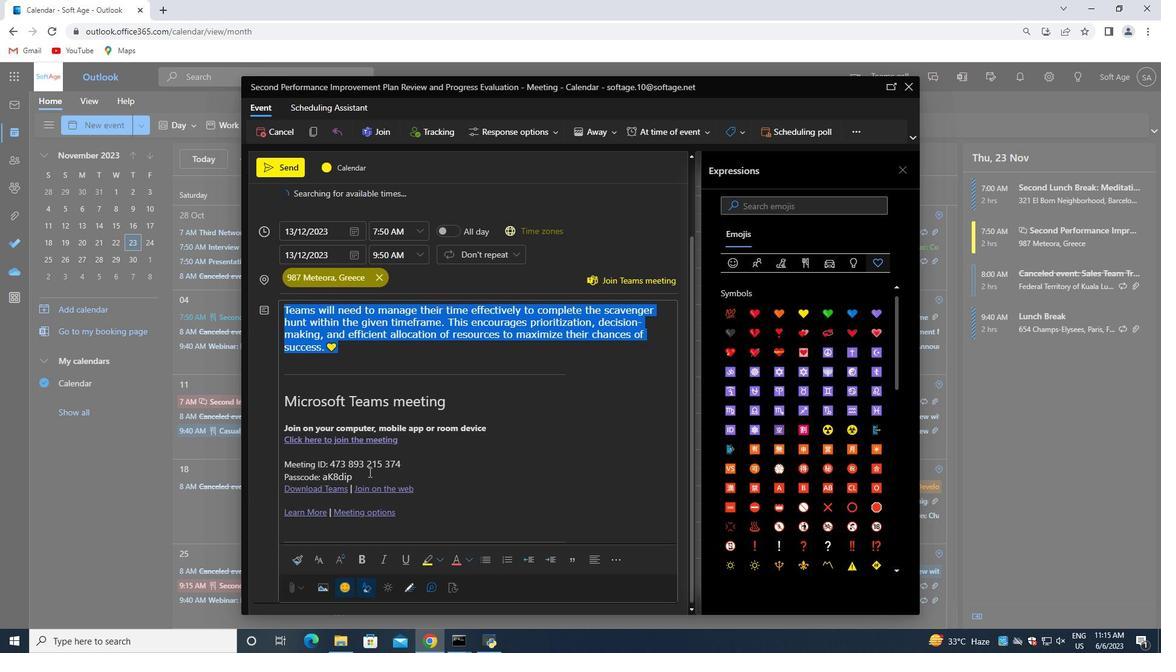 
Action: Mouse scrolled (368, 471) with delta (0, 0)
Screenshot: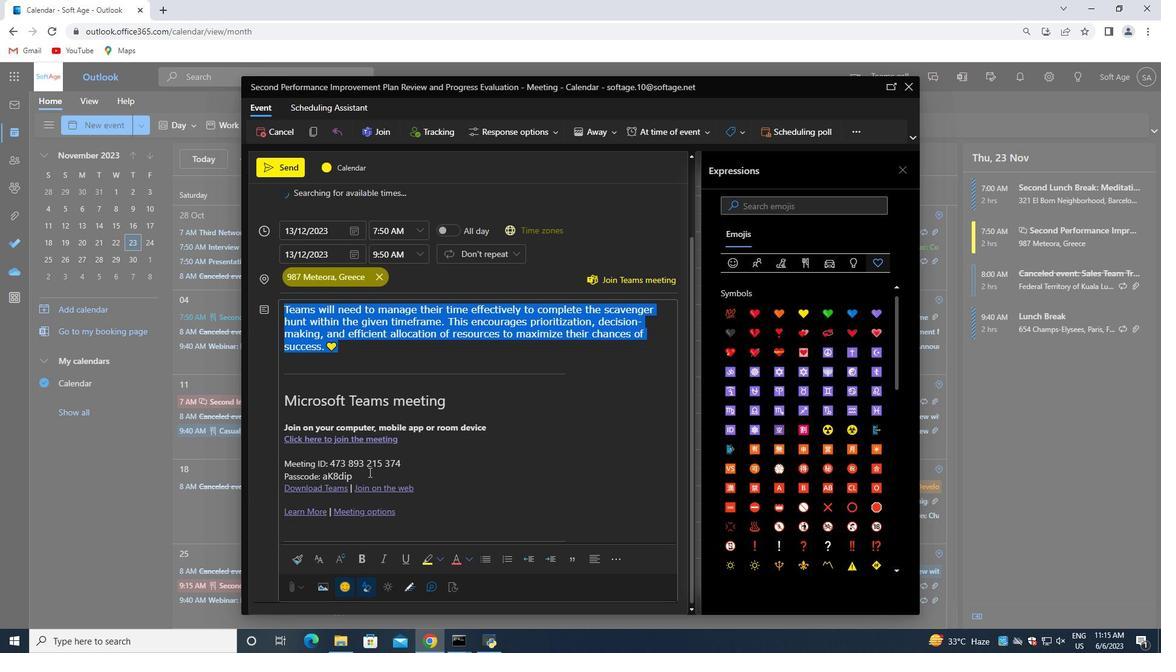 
Action: Mouse scrolled (368, 471) with delta (0, 0)
Screenshot: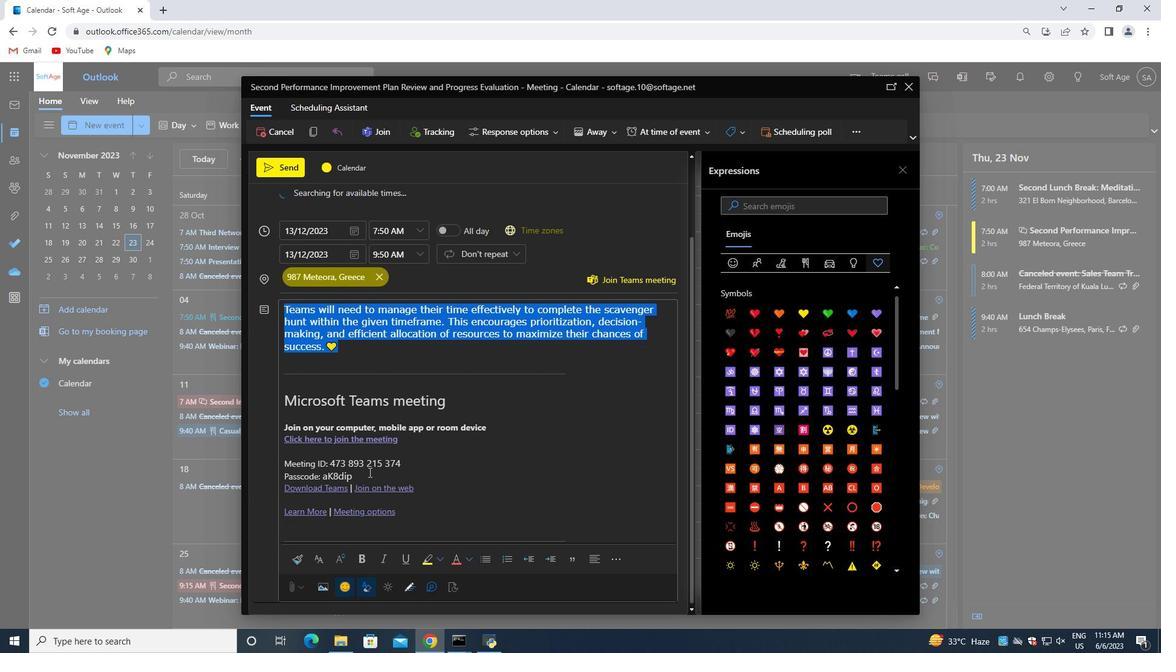 
Action: Mouse moved to (466, 478)
Screenshot: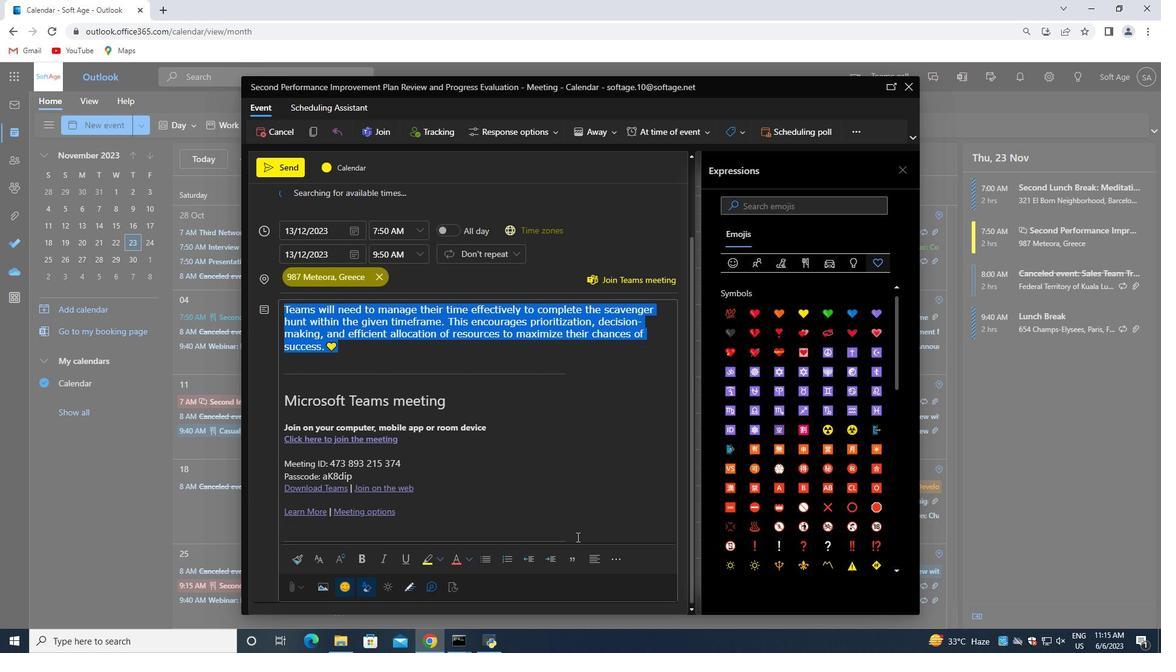 
Action: Mouse scrolled (466, 477) with delta (0, 0)
Screenshot: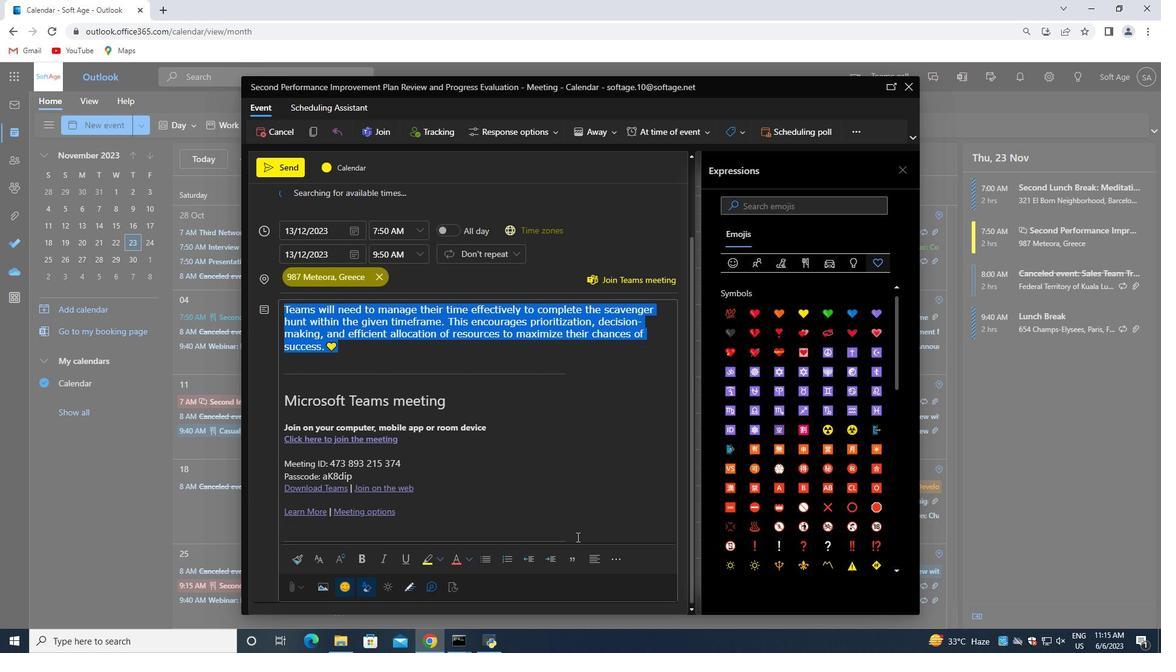 
Action: Mouse moved to (469, 480)
Screenshot: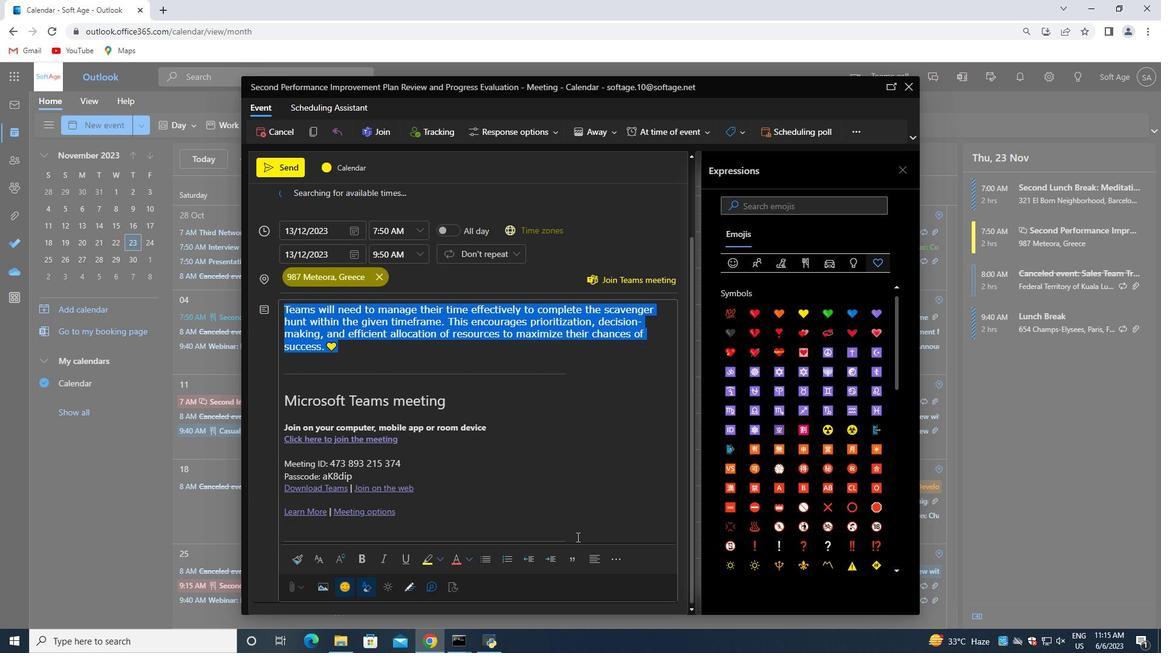 
Action: Mouse scrolled (469, 479) with delta (0, 0)
Screenshot: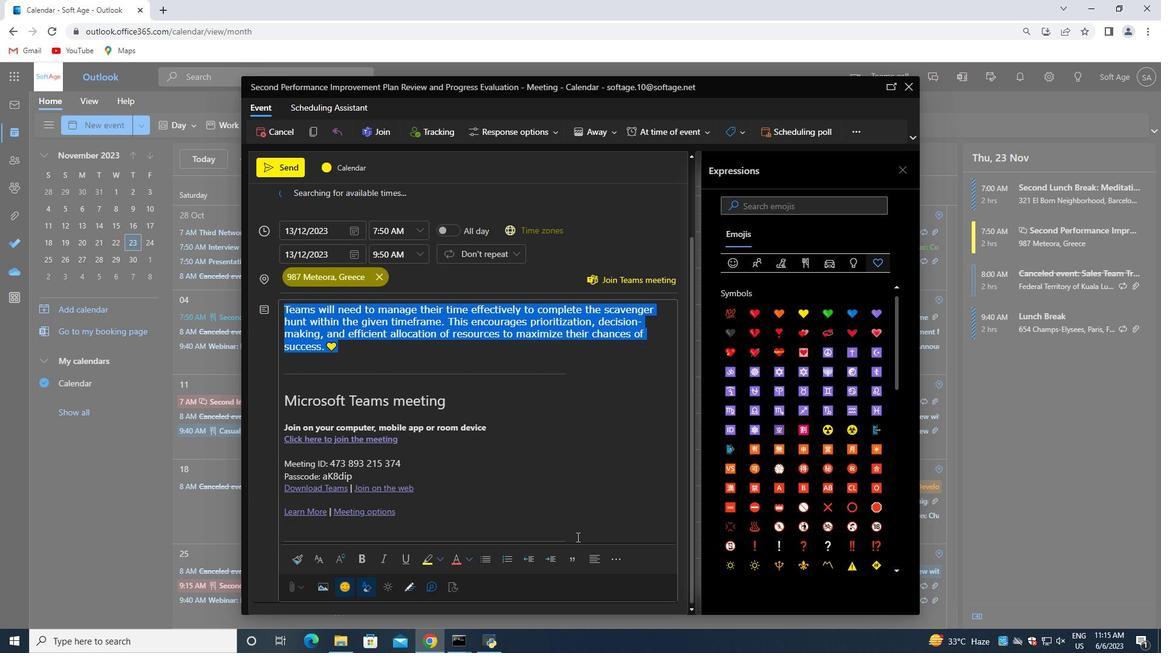 
Action: Mouse moved to (614, 559)
Screenshot: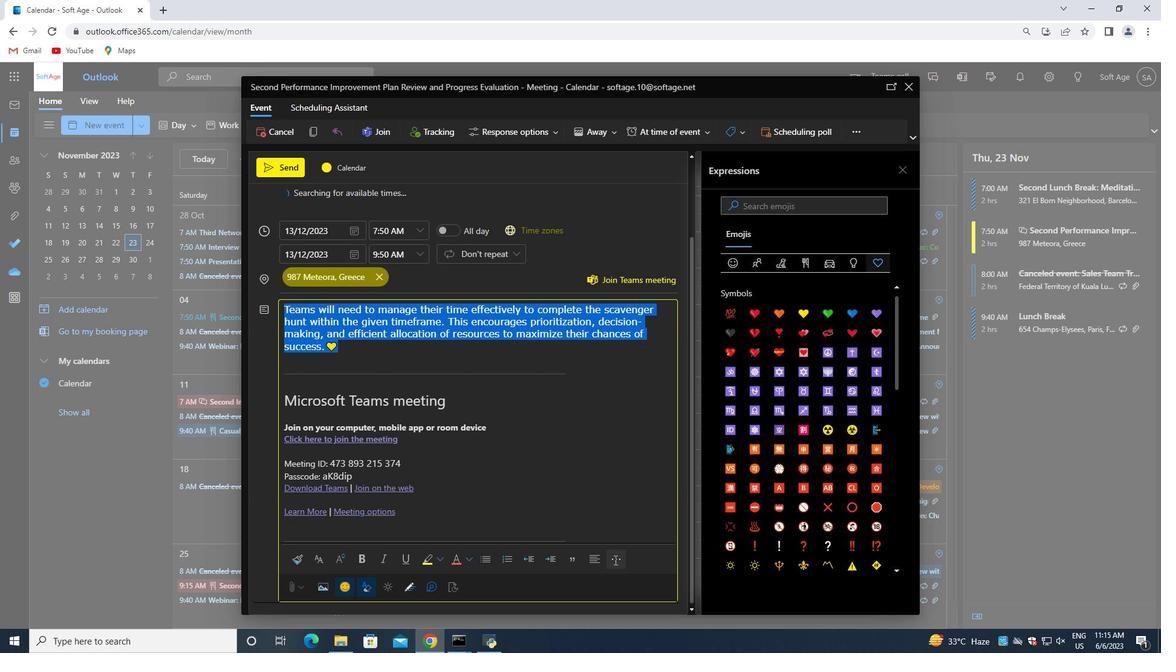 
Action: Mouse pressed left at (614, 559)
Screenshot: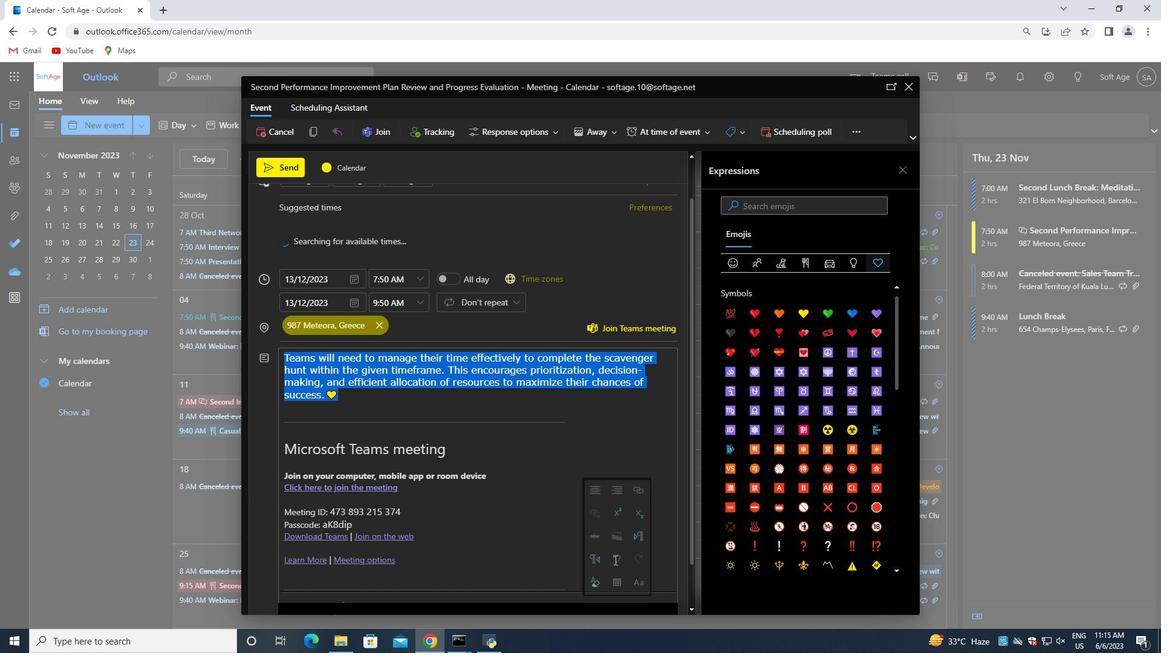 
Action: Mouse moved to (590, 482)
Screenshot: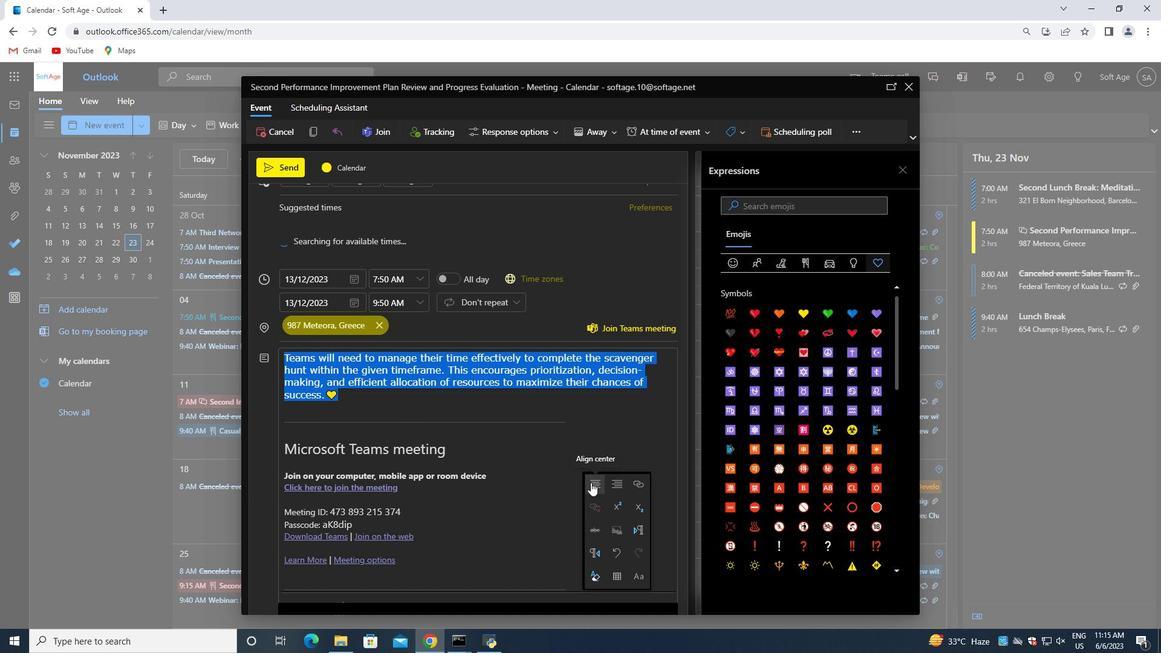 
Action: Mouse pressed left at (590, 482)
Screenshot: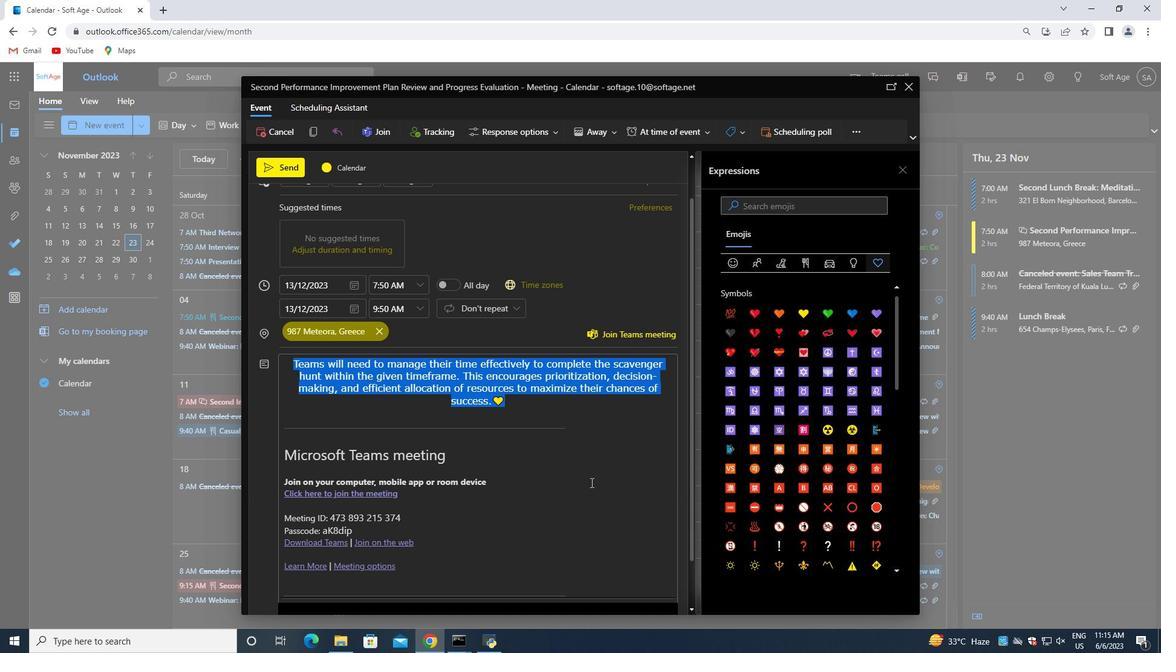 
Action: Mouse moved to (428, 506)
Screenshot: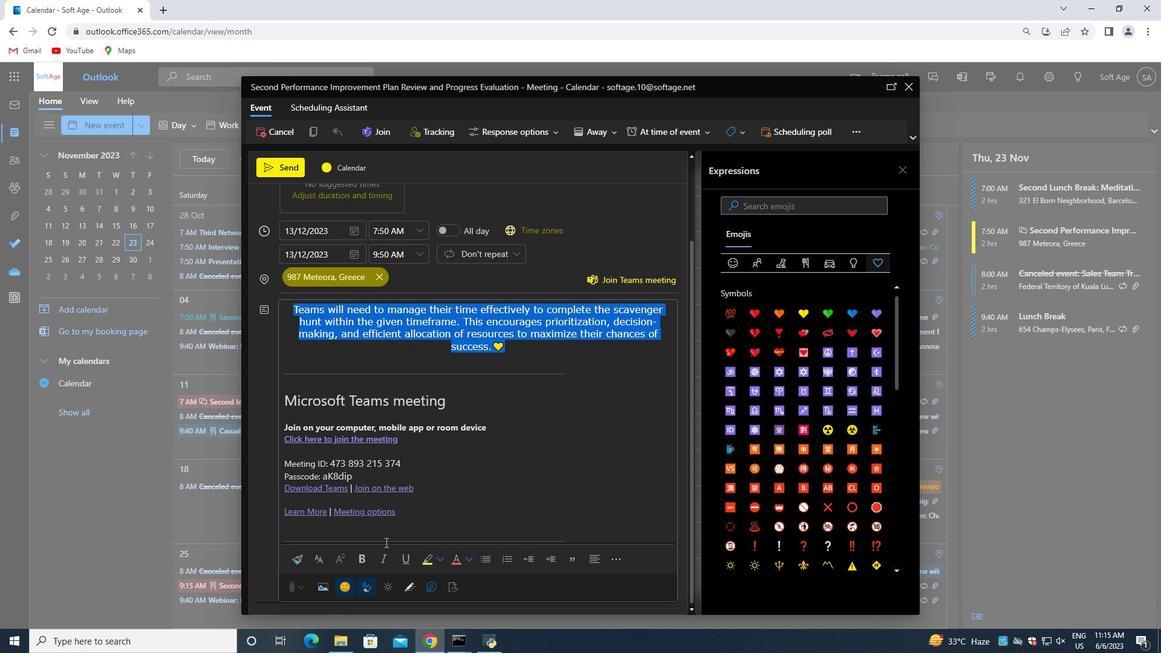 
Action: Mouse scrolled (428, 505) with delta (0, 0)
Screenshot: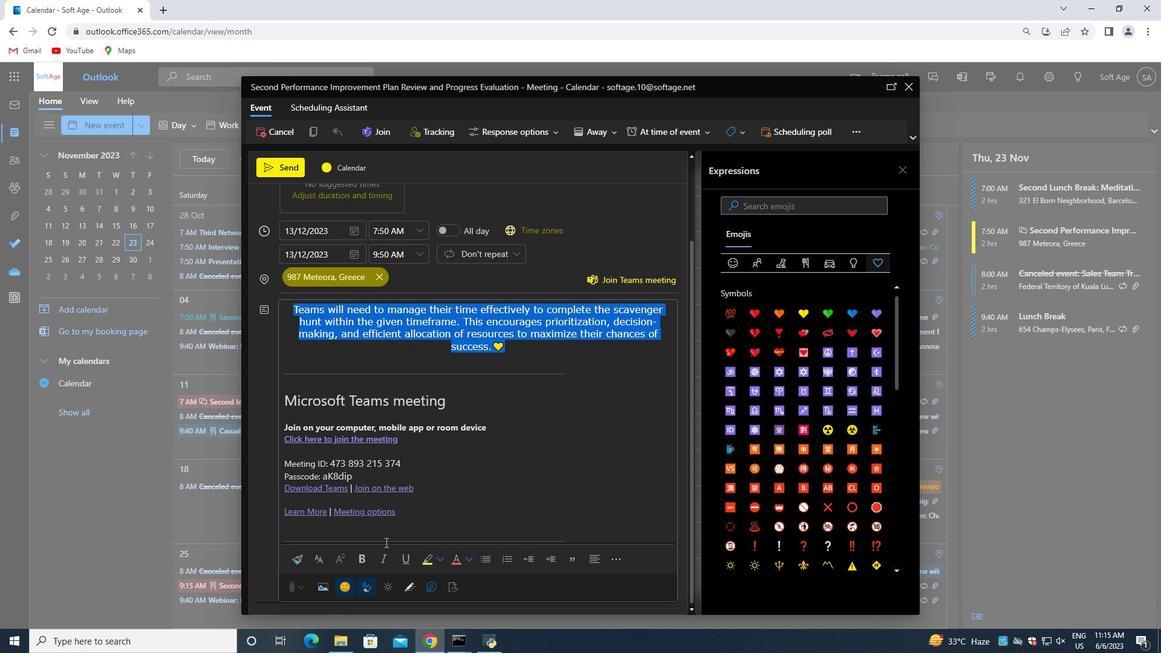 
Action: Mouse moved to (428, 507)
Screenshot: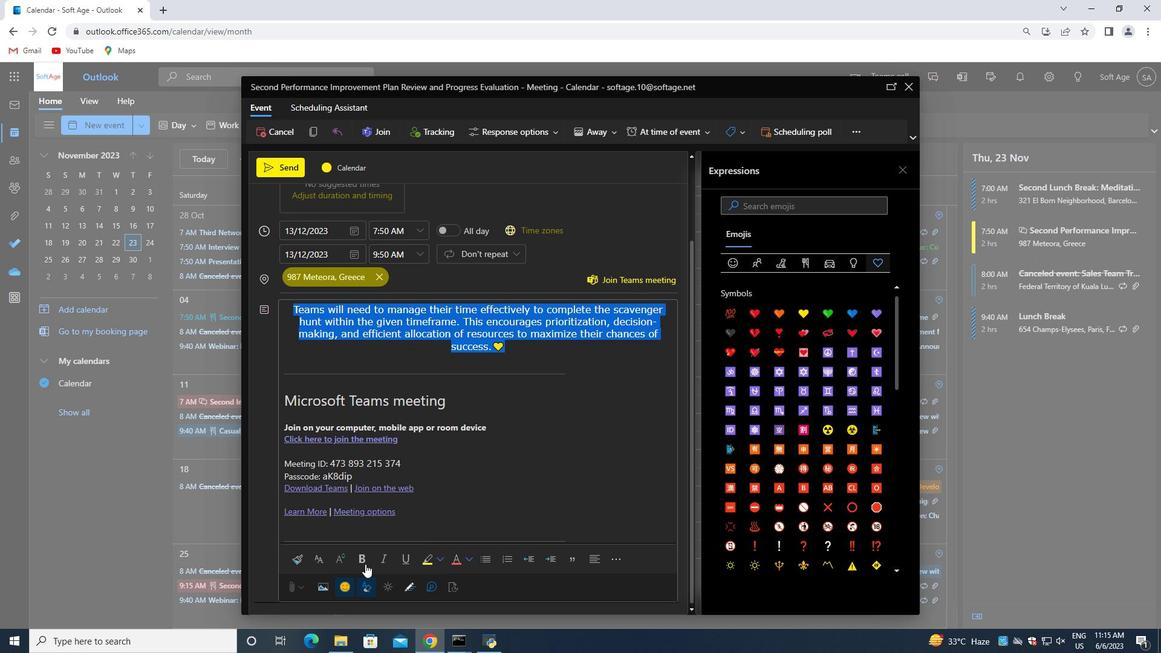
Action: Mouse scrolled (428, 506) with delta (0, 0)
Screenshot: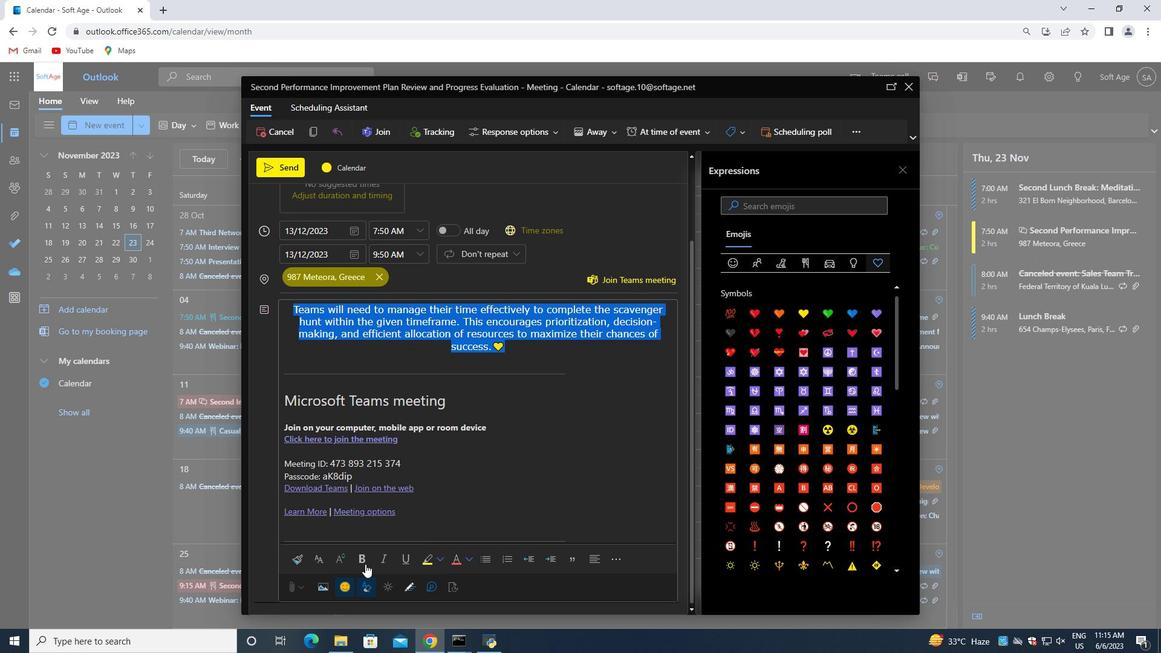 
Action: Mouse moved to (428, 509)
Screenshot: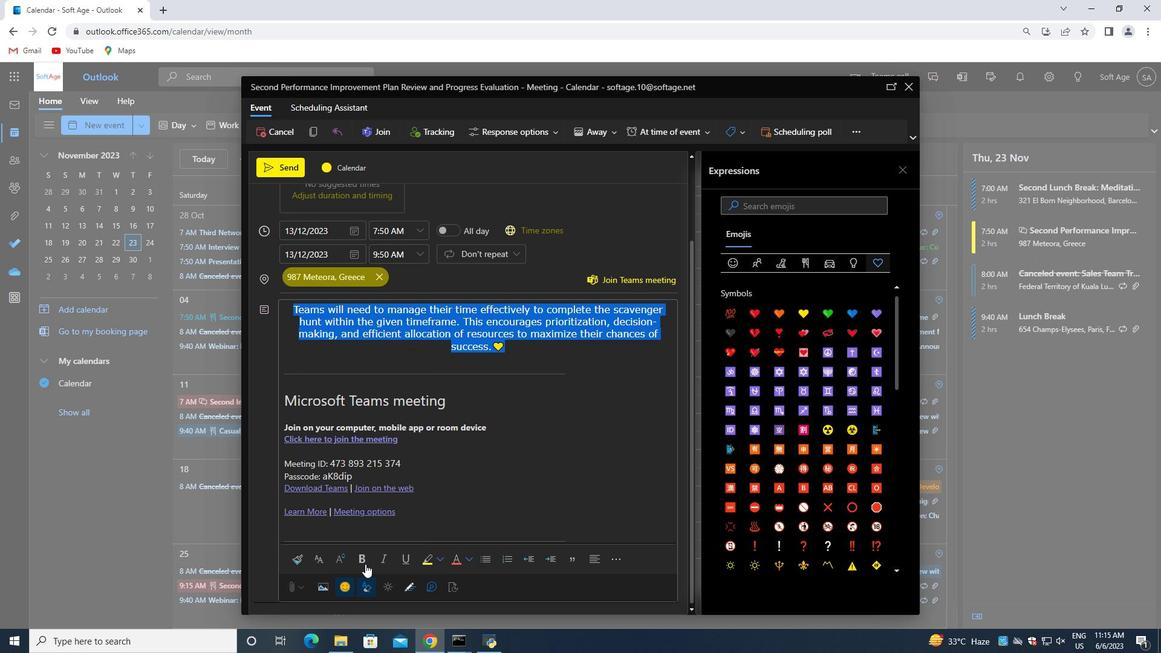 
Action: Mouse scrolled (428, 508) with delta (0, 0)
Screenshot: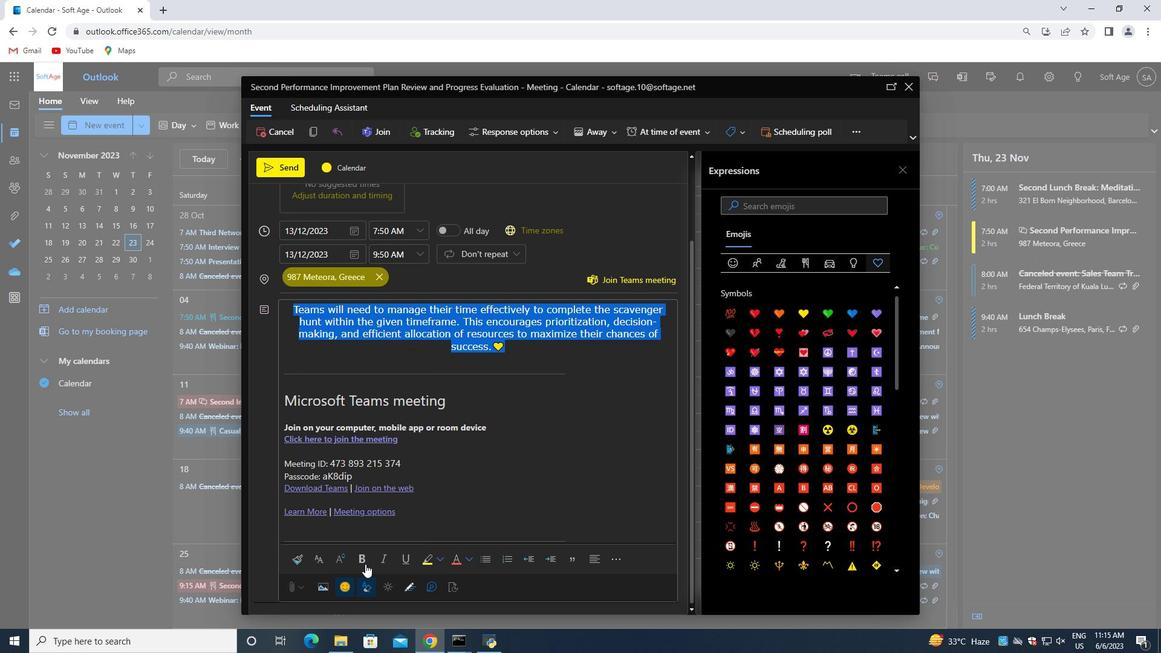 
Action: Mouse moved to (428, 509)
Screenshot: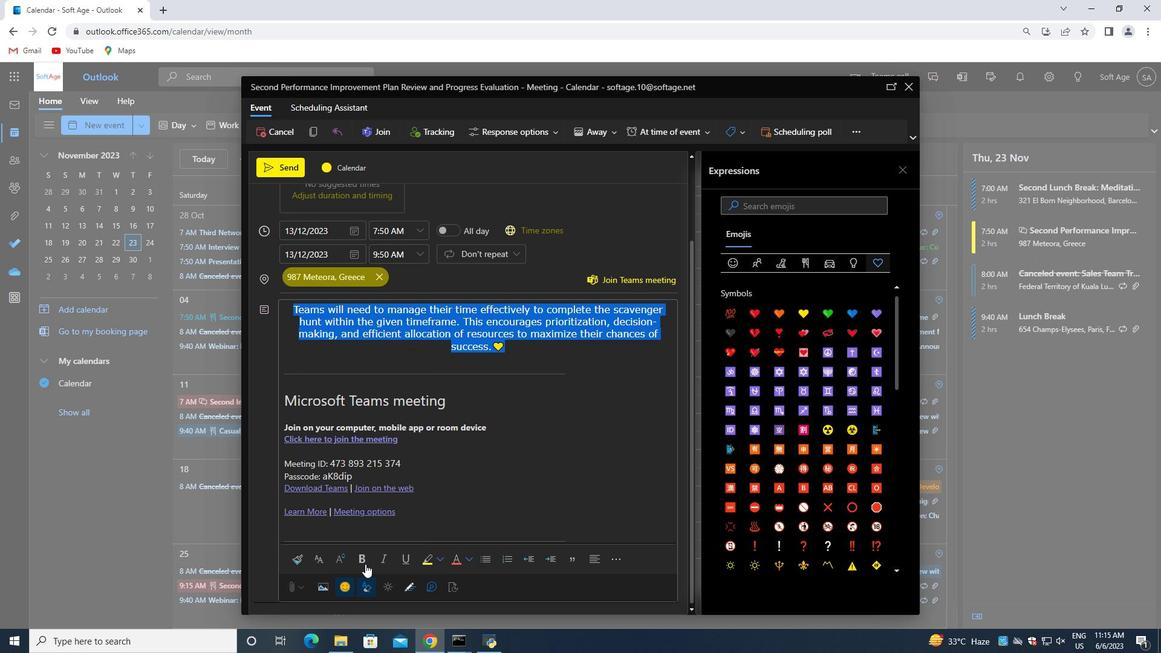 
Action: Mouse scrolled (428, 509) with delta (0, 0)
Screenshot: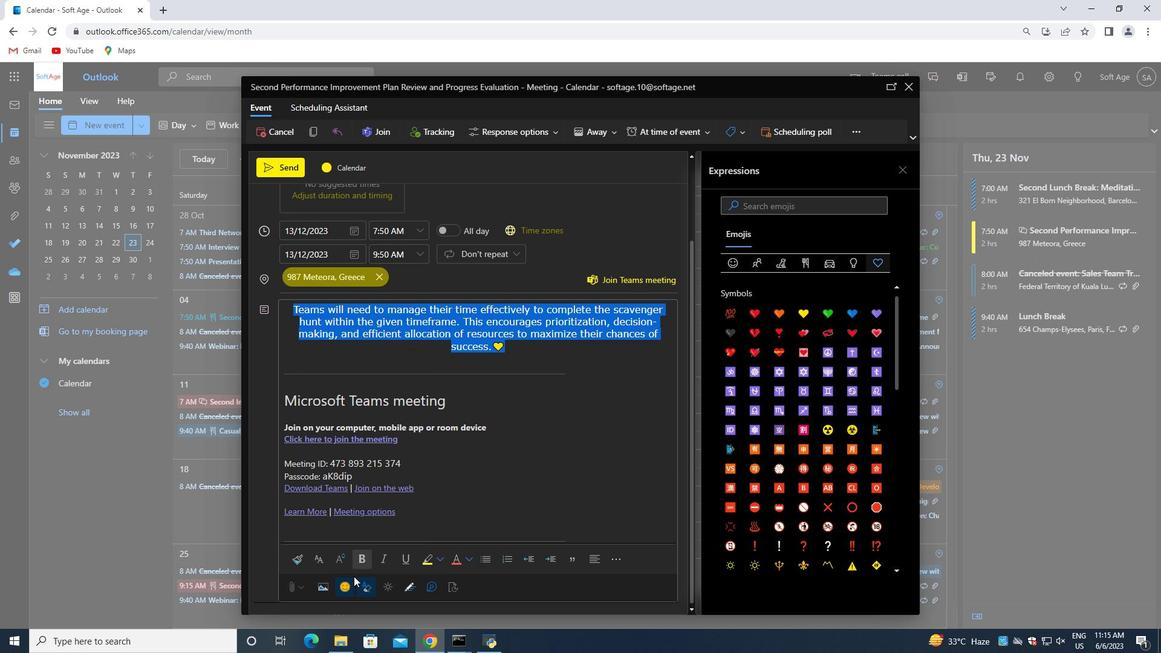 
Action: Mouse moved to (468, 558)
Screenshot: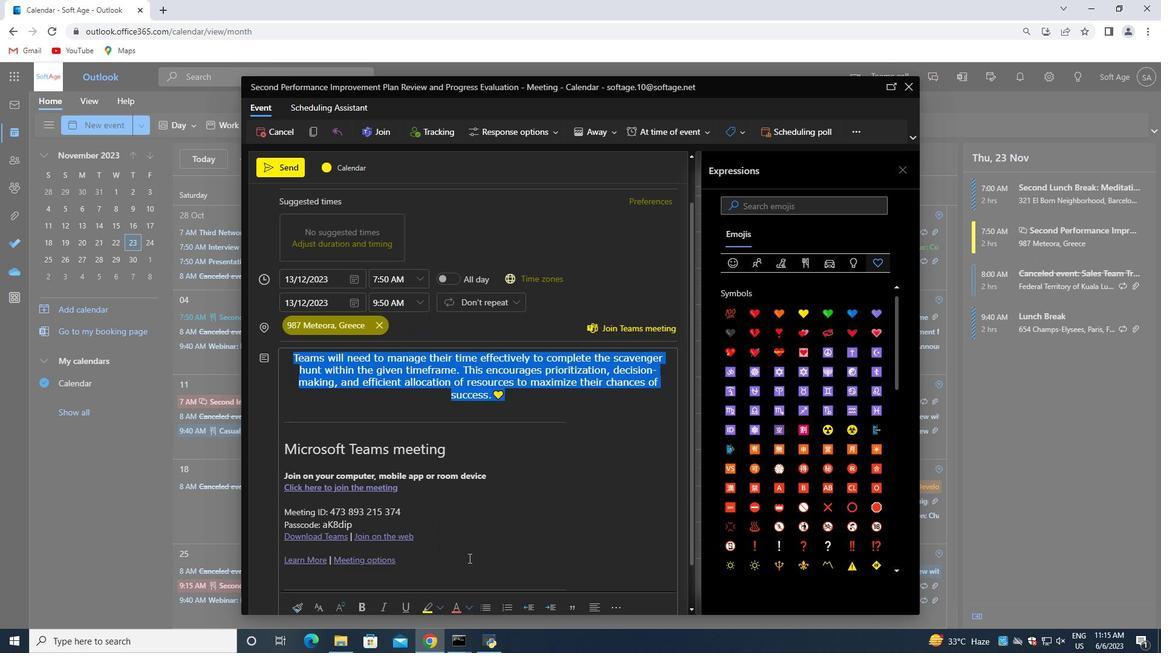 
Action: Mouse pressed left at (468, 558)
Screenshot: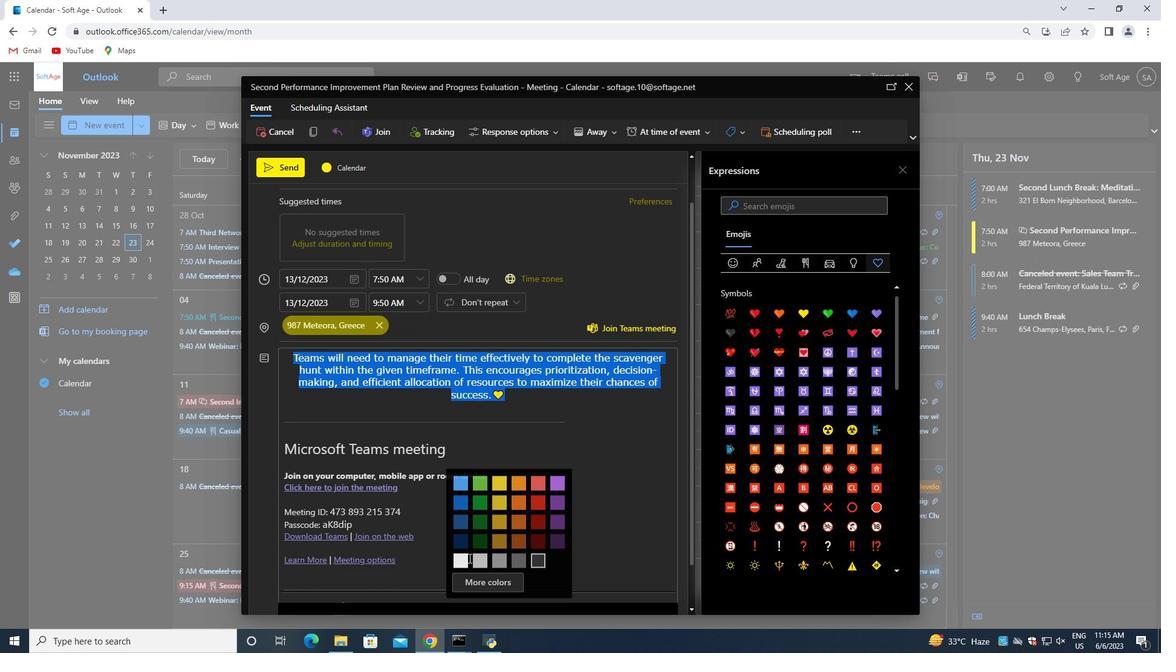 
Action: Mouse moved to (460, 497)
Screenshot: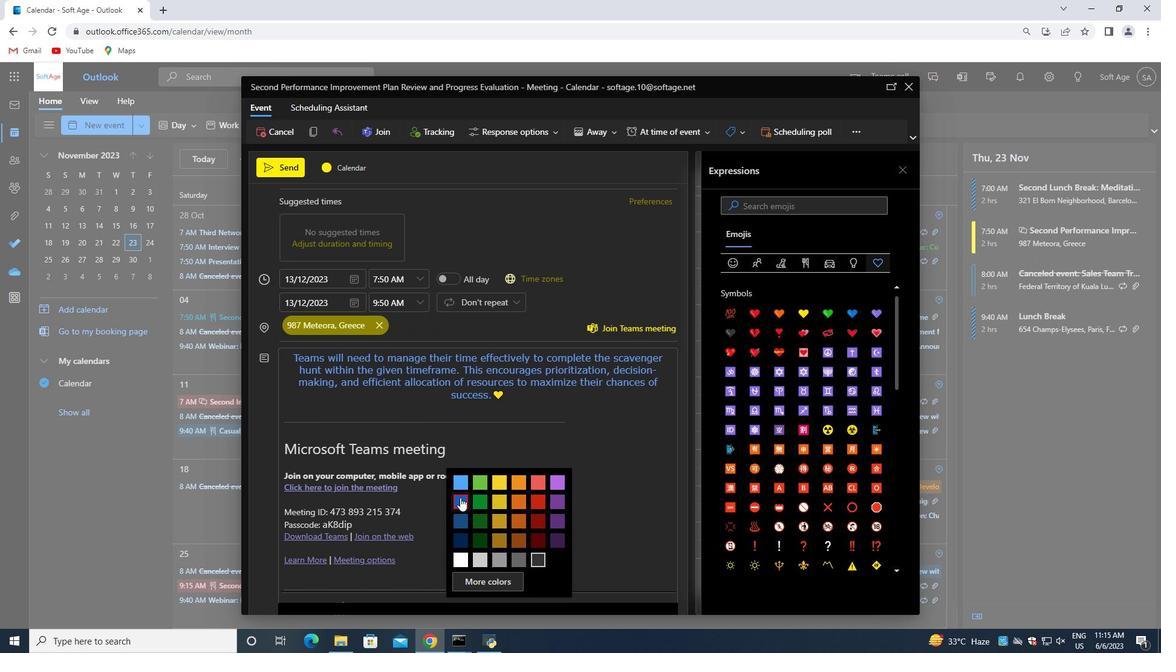 
Action: Mouse pressed left at (460, 497)
Screenshot: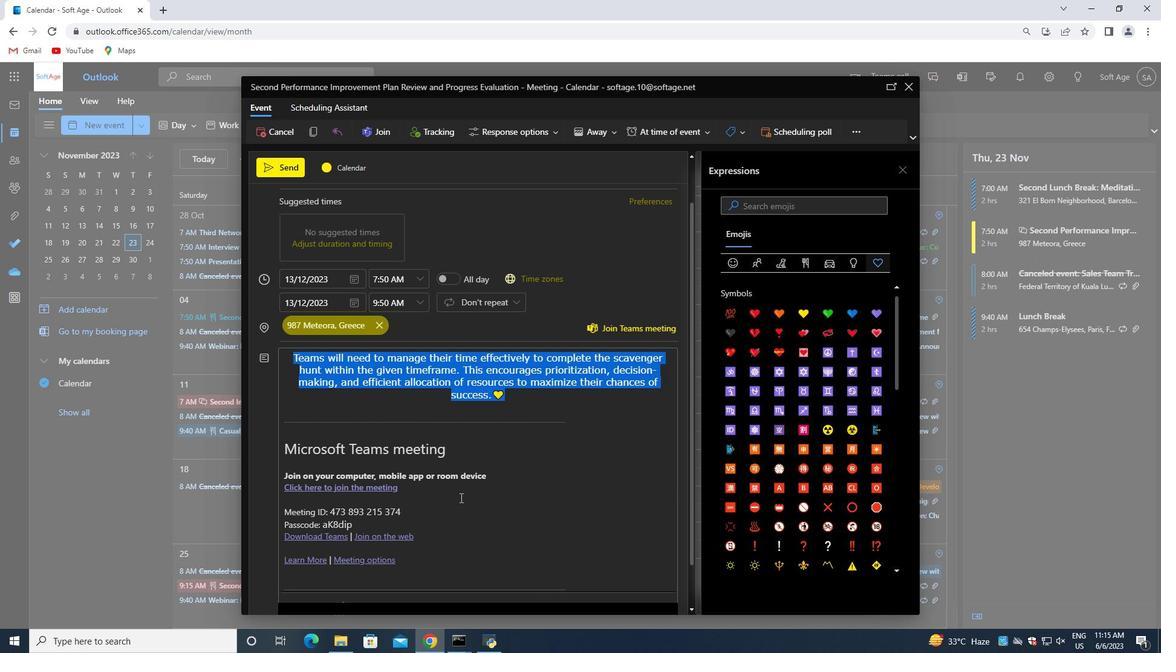 
Action: Mouse moved to (519, 399)
Screenshot: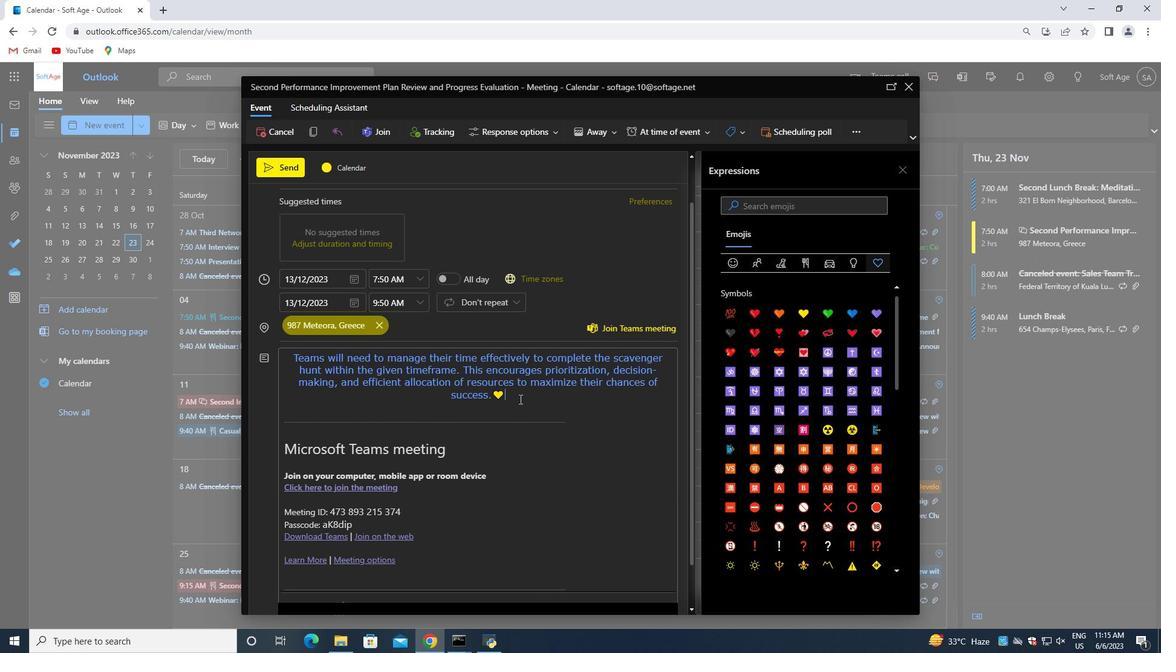 
Action: Mouse pressed left at (519, 399)
Screenshot: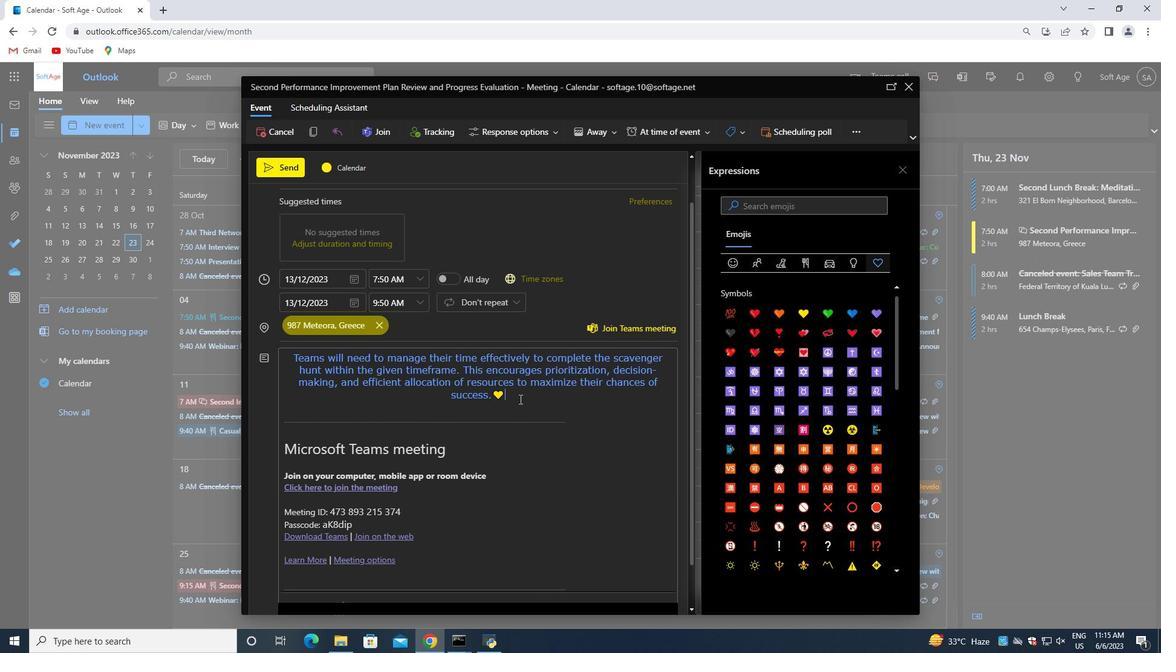 
Action: Mouse moved to (519, 399)
Screenshot: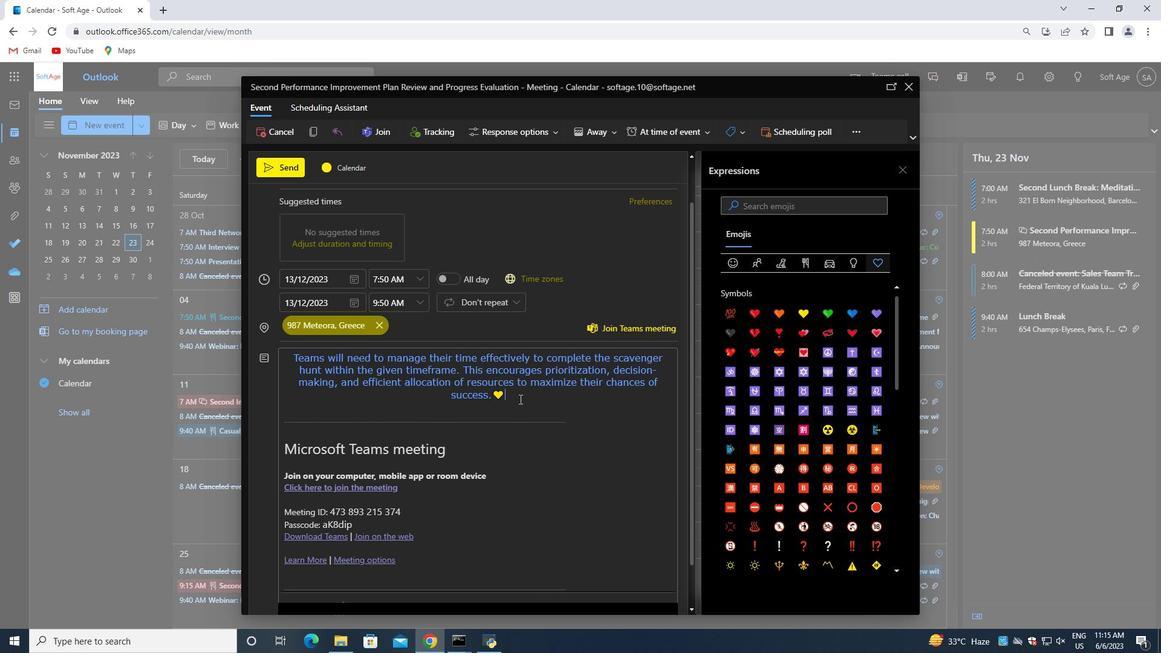 
Action: Mouse scrolled (519, 399) with delta (0, 0)
Screenshot: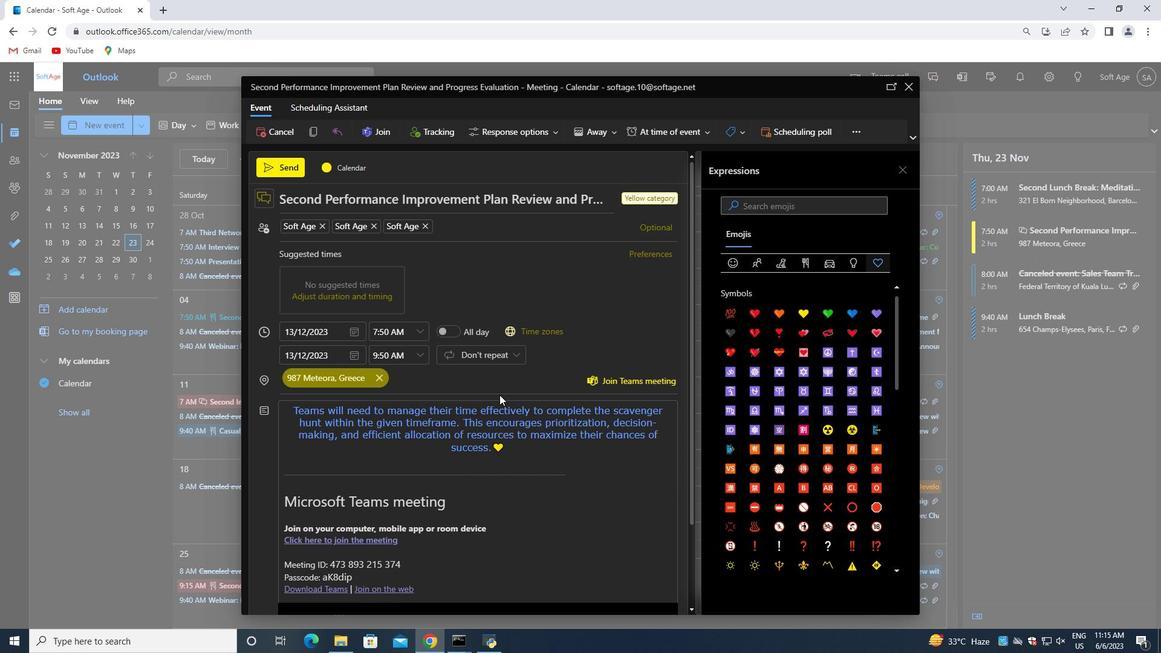 
Action: Mouse scrolled (519, 399) with delta (0, 0)
Screenshot: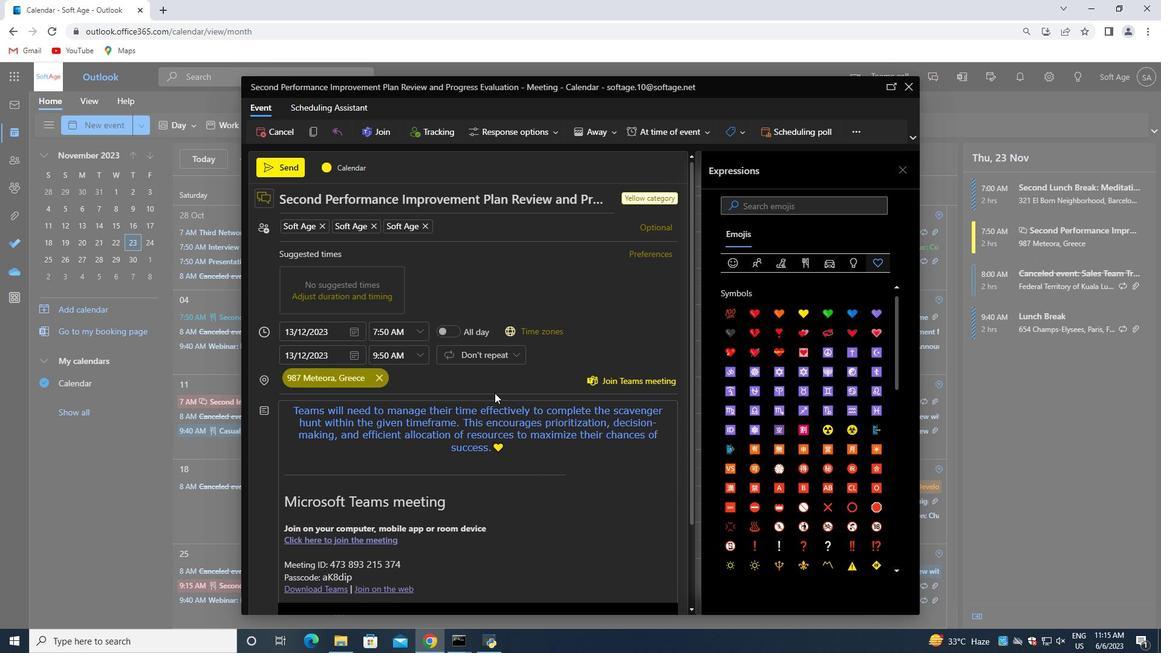 
Action: Mouse scrolled (519, 399) with delta (0, 0)
Screenshot: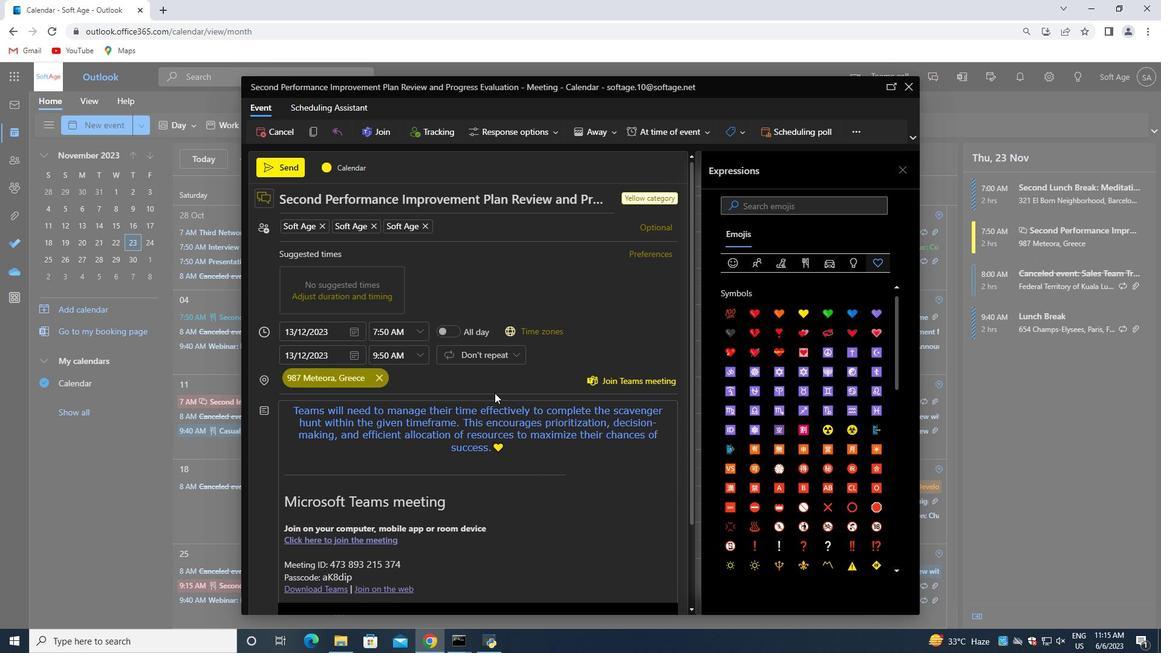 
Action: Mouse scrolled (519, 399) with delta (0, 0)
Screenshot: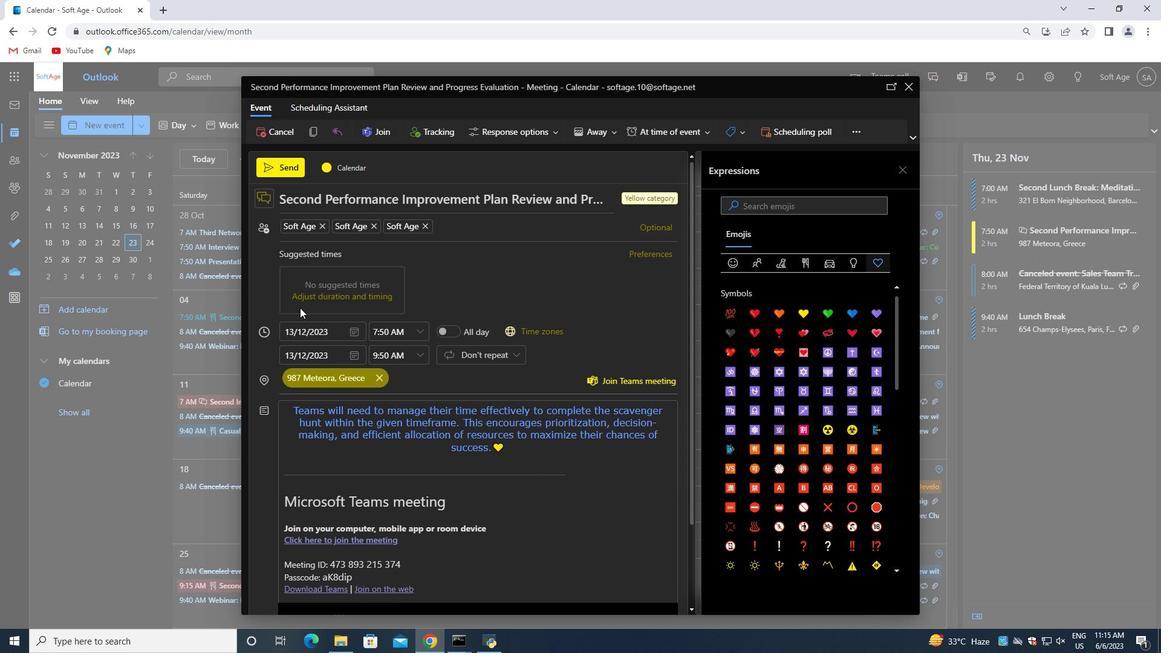 
Action: Mouse scrolled (519, 399) with delta (0, 0)
Screenshot: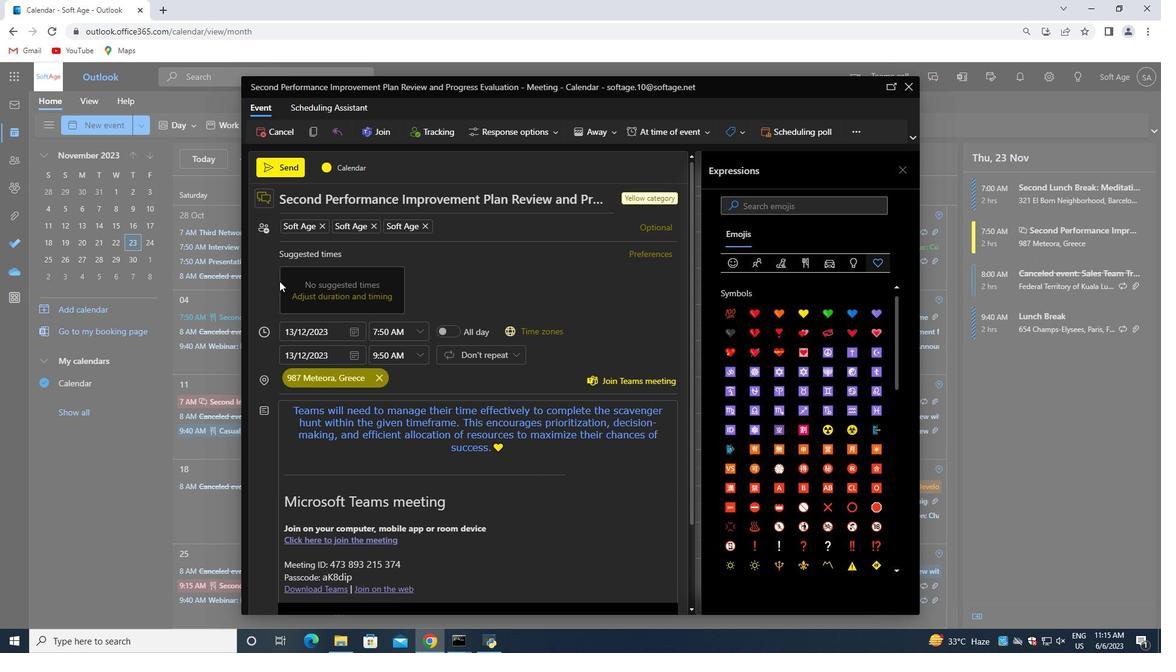 
Action: Mouse moved to (270, 195)
Screenshot: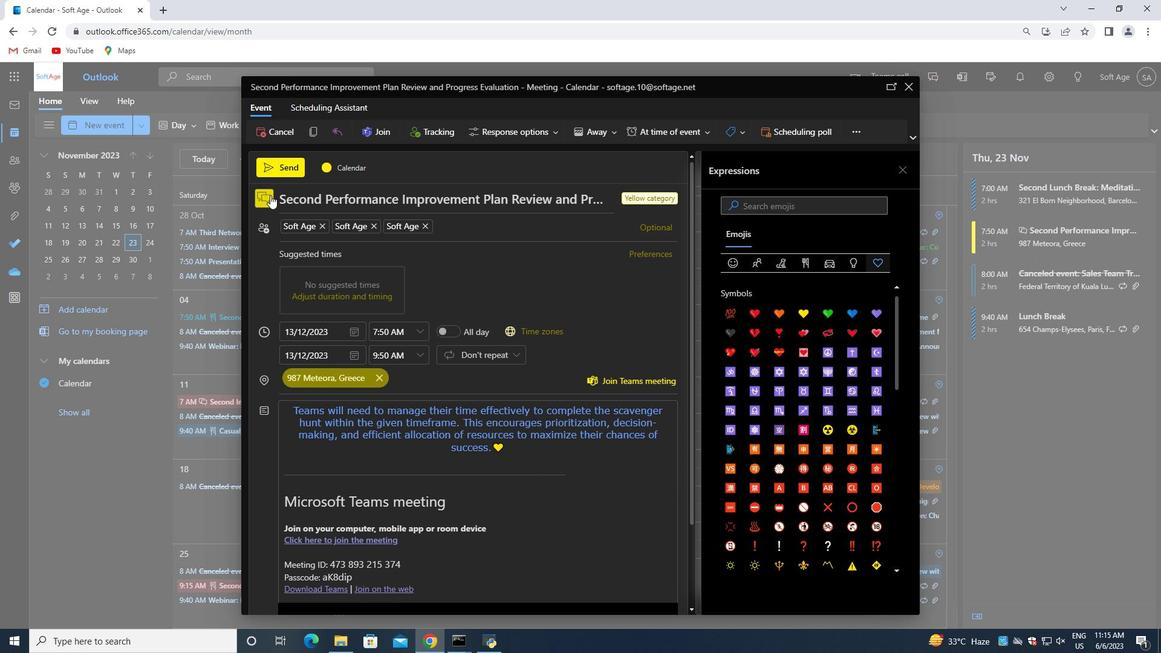 
Action: Mouse pressed left at (270, 195)
Screenshot: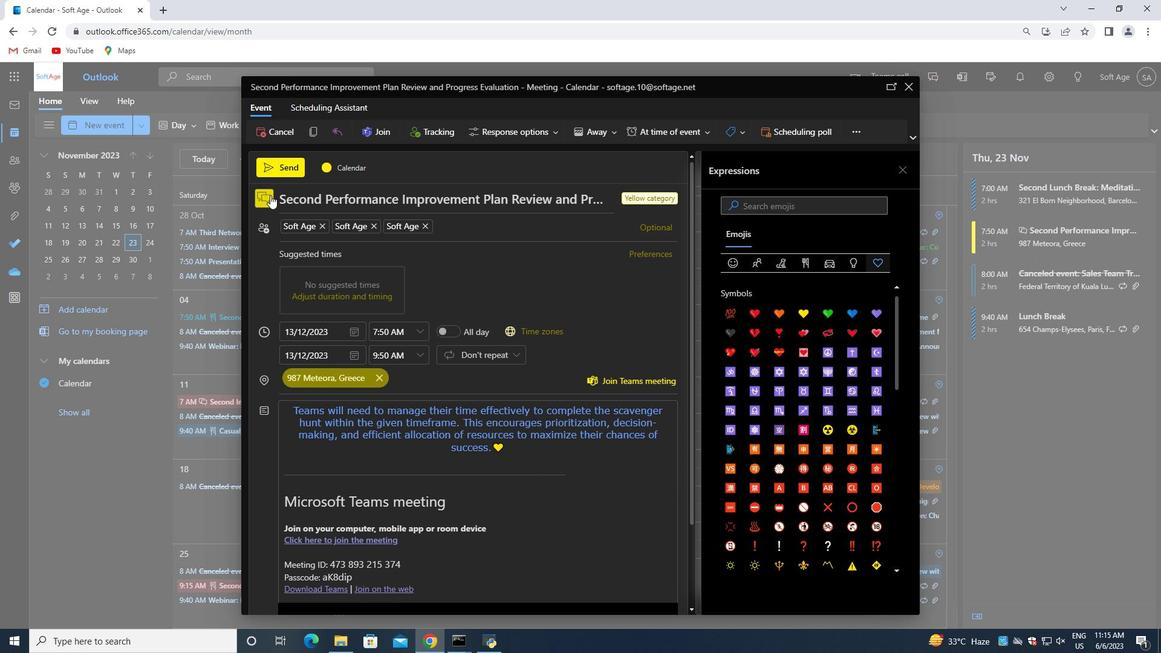 
Action: Mouse moved to (281, 173)
Screenshot: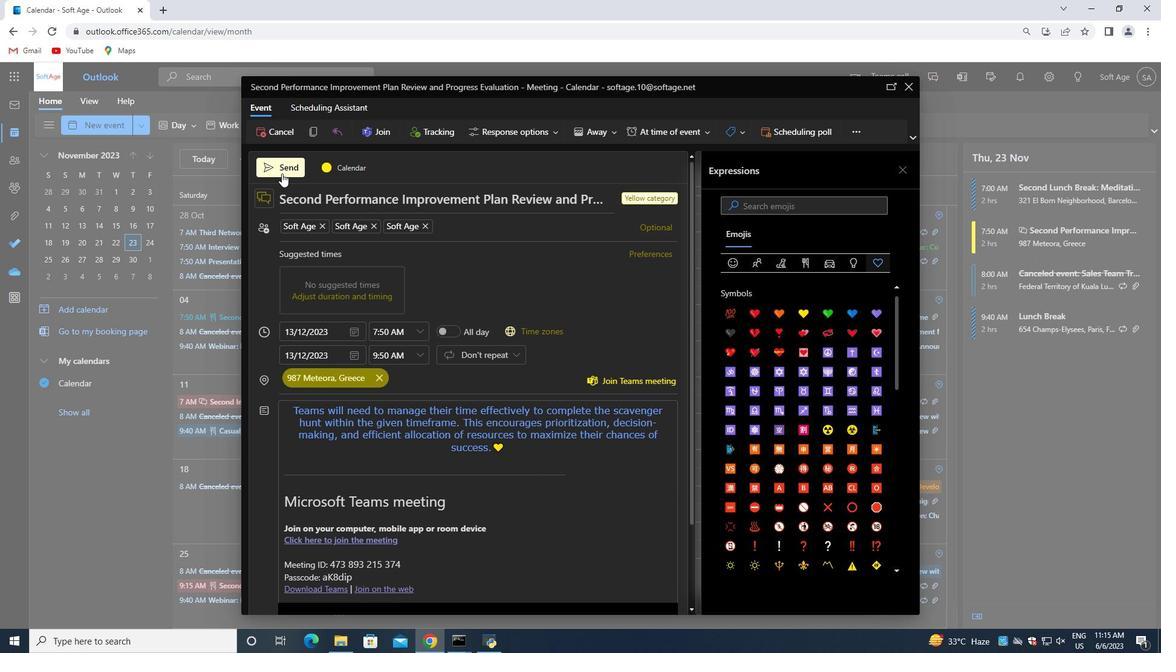 
Action: Mouse pressed left at (281, 173)
Screenshot: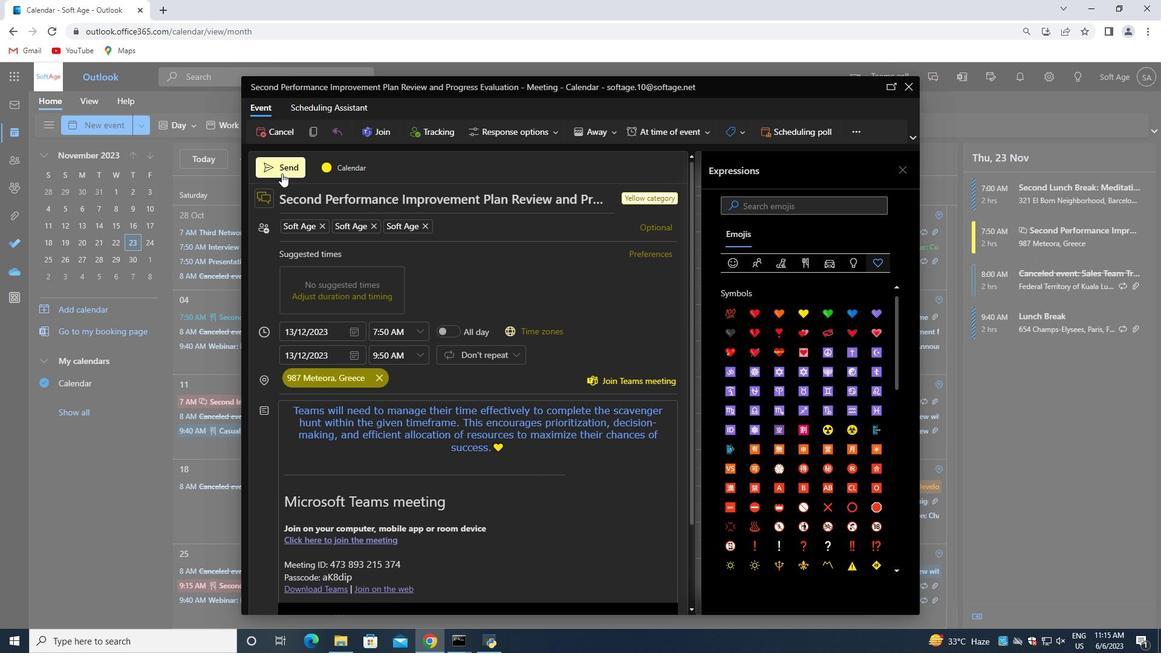 
